 Task: Find connections with filter location Metu with filter topic #property with filter profile language German with filter current company Purplle.com with filter school CT University with filter industry Household Services with filter service category Technical with filter keywords title Budget Analyst
Action: Mouse moved to (178, 249)
Screenshot: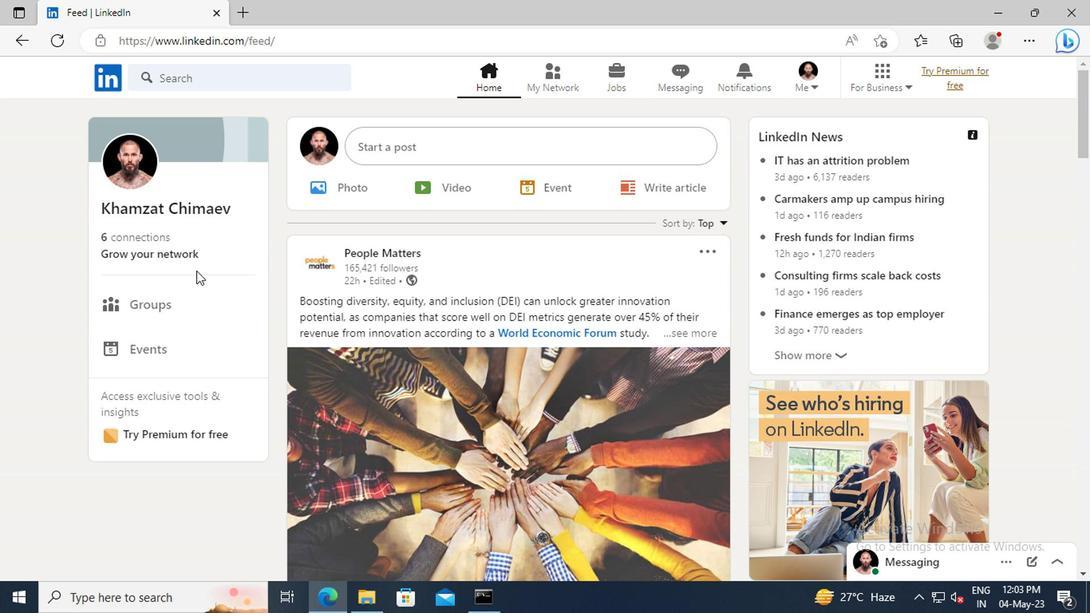 
Action: Mouse pressed left at (178, 249)
Screenshot: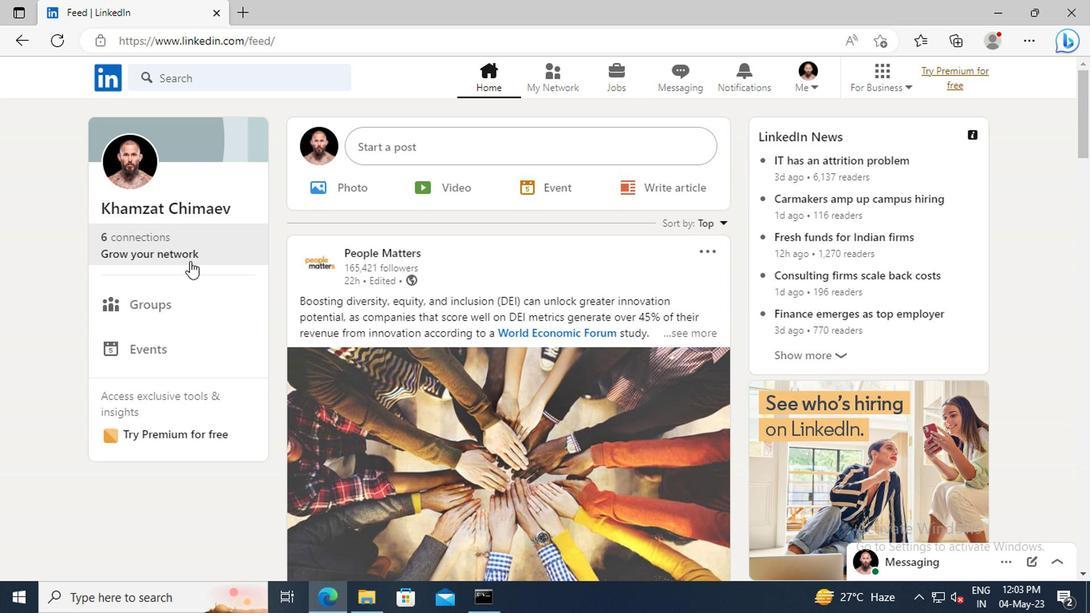
Action: Mouse moved to (176, 168)
Screenshot: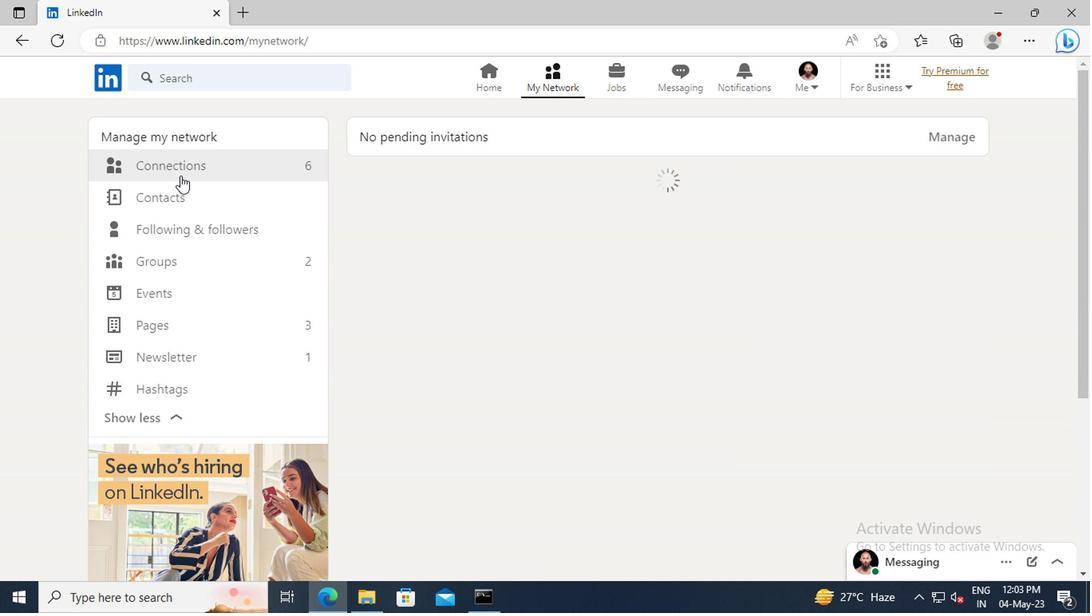 
Action: Mouse pressed left at (176, 168)
Screenshot: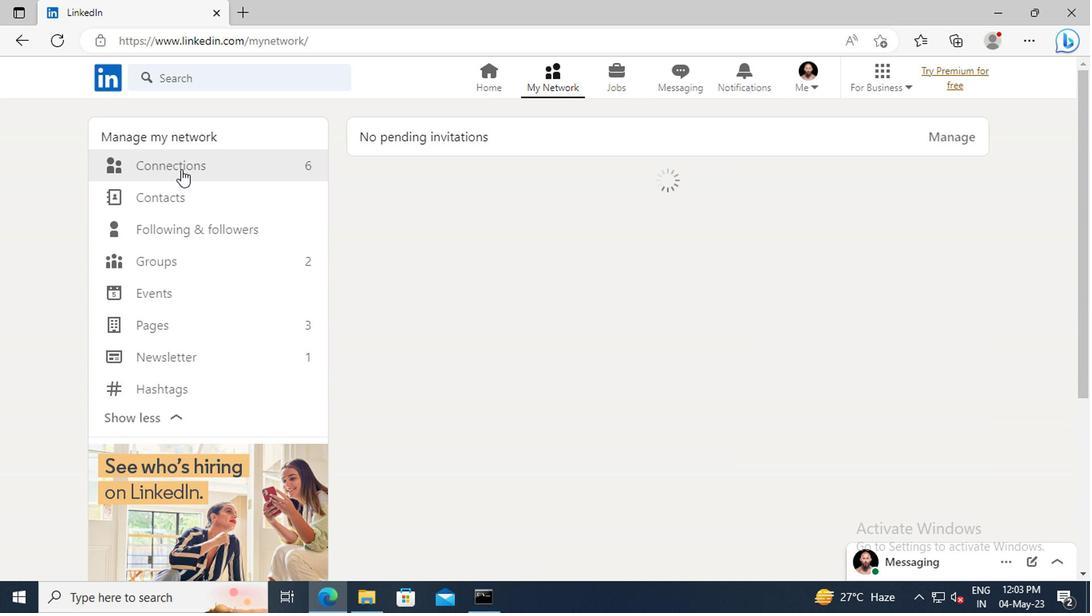 
Action: Mouse moved to (652, 168)
Screenshot: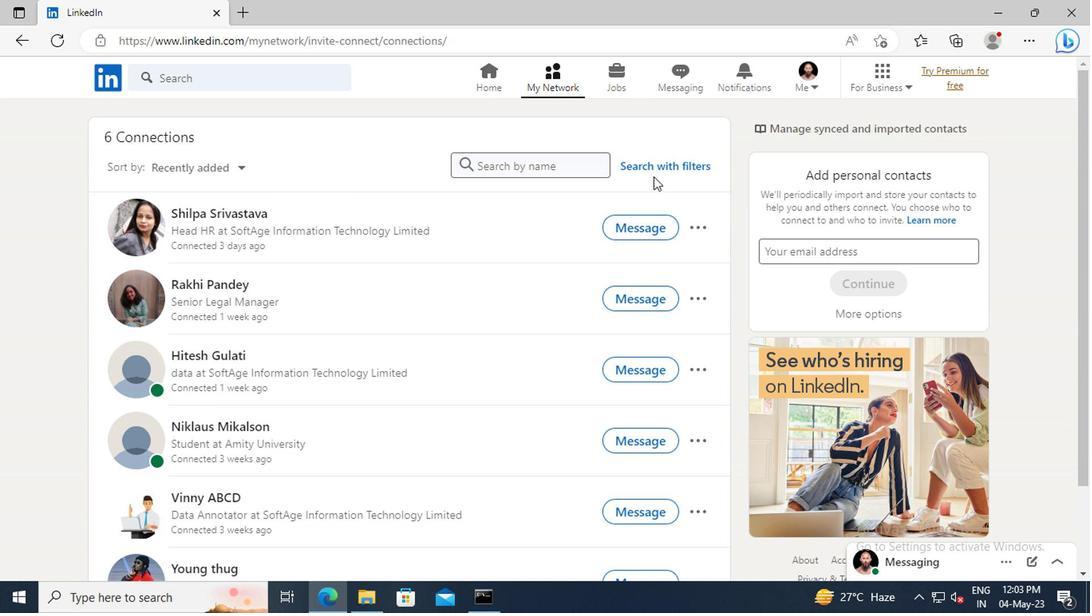 
Action: Mouse pressed left at (652, 168)
Screenshot: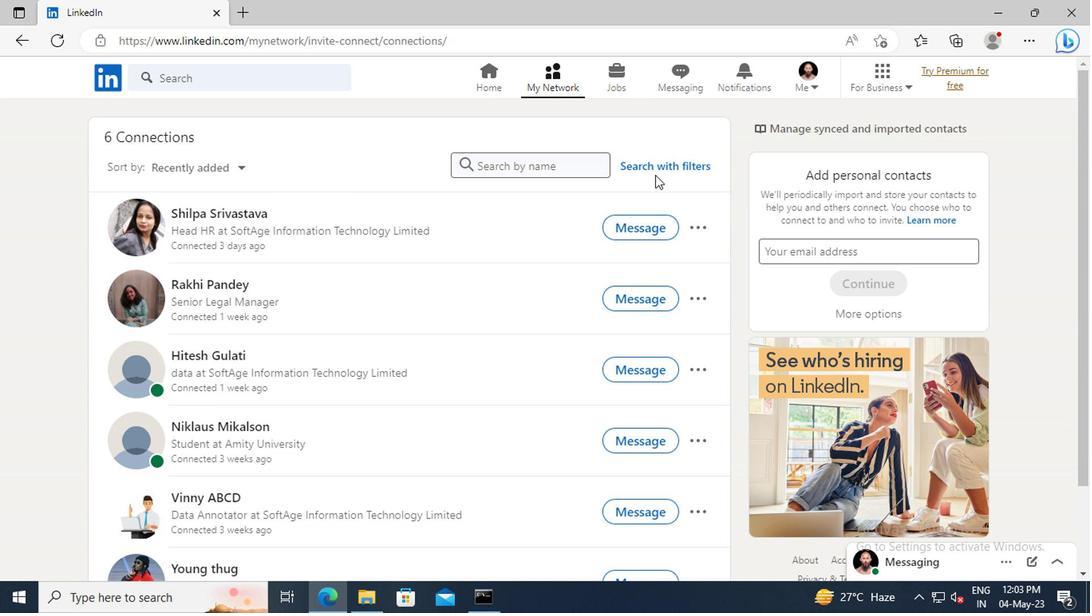 
Action: Mouse moved to (597, 121)
Screenshot: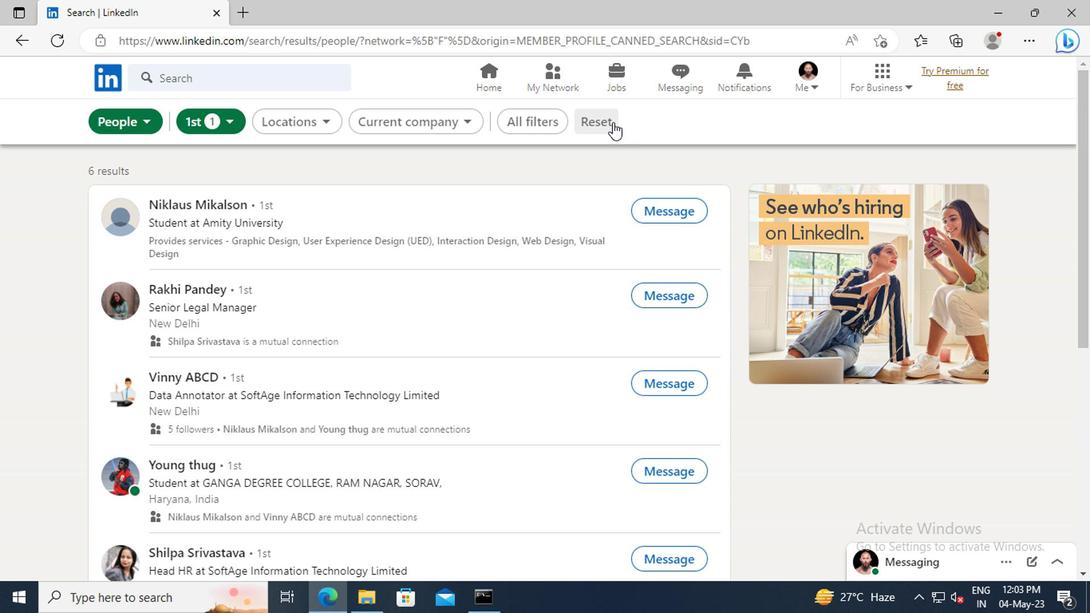 
Action: Mouse pressed left at (597, 121)
Screenshot: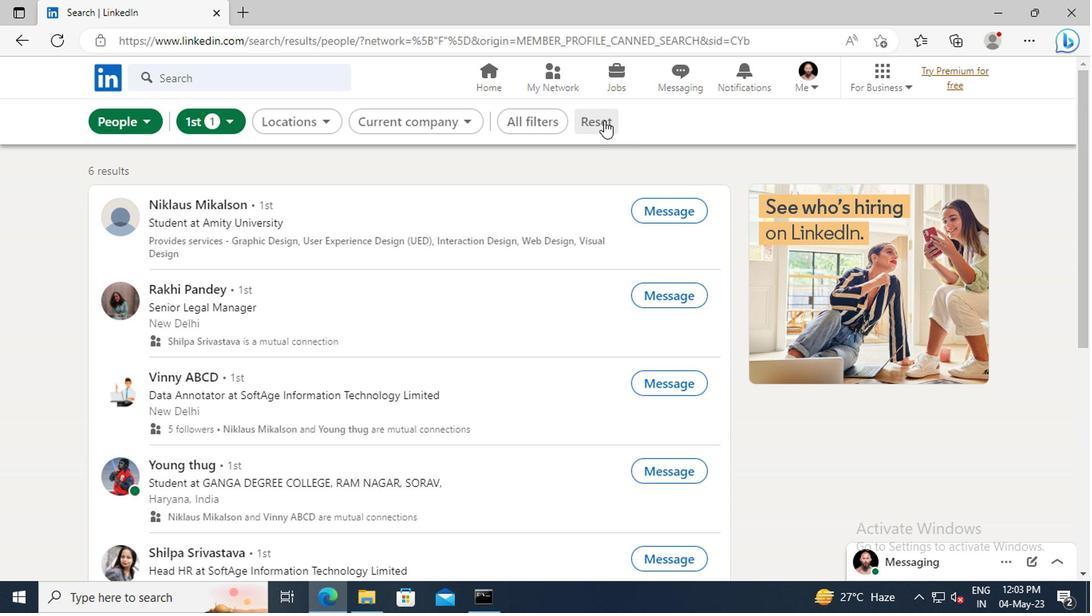 
Action: Mouse moved to (571, 121)
Screenshot: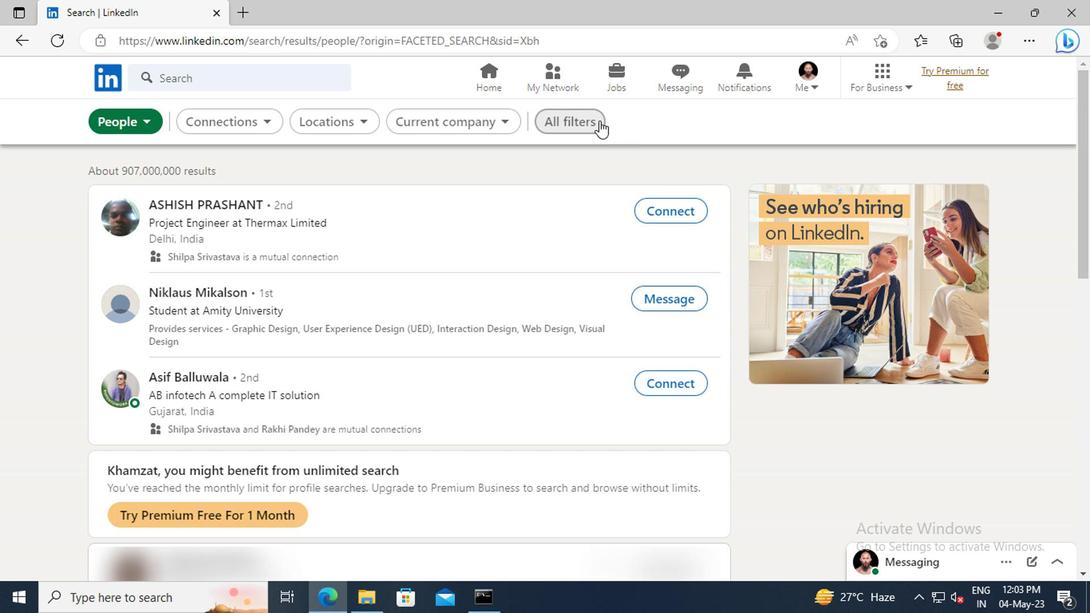 
Action: Mouse pressed left at (571, 121)
Screenshot: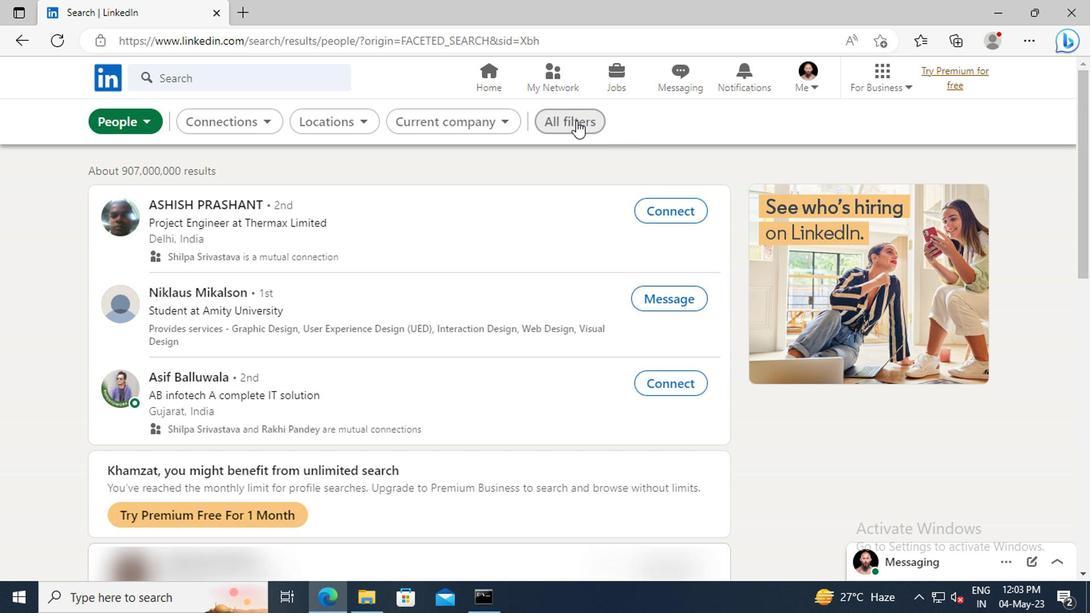 
Action: Mouse moved to (848, 312)
Screenshot: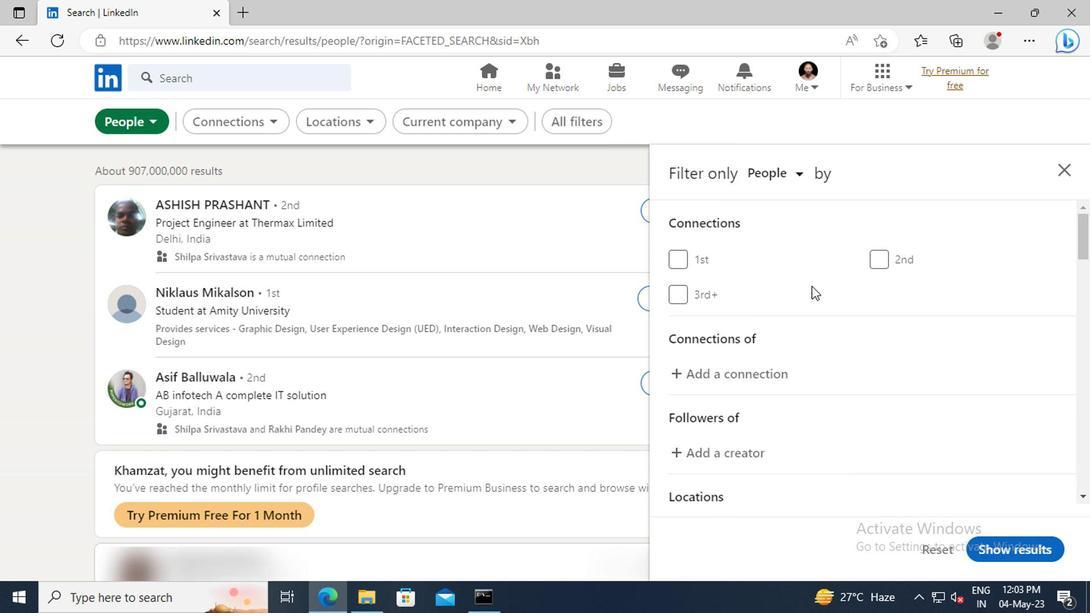 
Action: Mouse scrolled (848, 311) with delta (0, 0)
Screenshot: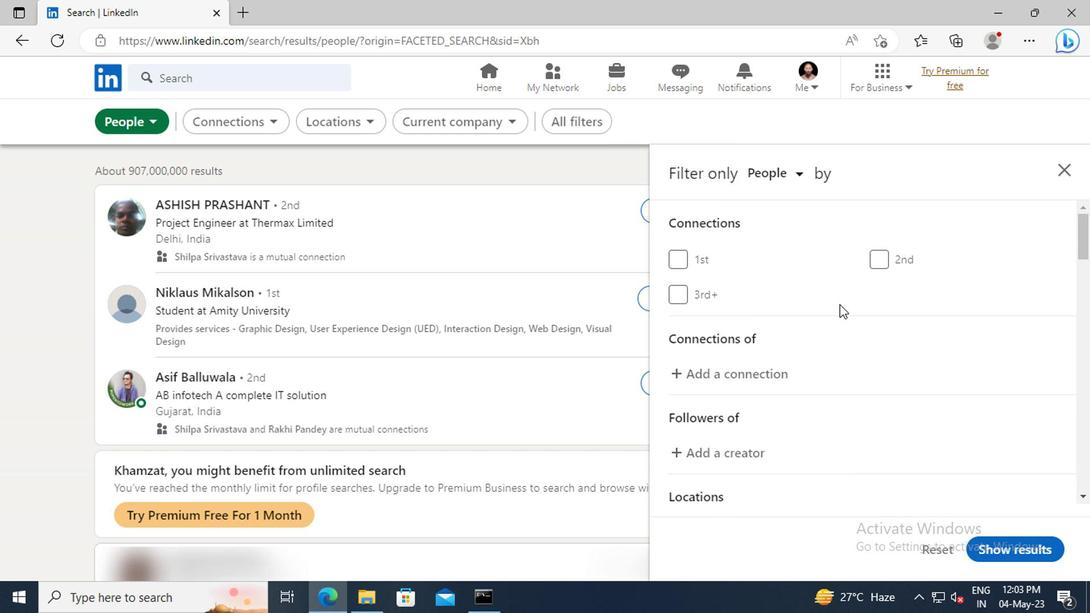 
Action: Mouse scrolled (848, 311) with delta (0, 0)
Screenshot: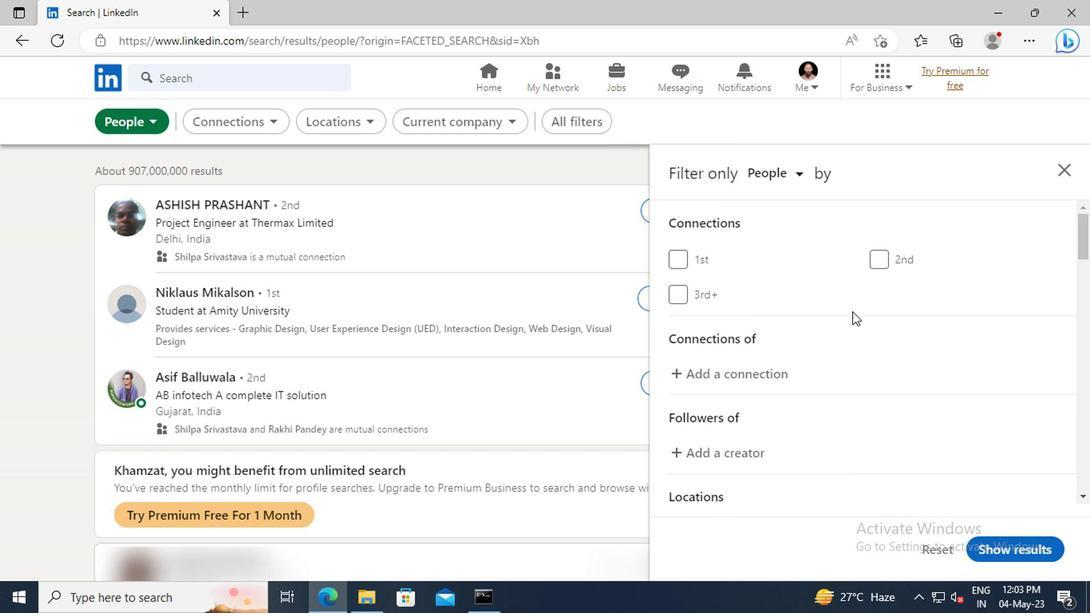 
Action: Mouse scrolled (848, 311) with delta (0, 0)
Screenshot: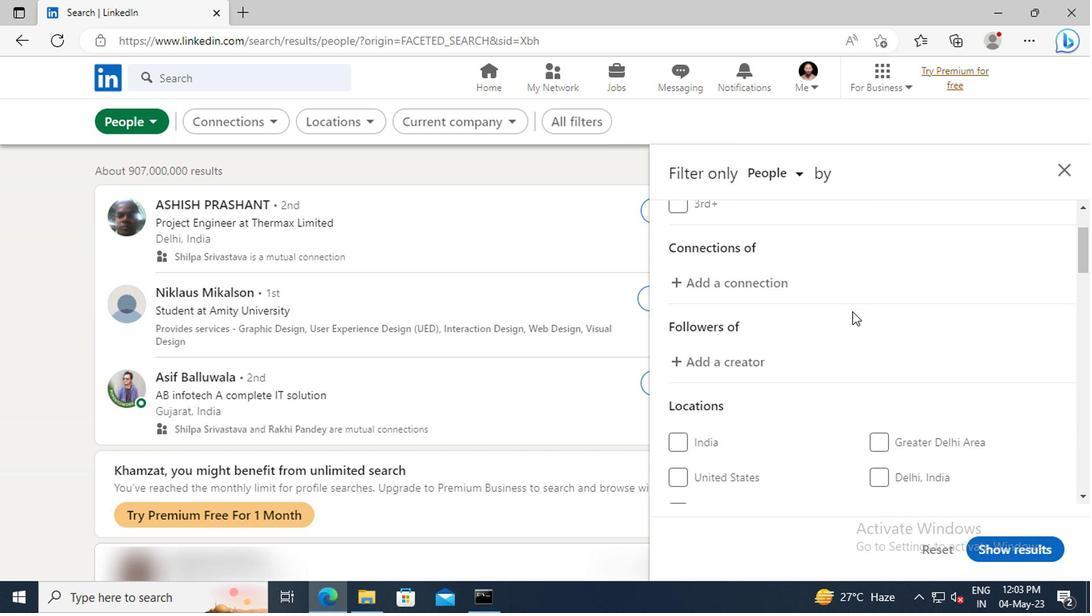 
Action: Mouse scrolled (848, 311) with delta (0, 0)
Screenshot: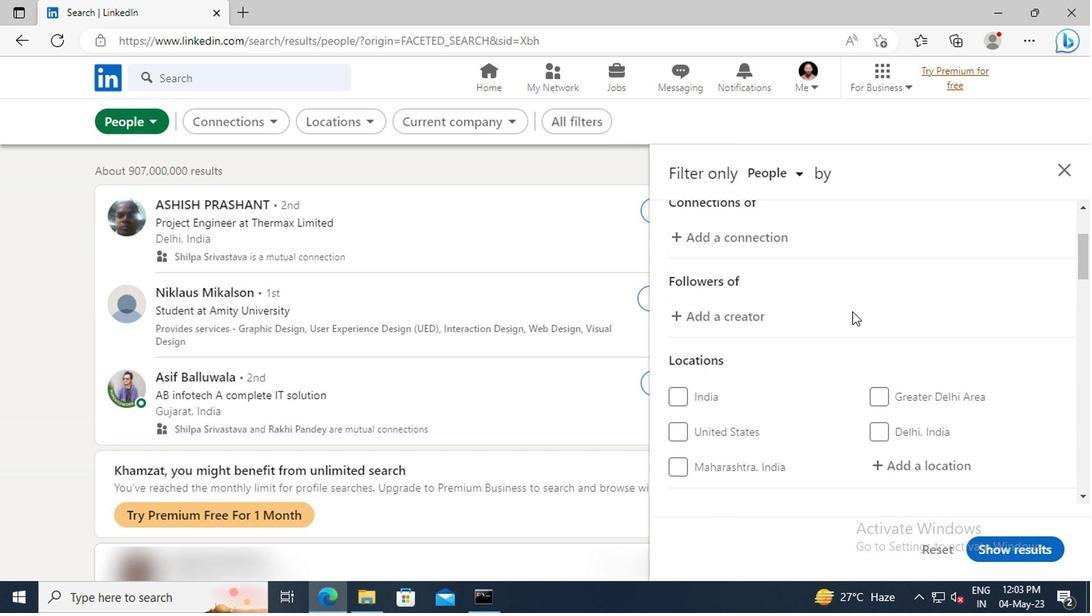 
Action: Mouse scrolled (848, 311) with delta (0, 0)
Screenshot: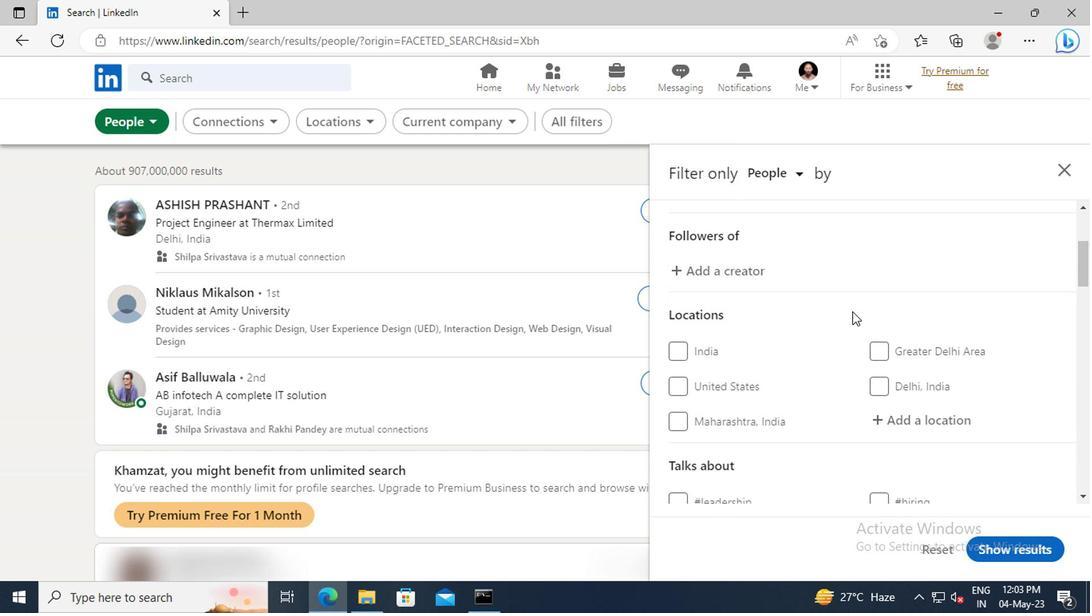 
Action: Mouse moved to (878, 377)
Screenshot: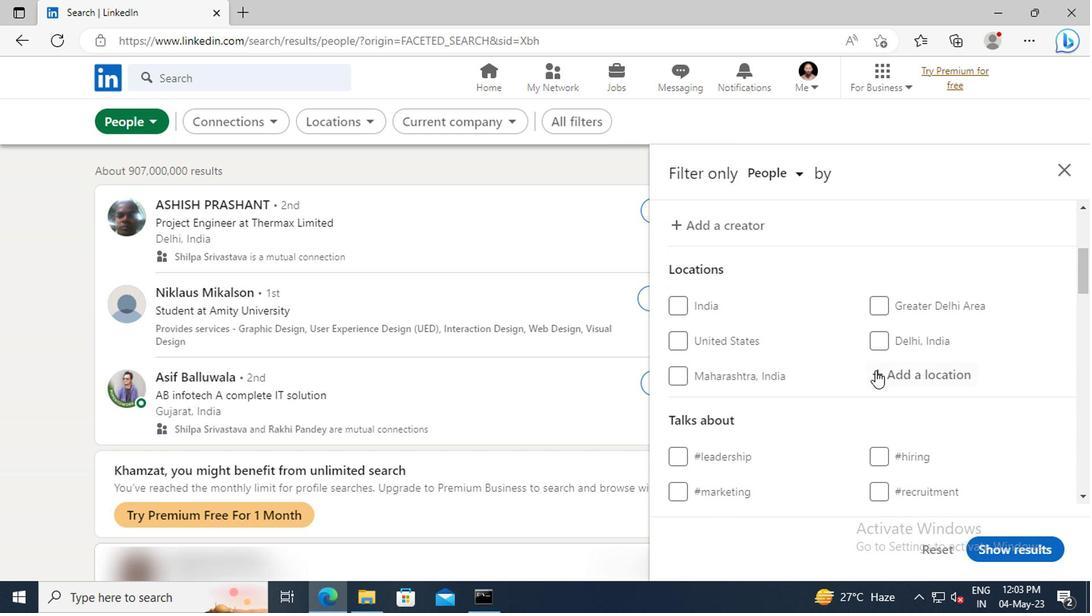 
Action: Mouse pressed left at (878, 377)
Screenshot: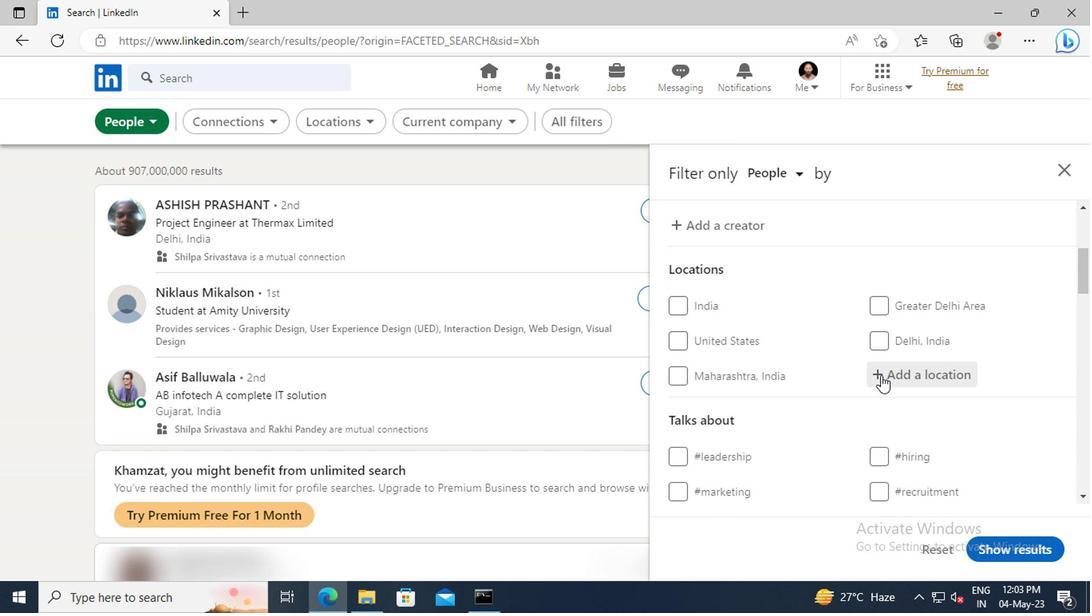 
Action: Key pressed <Key.shift>METU<Key.enter>
Screenshot: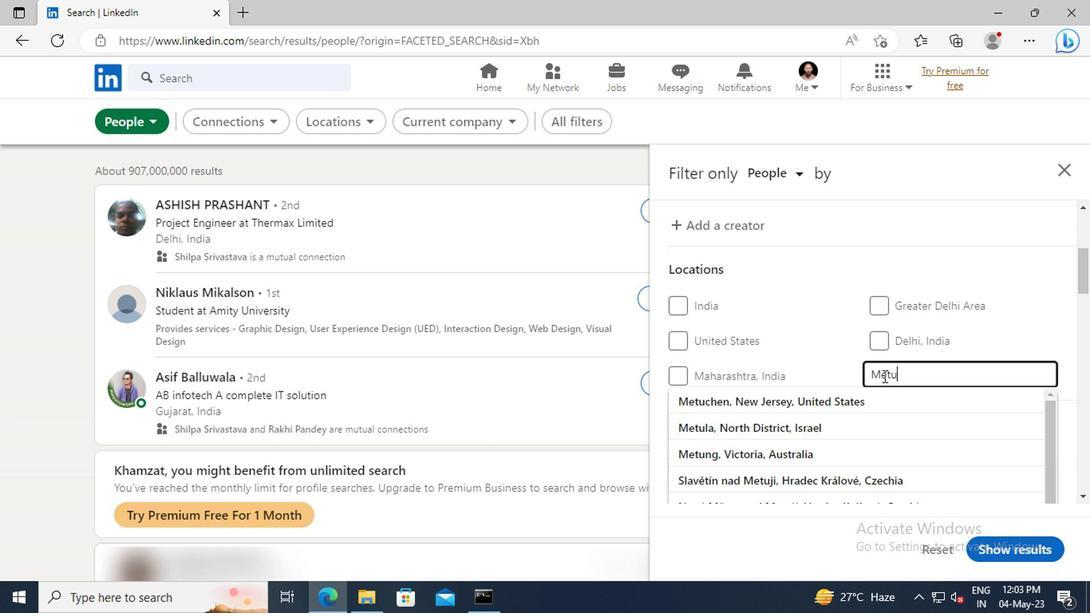 
Action: Mouse scrolled (878, 376) with delta (0, 0)
Screenshot: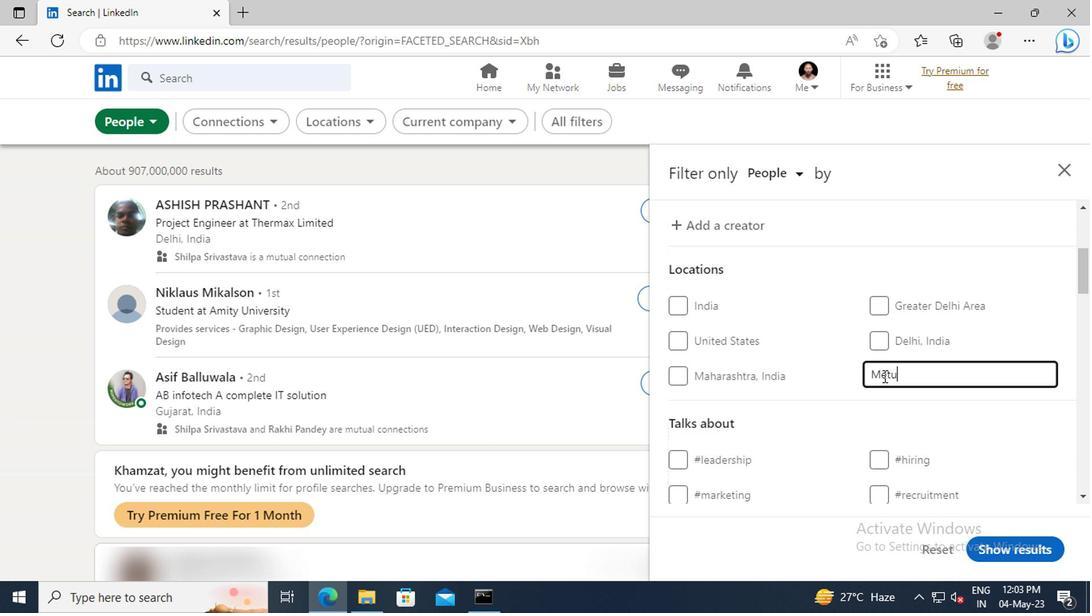 
Action: Mouse scrolled (878, 376) with delta (0, 0)
Screenshot: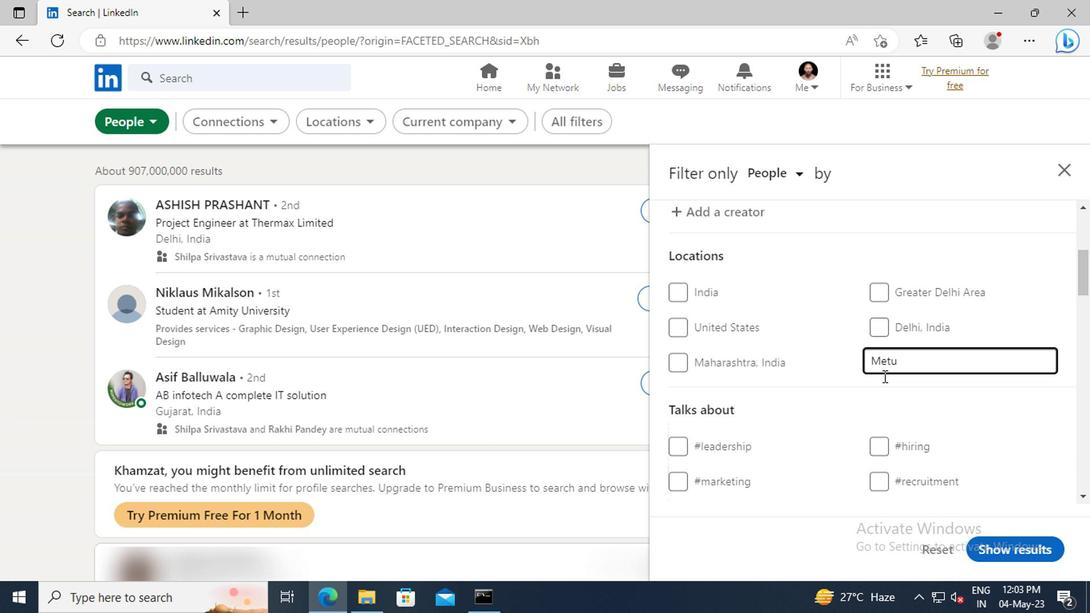 
Action: Mouse scrolled (878, 376) with delta (0, 0)
Screenshot: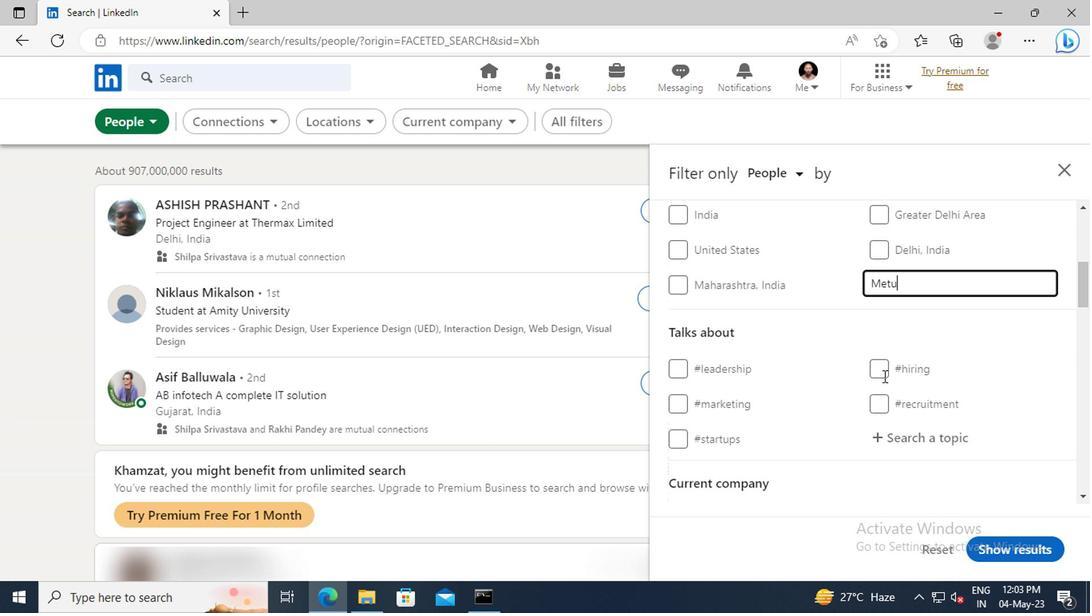 
Action: Mouse moved to (892, 391)
Screenshot: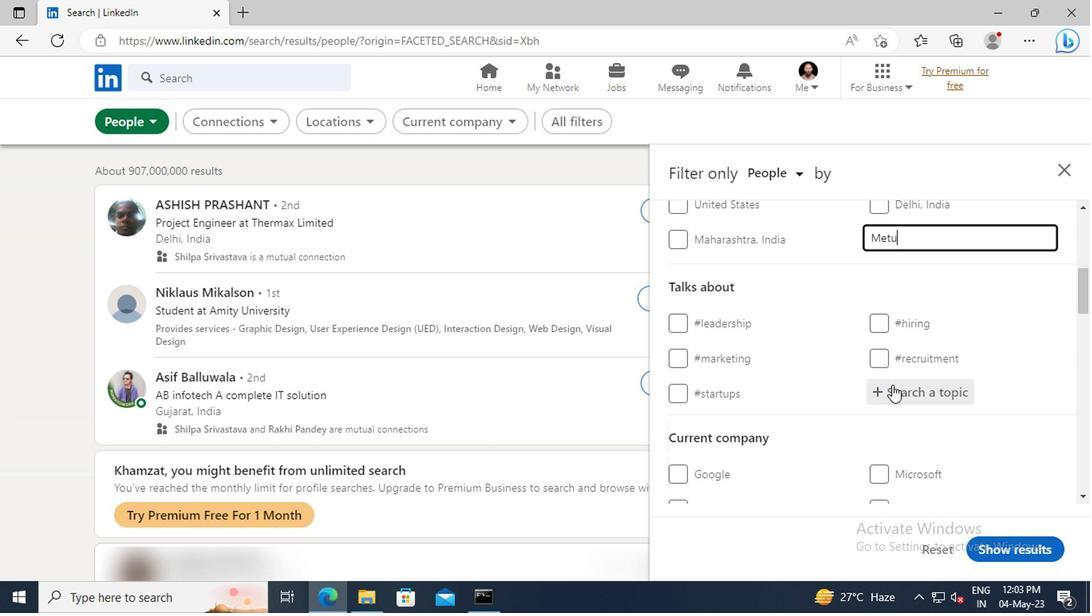 
Action: Mouse pressed left at (892, 391)
Screenshot: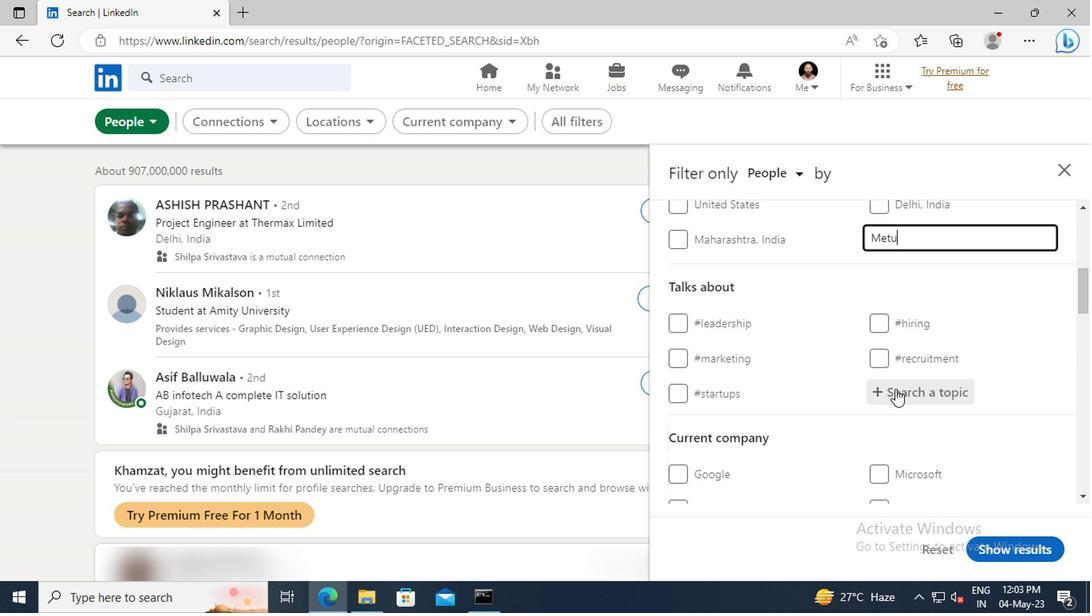 
Action: Key pressed PROPER
Screenshot: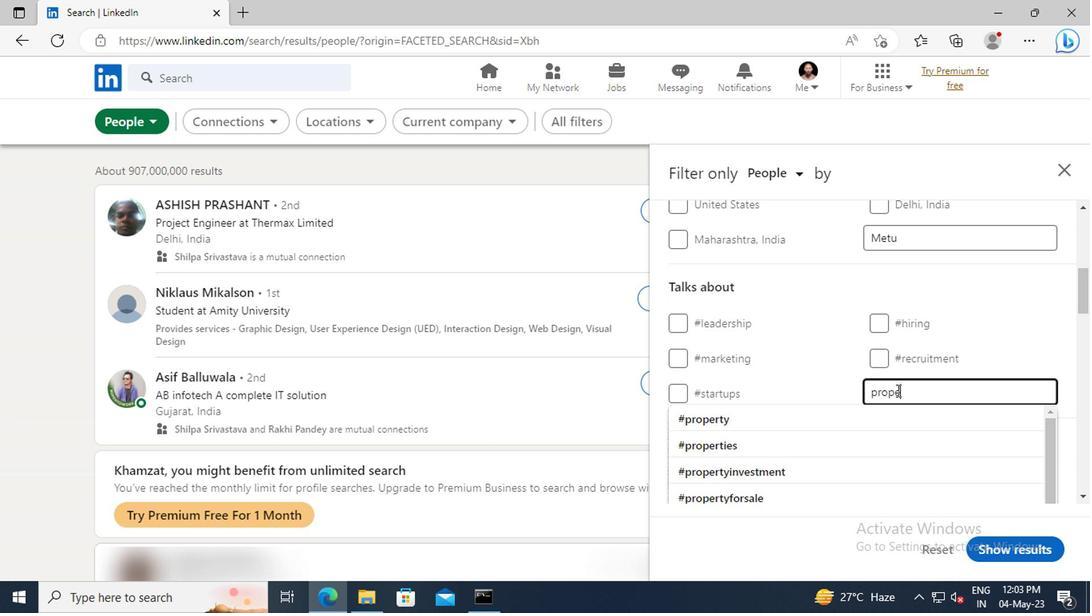 
Action: Mouse moved to (899, 414)
Screenshot: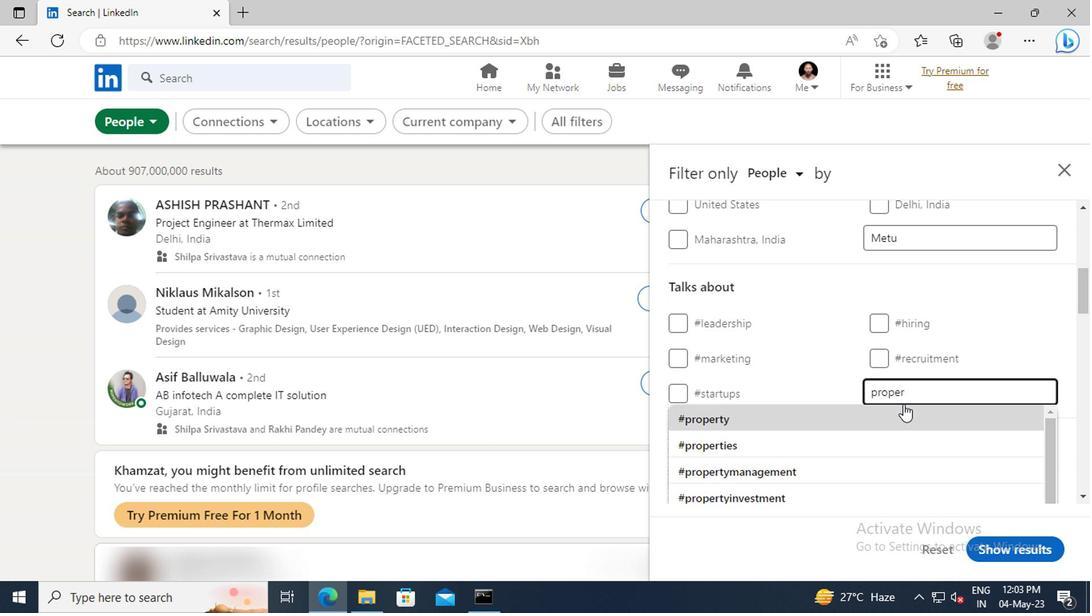 
Action: Mouse pressed left at (899, 414)
Screenshot: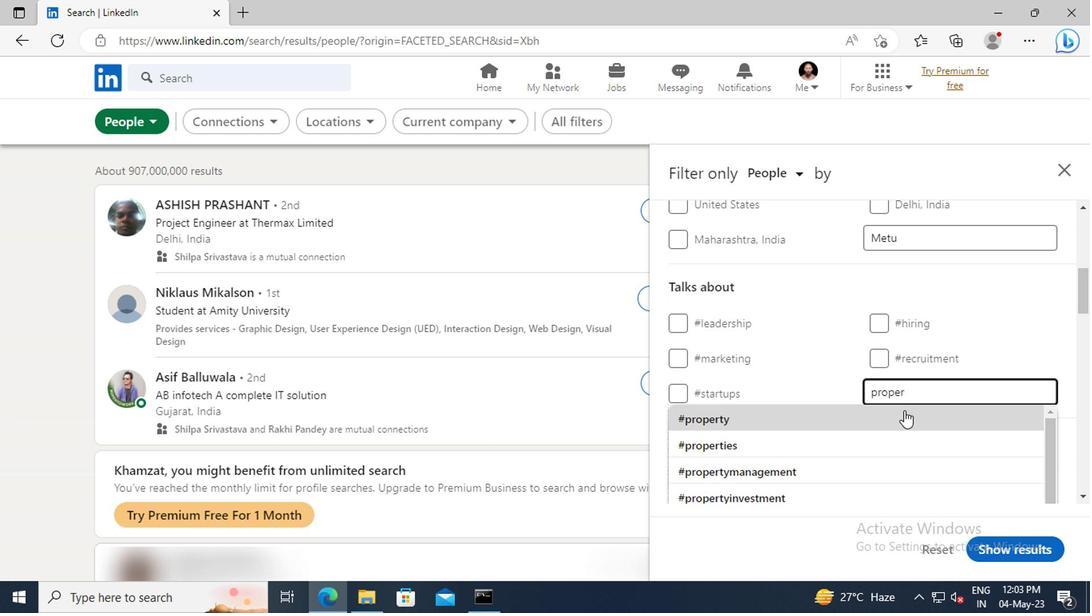
Action: Mouse scrolled (899, 413) with delta (0, 0)
Screenshot: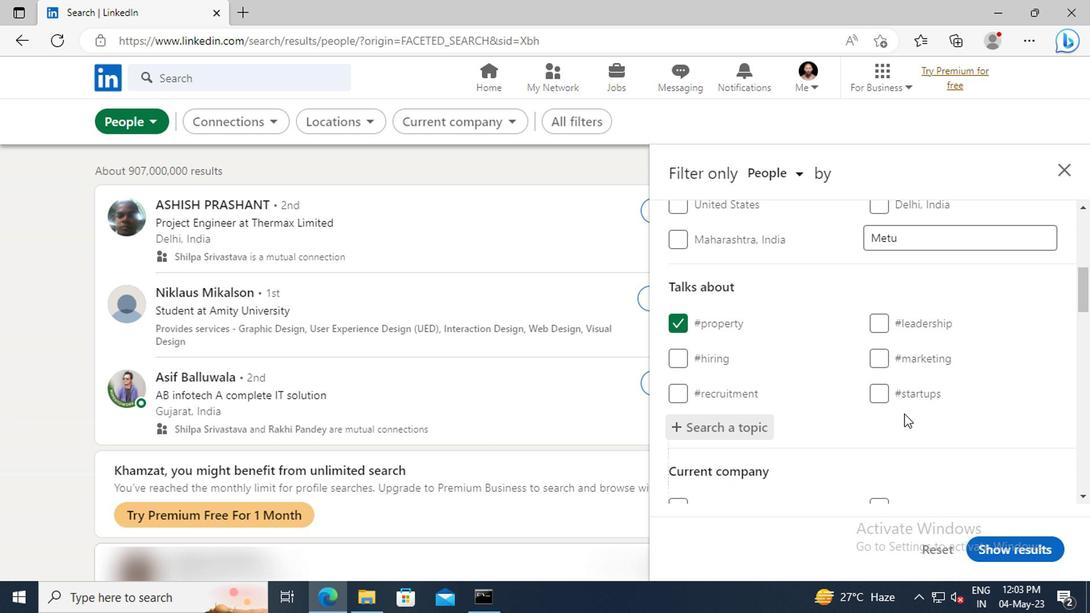 
Action: Mouse scrolled (899, 413) with delta (0, 0)
Screenshot: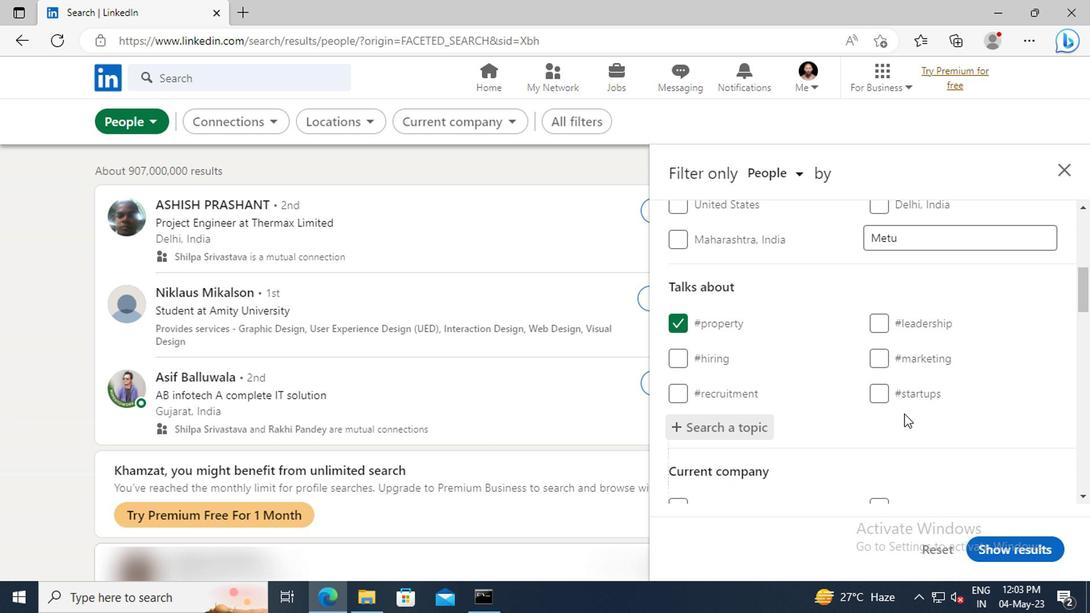 
Action: Mouse scrolled (899, 413) with delta (0, 0)
Screenshot: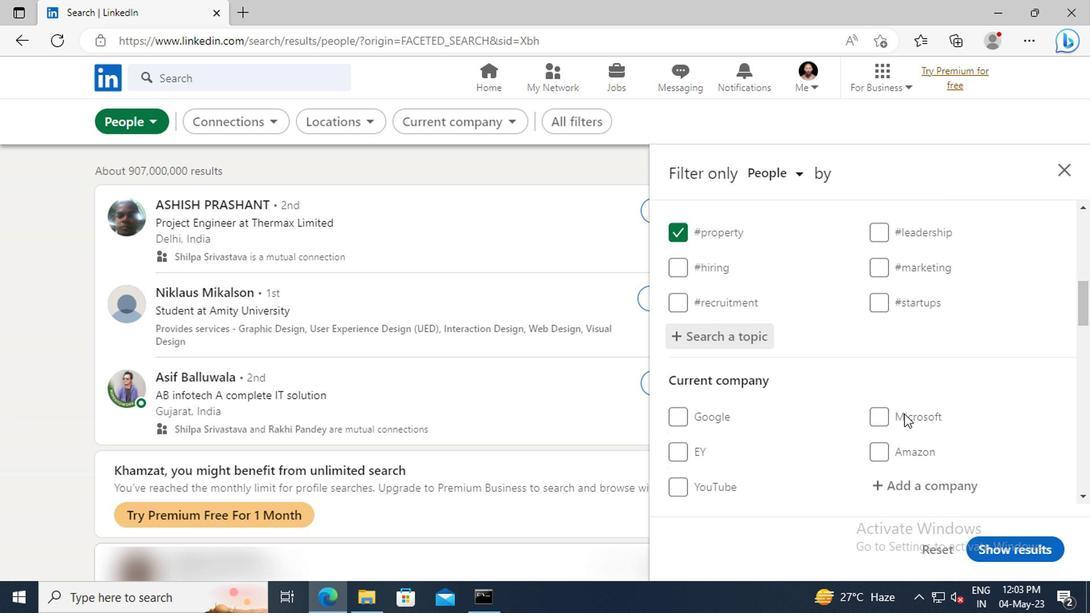 
Action: Mouse scrolled (899, 413) with delta (0, 0)
Screenshot: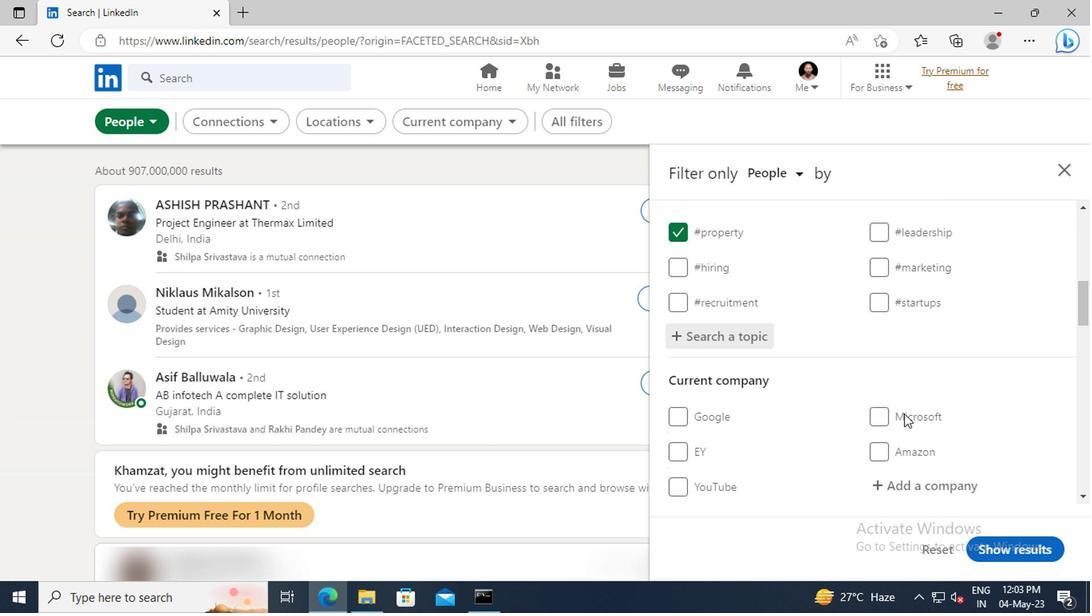 
Action: Mouse scrolled (899, 413) with delta (0, 0)
Screenshot: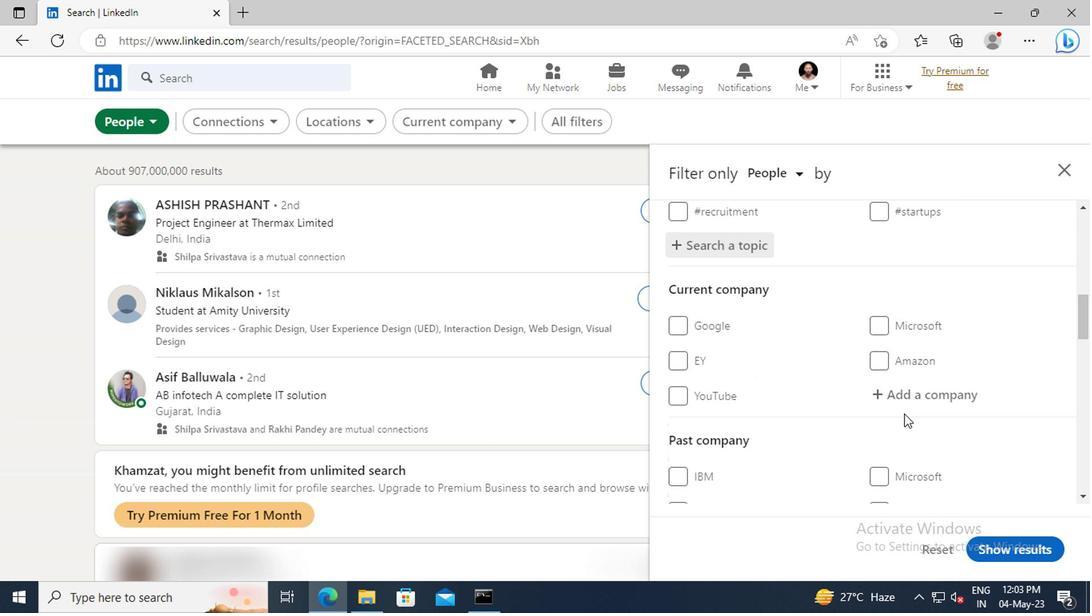 
Action: Mouse scrolled (899, 413) with delta (0, 0)
Screenshot: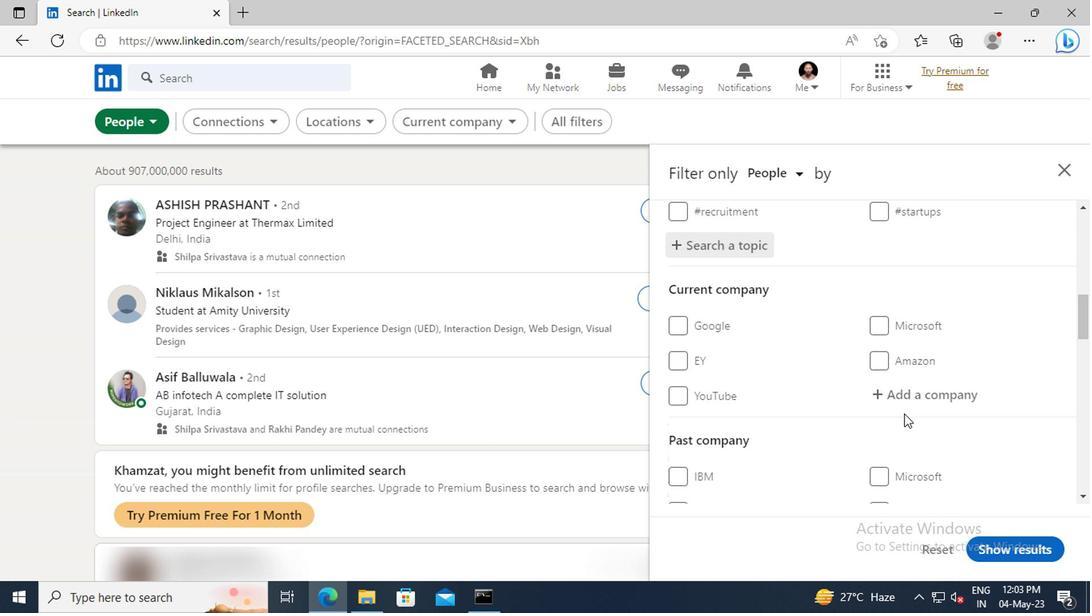 
Action: Mouse scrolled (899, 413) with delta (0, 0)
Screenshot: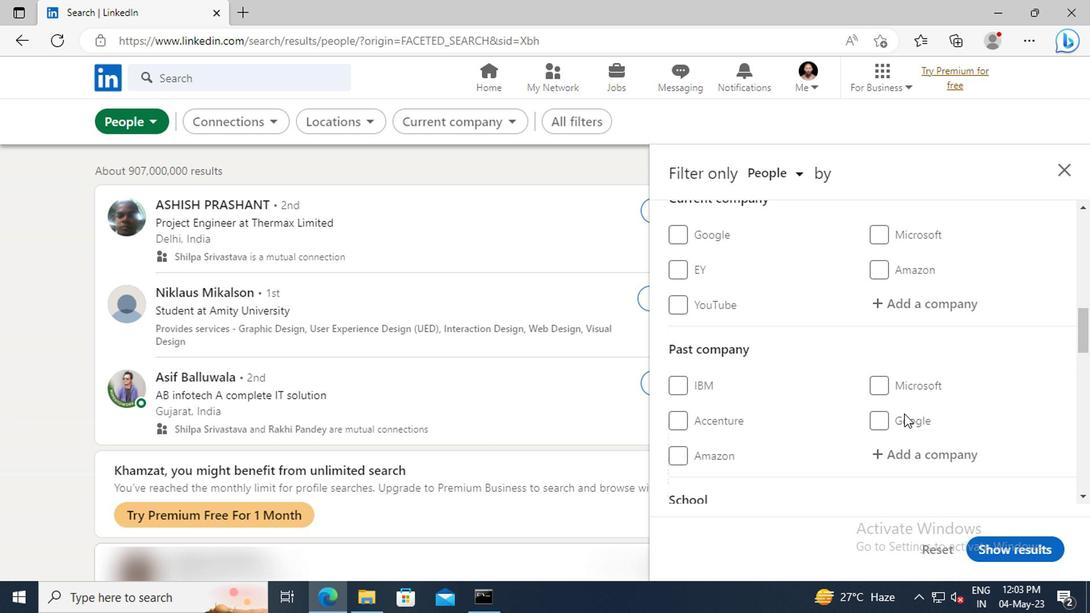 
Action: Mouse scrolled (899, 413) with delta (0, 0)
Screenshot: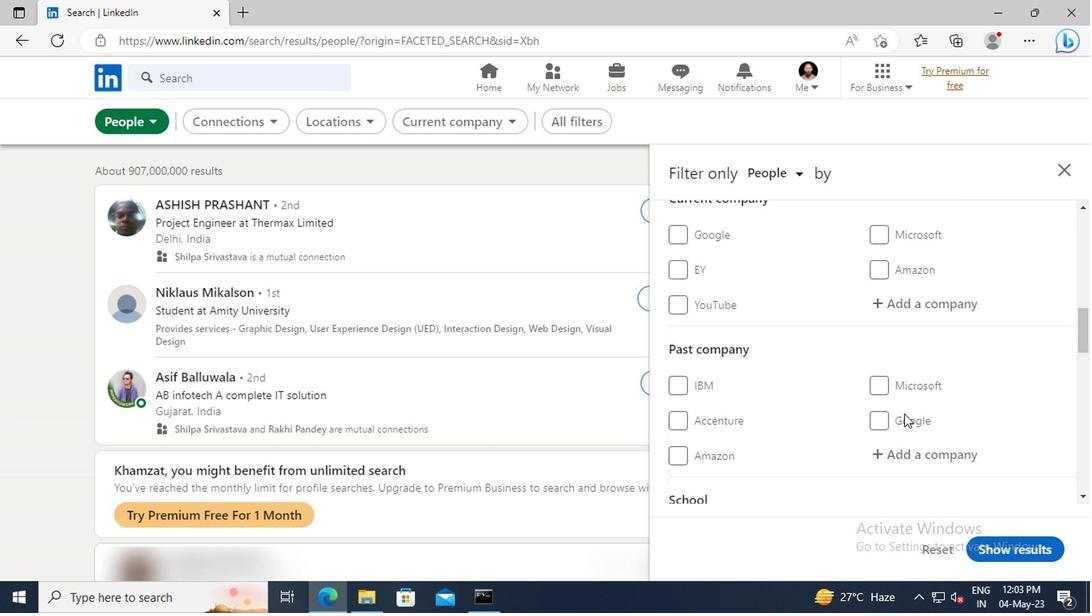 
Action: Mouse scrolled (899, 413) with delta (0, 0)
Screenshot: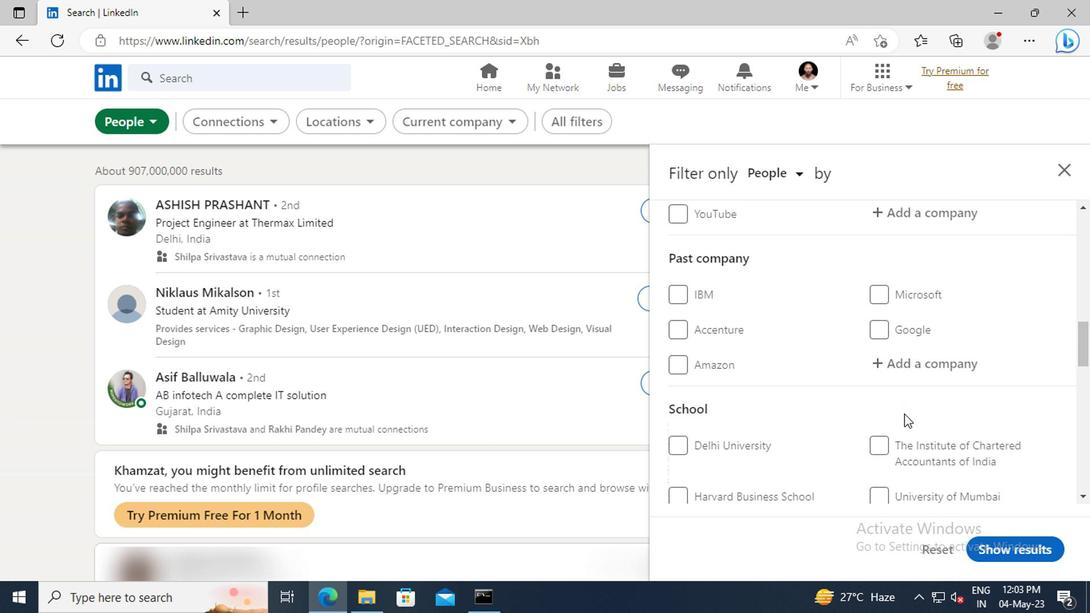 
Action: Mouse scrolled (899, 413) with delta (0, 0)
Screenshot: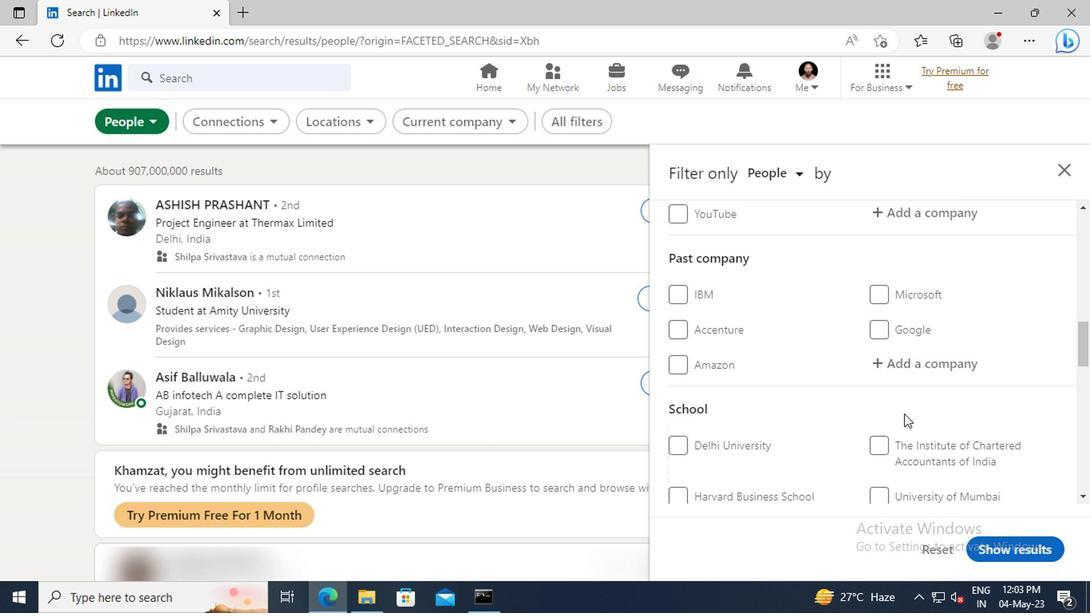 
Action: Mouse scrolled (899, 413) with delta (0, 0)
Screenshot: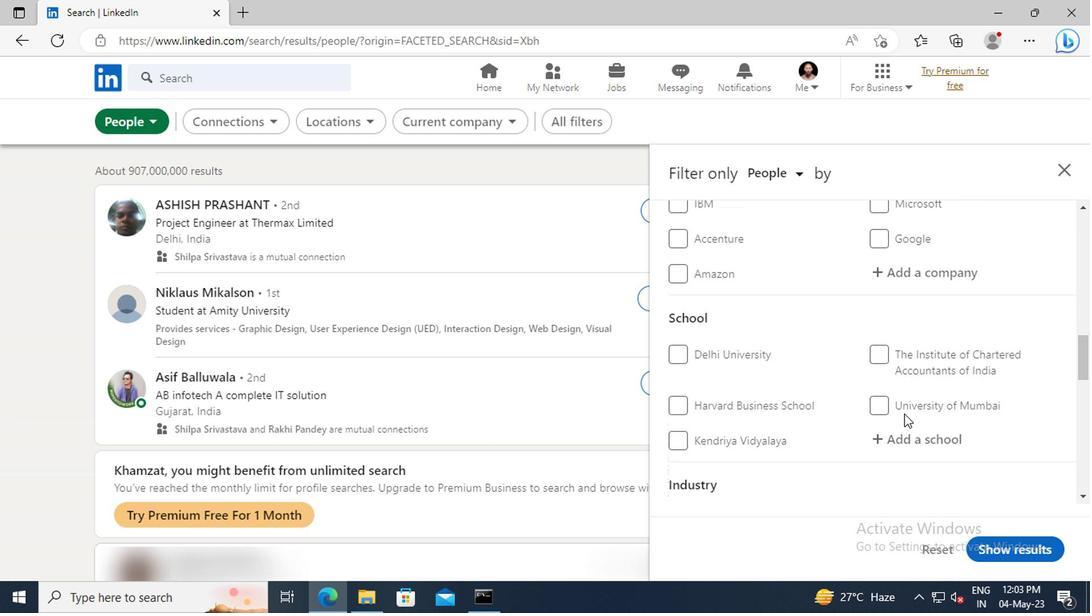 
Action: Mouse scrolled (899, 413) with delta (0, 0)
Screenshot: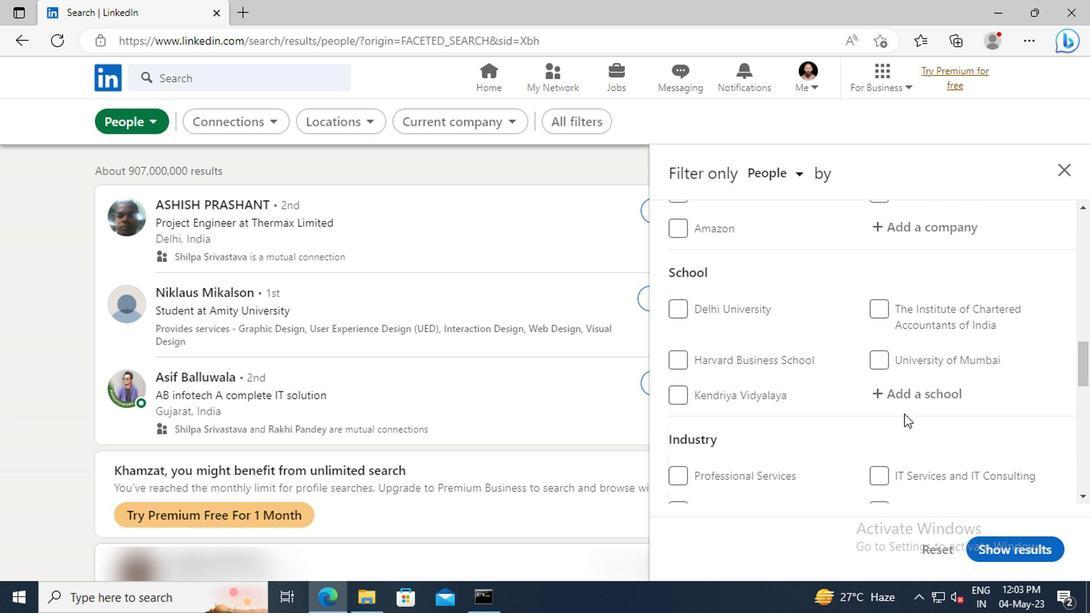 
Action: Mouse scrolled (899, 413) with delta (0, 0)
Screenshot: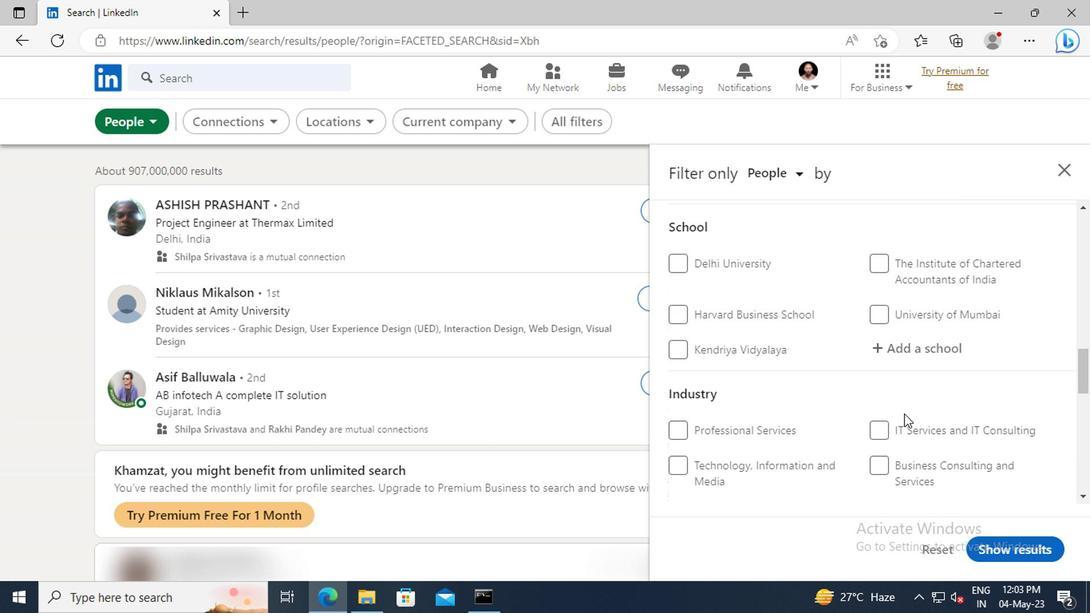 
Action: Mouse scrolled (899, 413) with delta (0, 0)
Screenshot: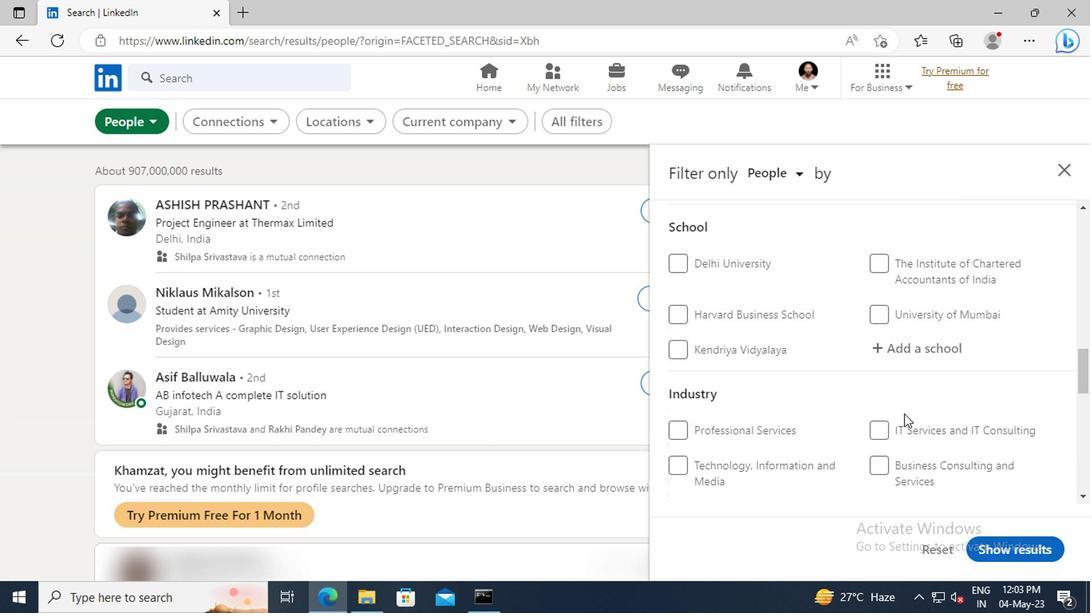 
Action: Mouse scrolled (899, 413) with delta (0, 0)
Screenshot: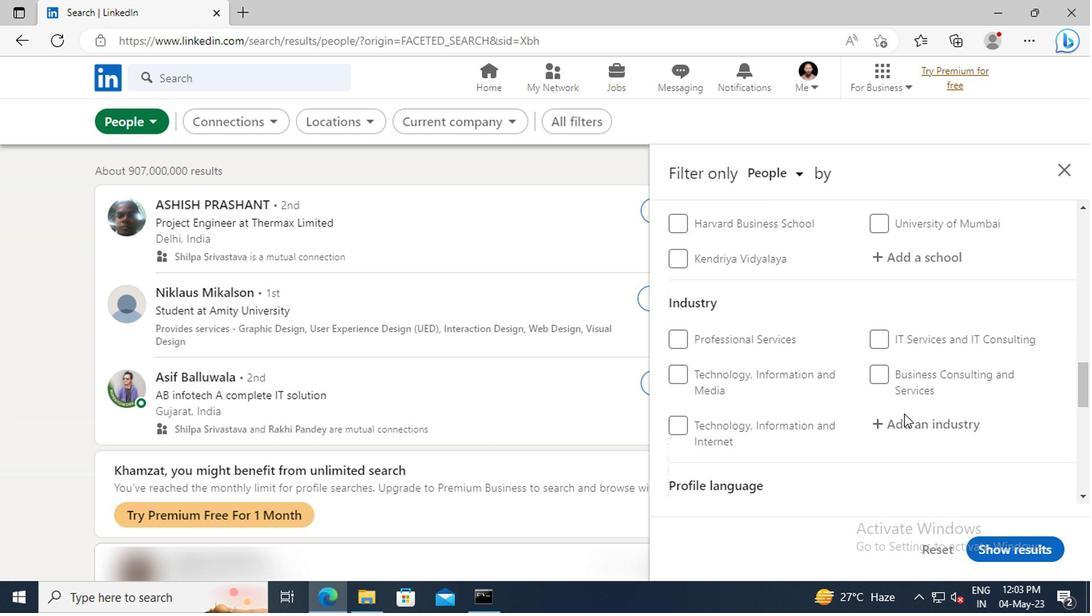 
Action: Mouse scrolled (899, 413) with delta (0, 0)
Screenshot: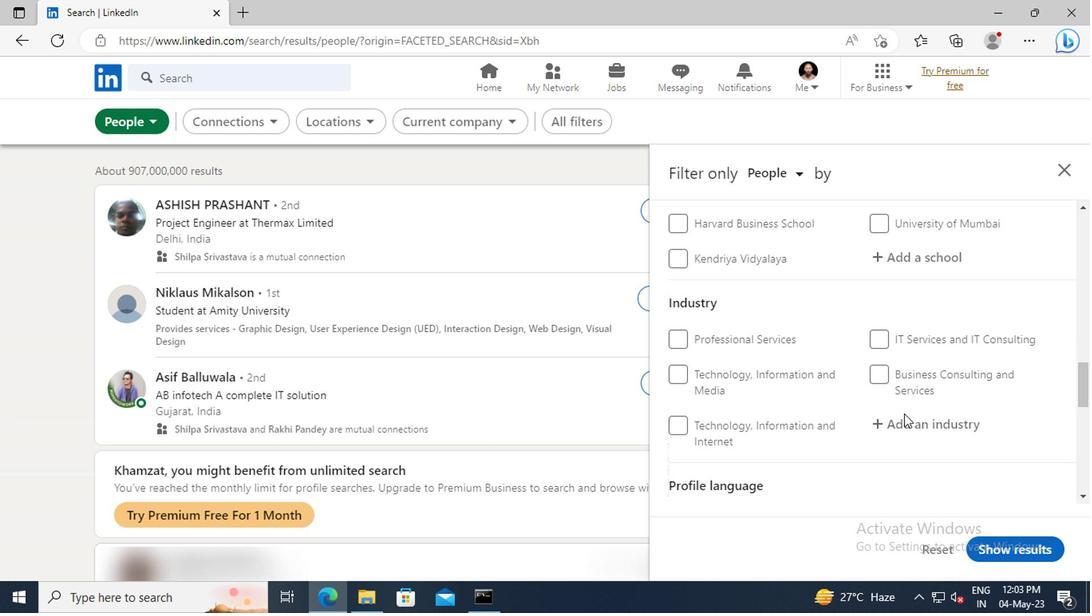 
Action: Mouse scrolled (899, 413) with delta (0, 0)
Screenshot: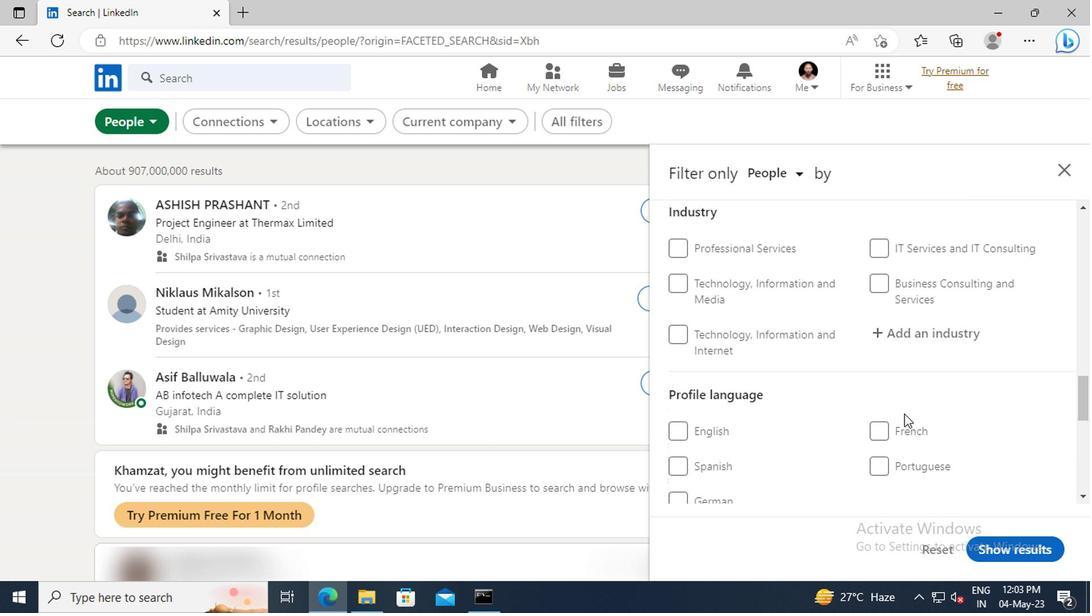 
Action: Mouse moved to (675, 457)
Screenshot: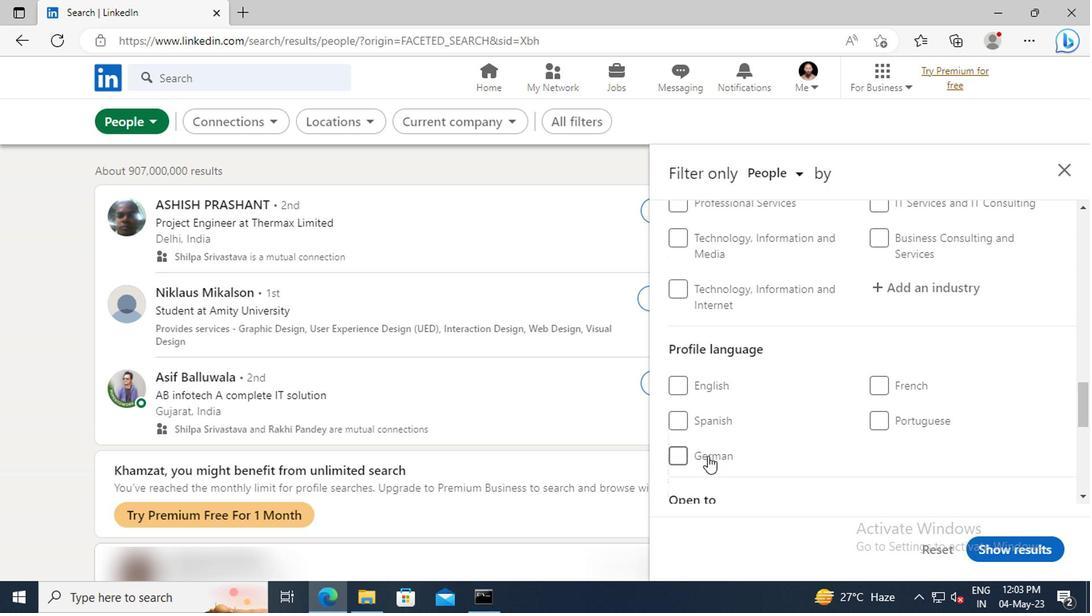
Action: Mouse pressed left at (675, 457)
Screenshot: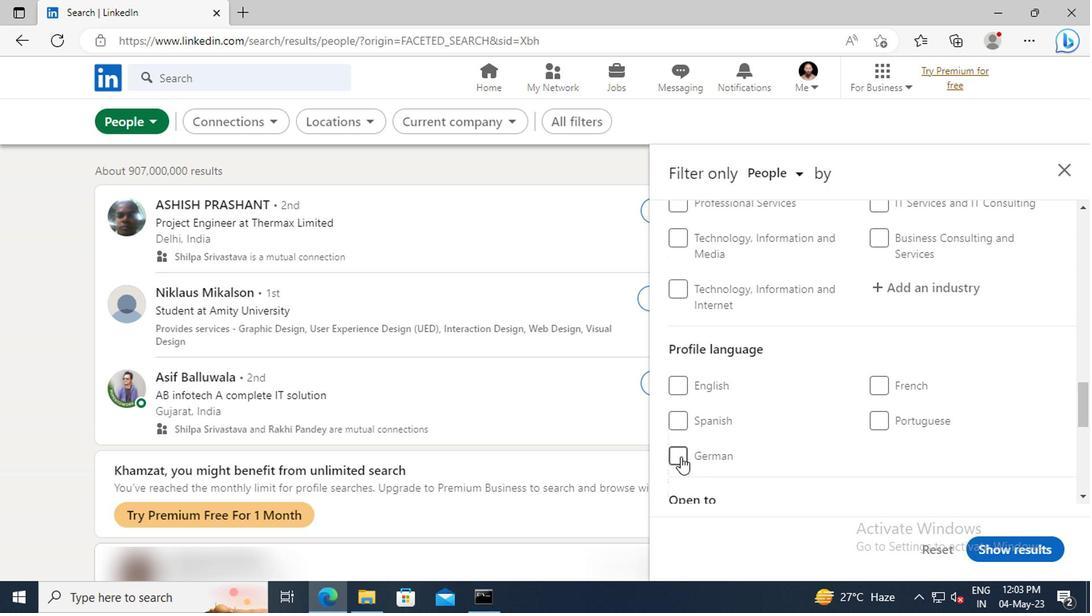 
Action: Mouse moved to (886, 421)
Screenshot: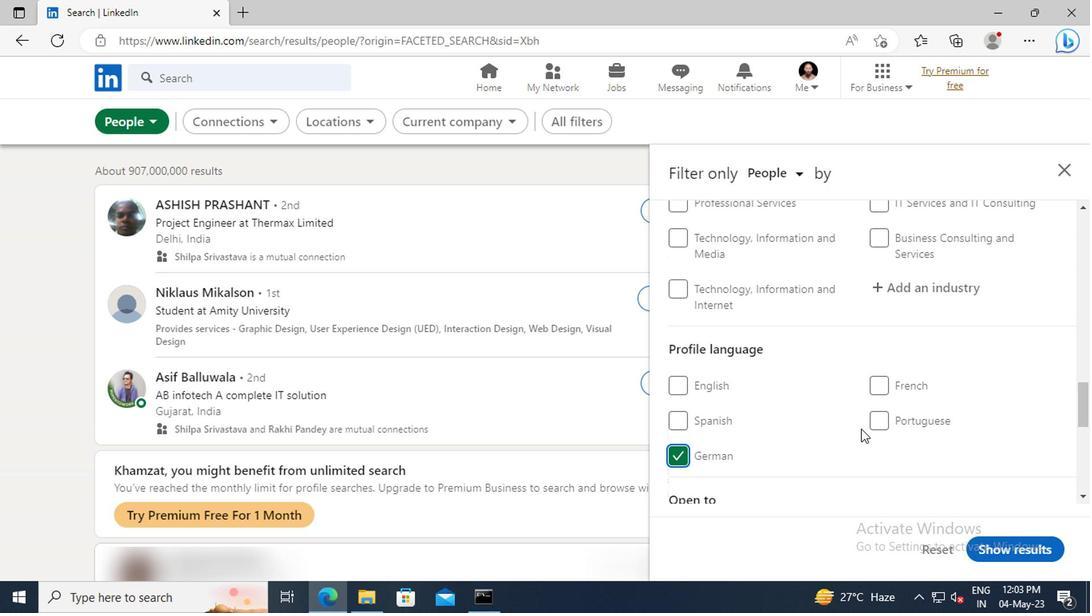 
Action: Mouse scrolled (886, 422) with delta (0, 0)
Screenshot: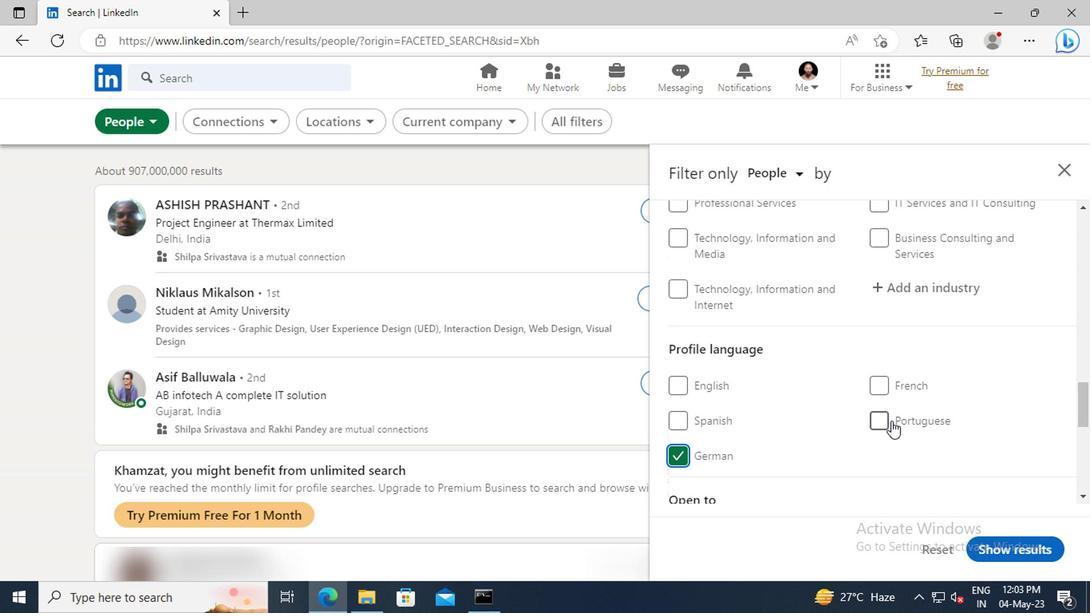 
Action: Mouse scrolled (886, 422) with delta (0, 0)
Screenshot: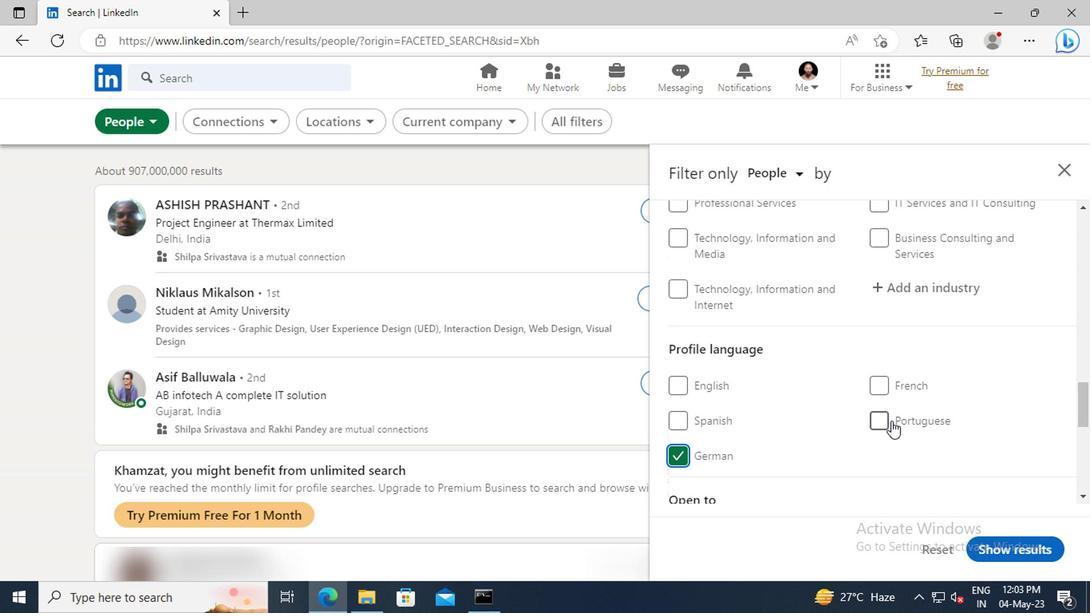 
Action: Mouse scrolled (886, 422) with delta (0, 0)
Screenshot: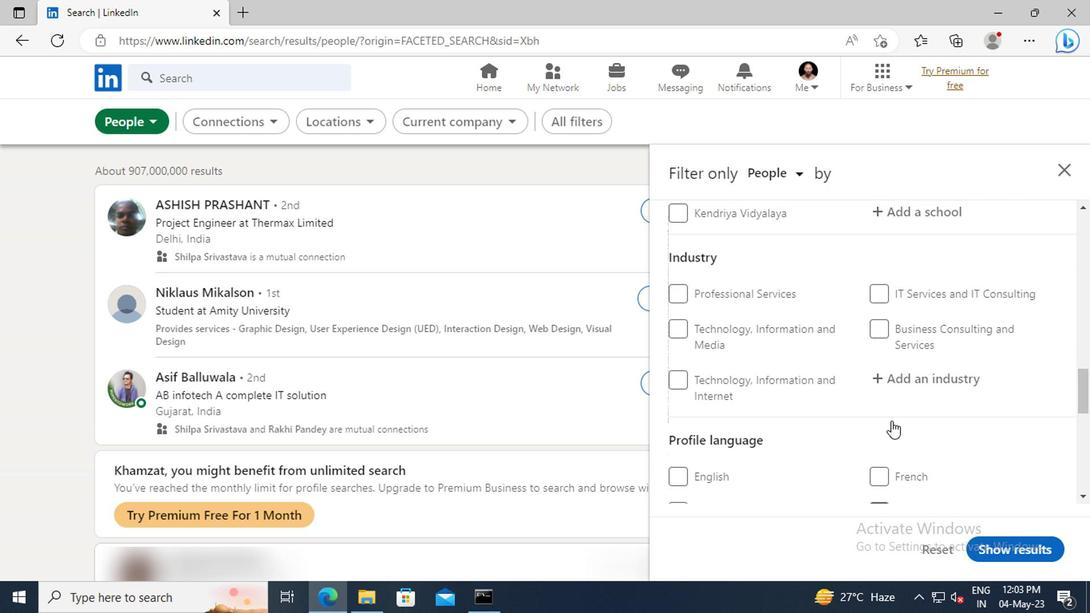 
Action: Mouse scrolled (886, 422) with delta (0, 0)
Screenshot: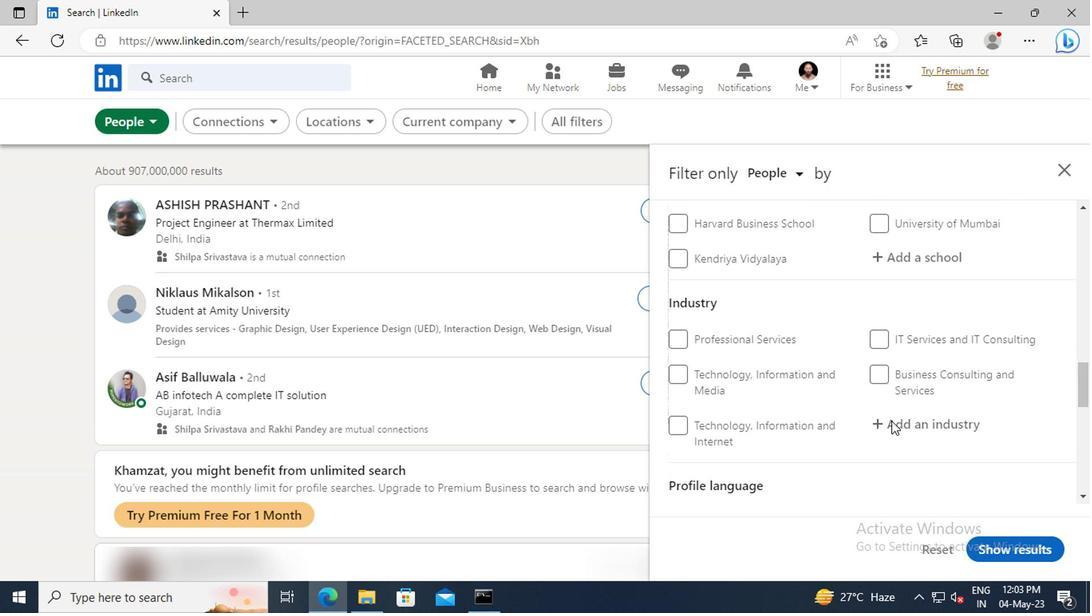 
Action: Mouse scrolled (886, 422) with delta (0, 0)
Screenshot: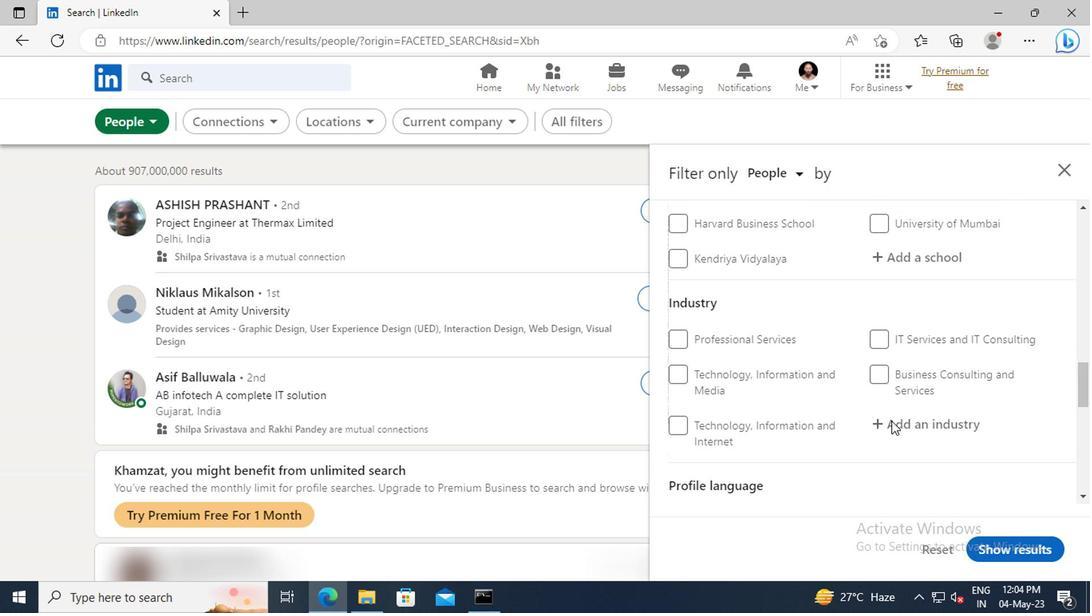 
Action: Mouse scrolled (886, 422) with delta (0, 0)
Screenshot: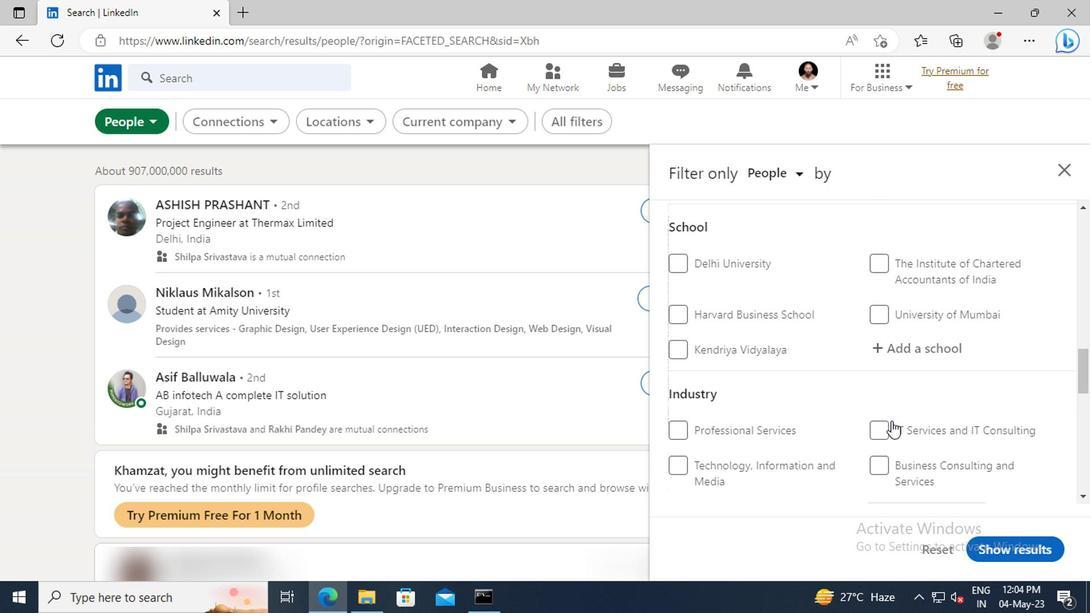 
Action: Mouse scrolled (886, 422) with delta (0, 0)
Screenshot: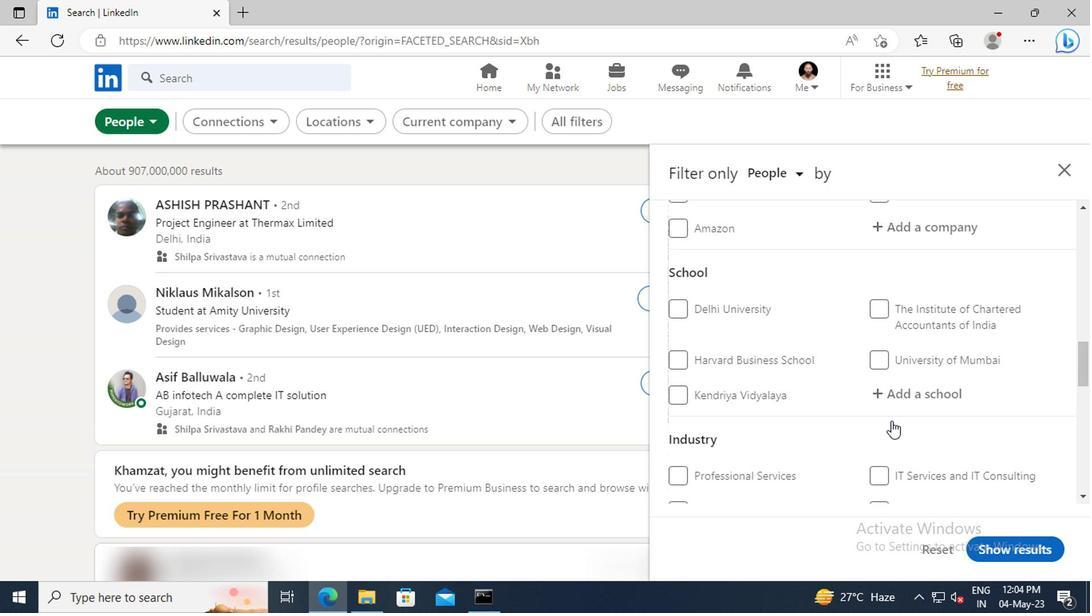 
Action: Mouse scrolled (886, 422) with delta (0, 0)
Screenshot: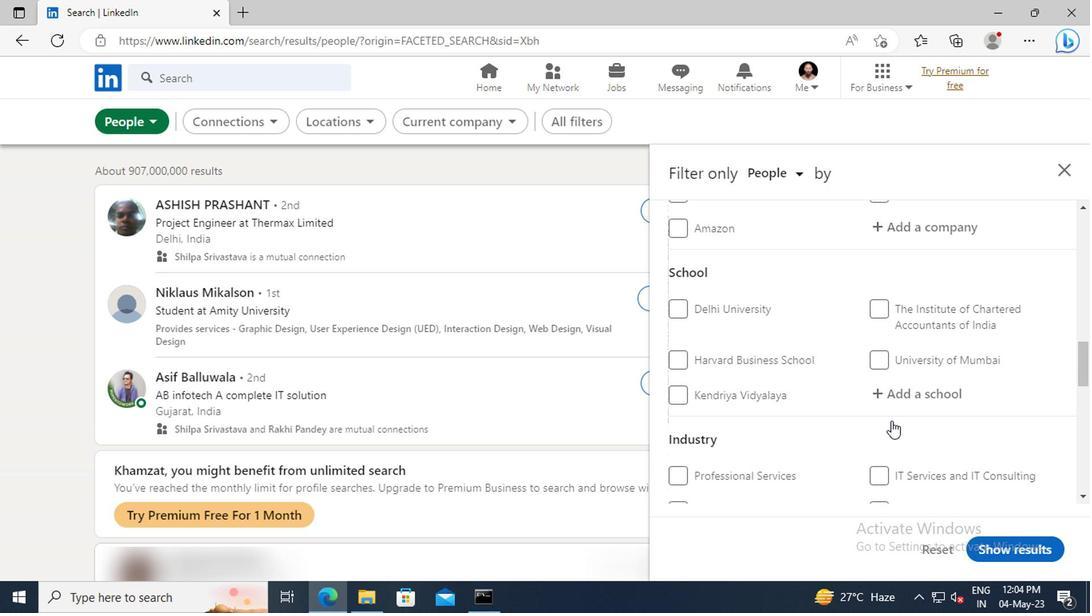 
Action: Mouse scrolled (886, 422) with delta (0, 0)
Screenshot: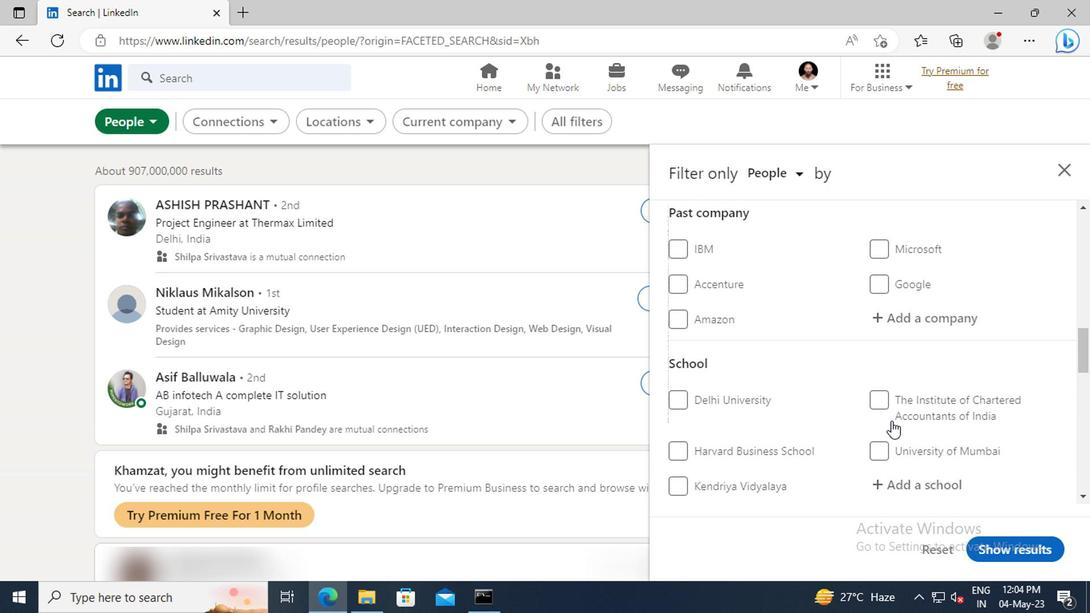 
Action: Mouse scrolled (886, 422) with delta (0, 0)
Screenshot: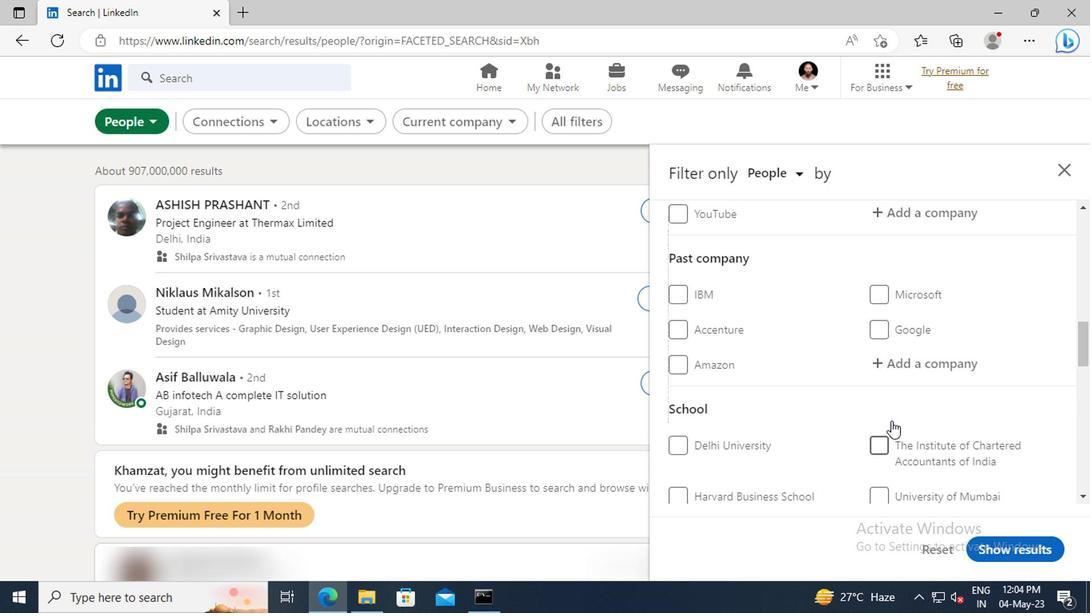 
Action: Mouse scrolled (886, 422) with delta (0, 0)
Screenshot: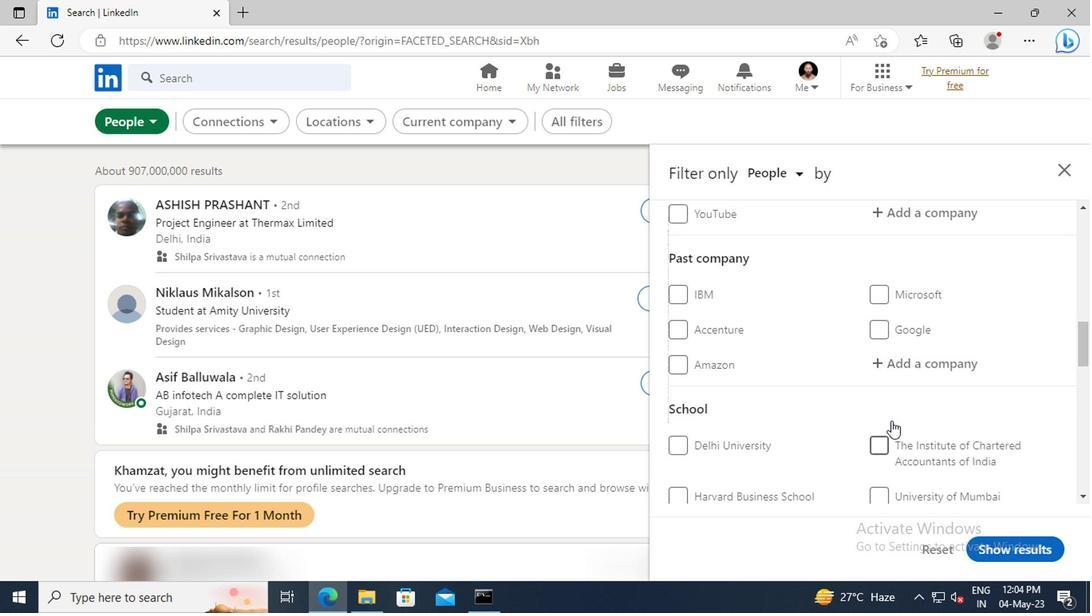
Action: Mouse scrolled (886, 422) with delta (0, 0)
Screenshot: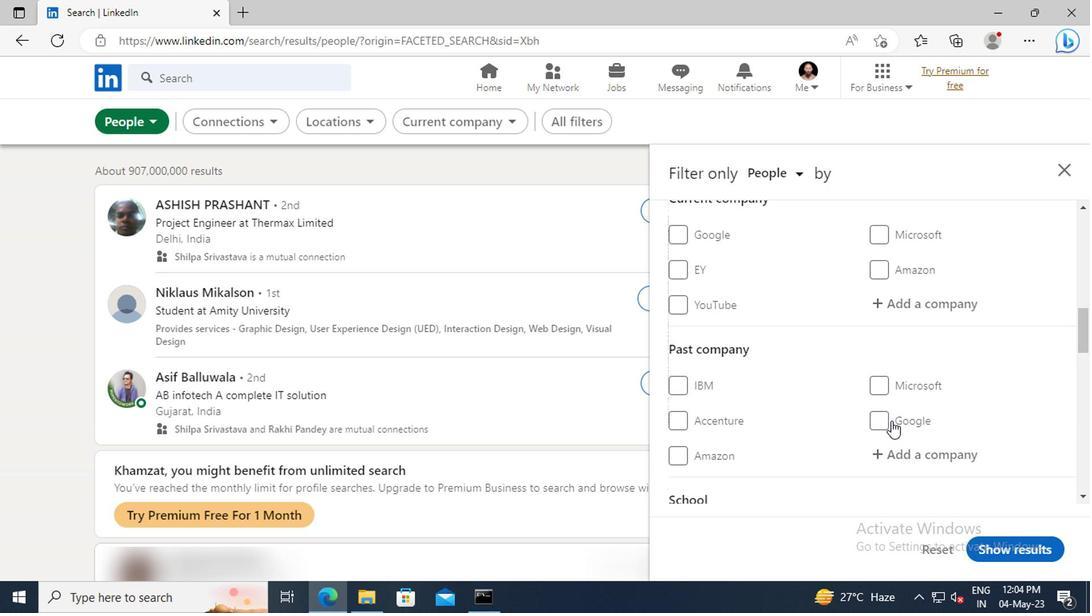 
Action: Mouse scrolled (886, 422) with delta (0, 0)
Screenshot: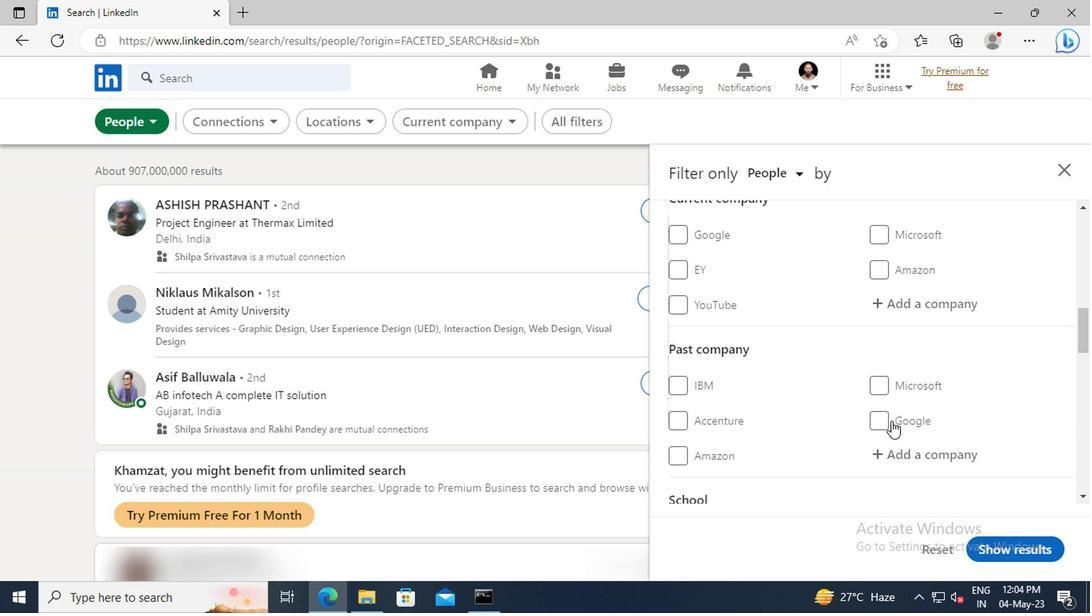 
Action: Mouse moved to (888, 400)
Screenshot: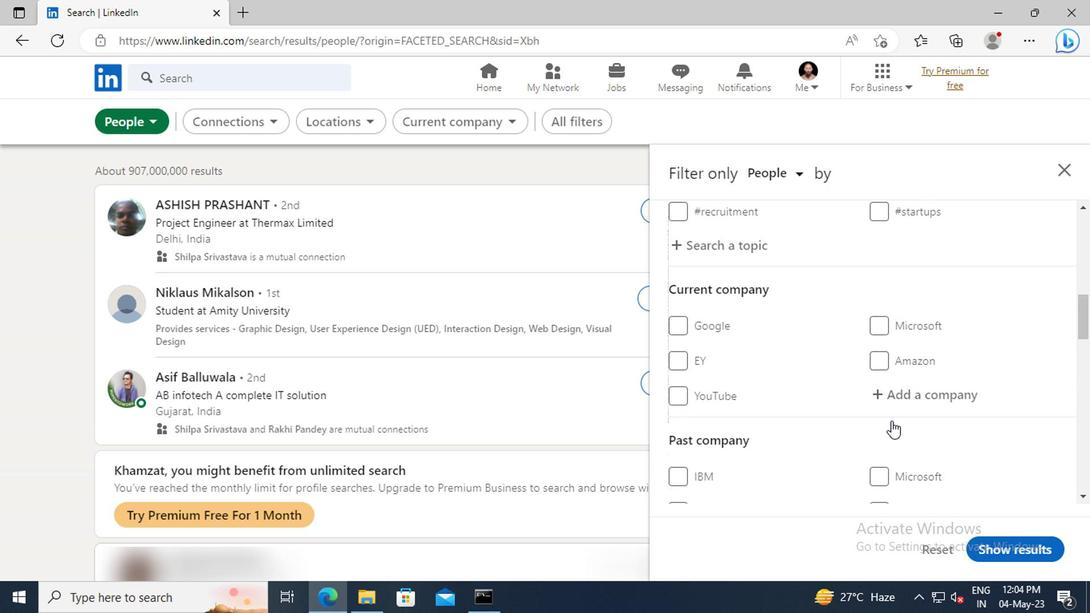 
Action: Mouse pressed left at (888, 400)
Screenshot: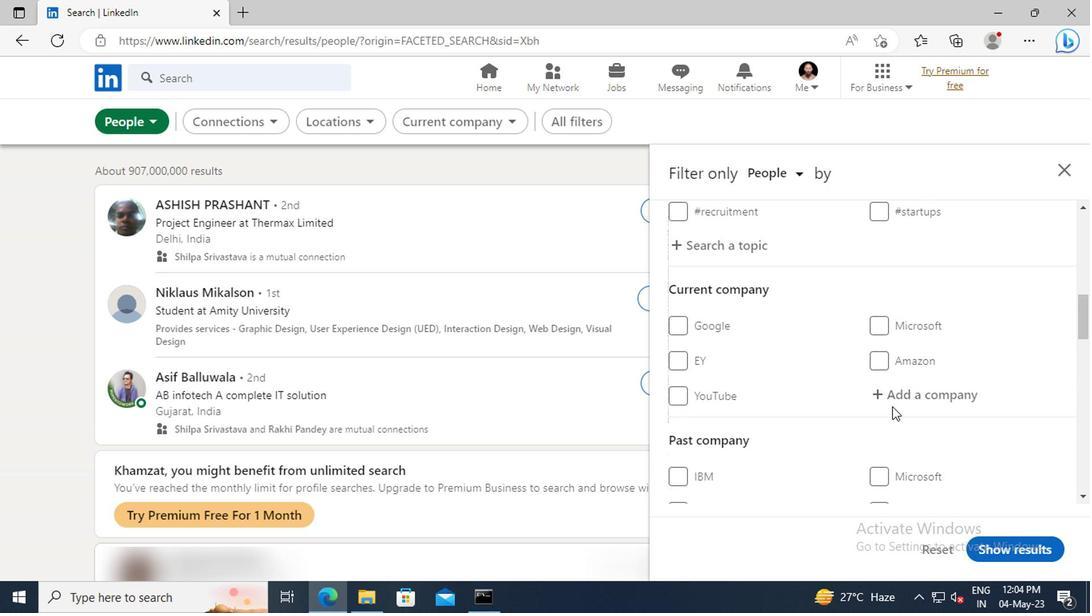 
Action: Key pressed <Key.shift>PURPLLE
Screenshot: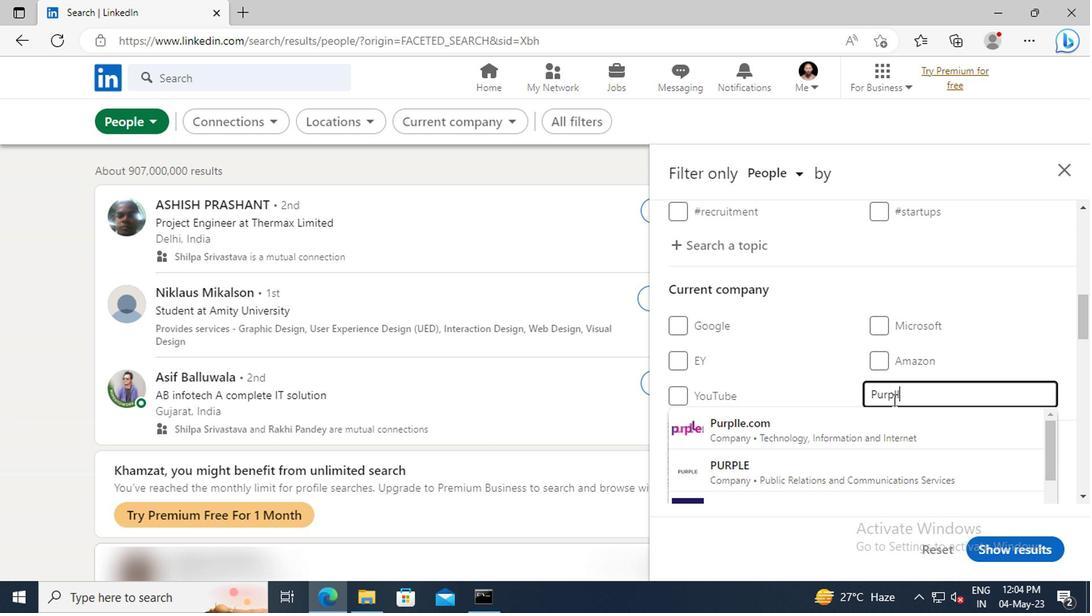 
Action: Mouse moved to (893, 420)
Screenshot: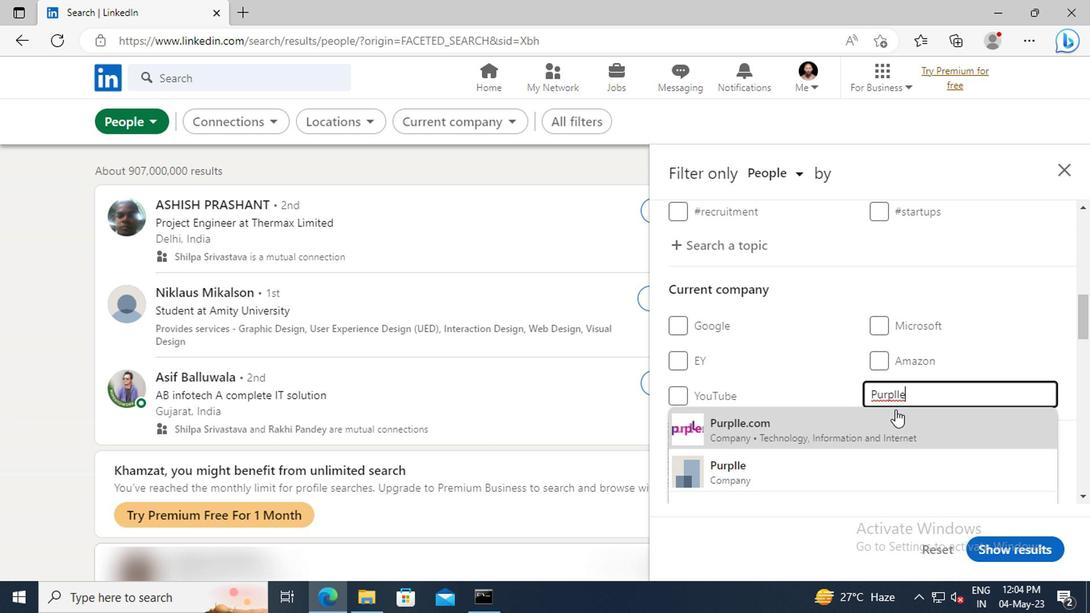 
Action: Mouse pressed left at (893, 420)
Screenshot: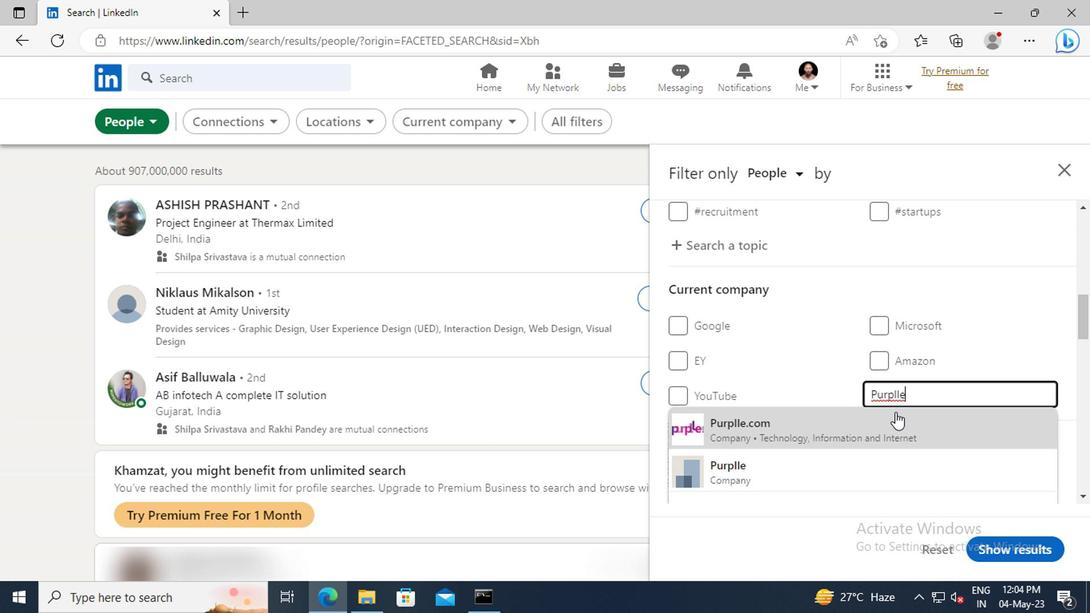
Action: Mouse scrolled (893, 419) with delta (0, 0)
Screenshot: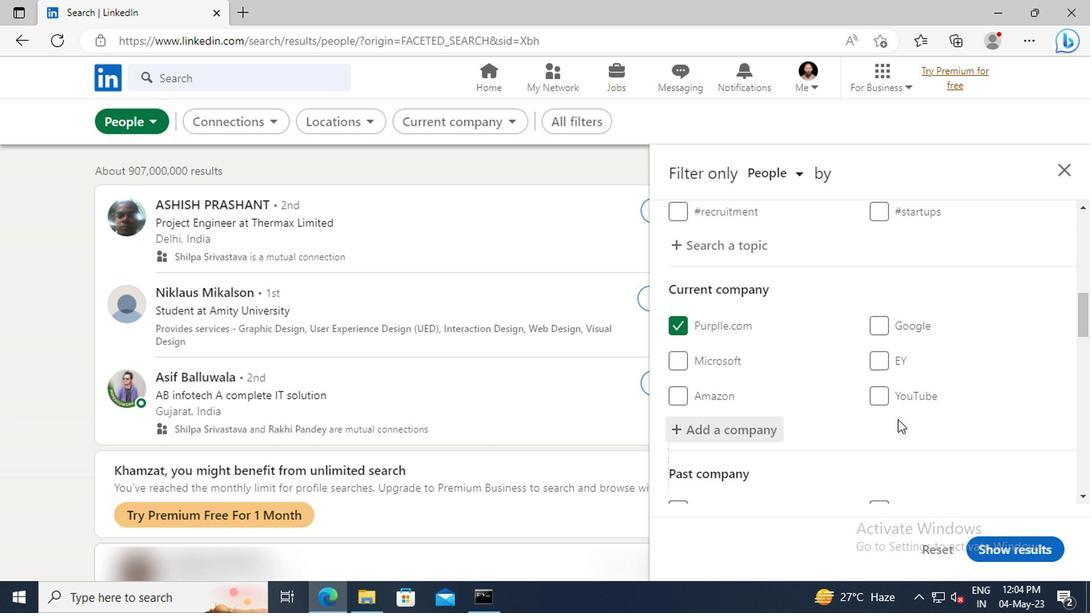 
Action: Mouse scrolled (893, 419) with delta (0, 0)
Screenshot: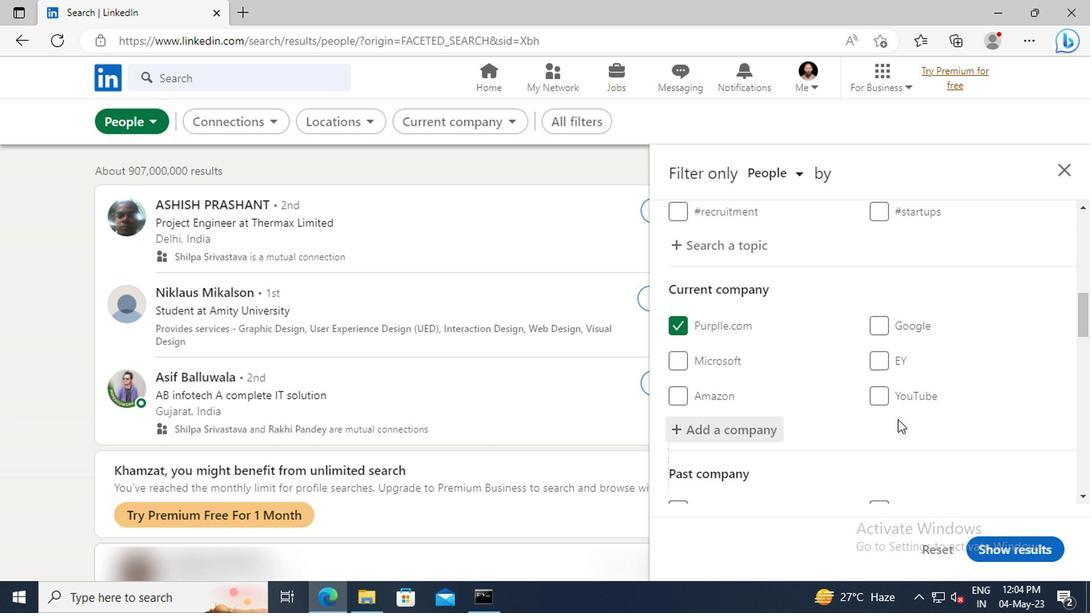 
Action: Mouse scrolled (893, 419) with delta (0, 0)
Screenshot: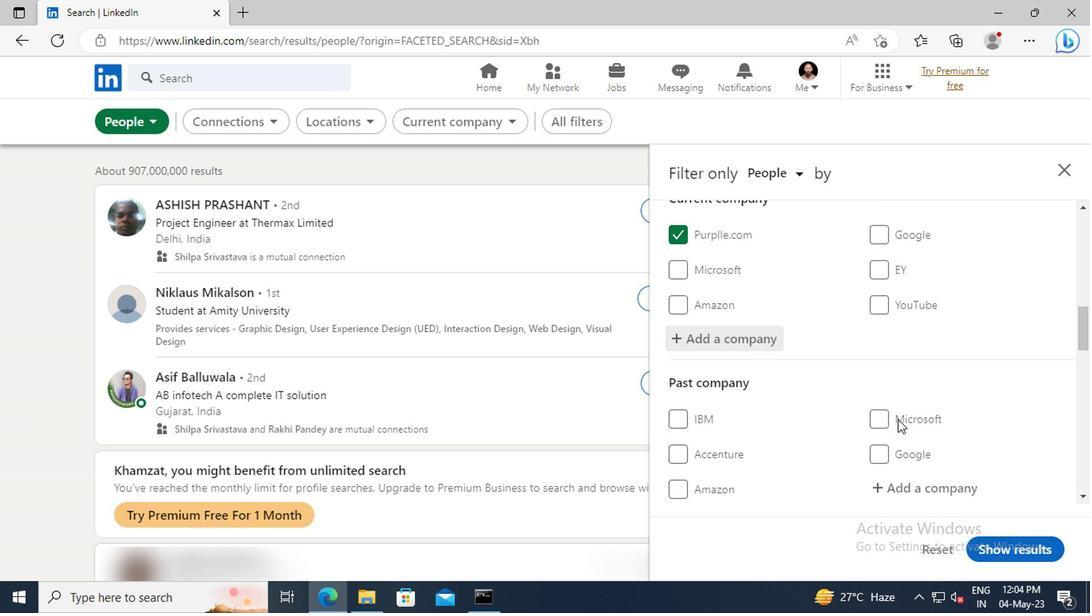 
Action: Mouse scrolled (893, 419) with delta (0, 0)
Screenshot: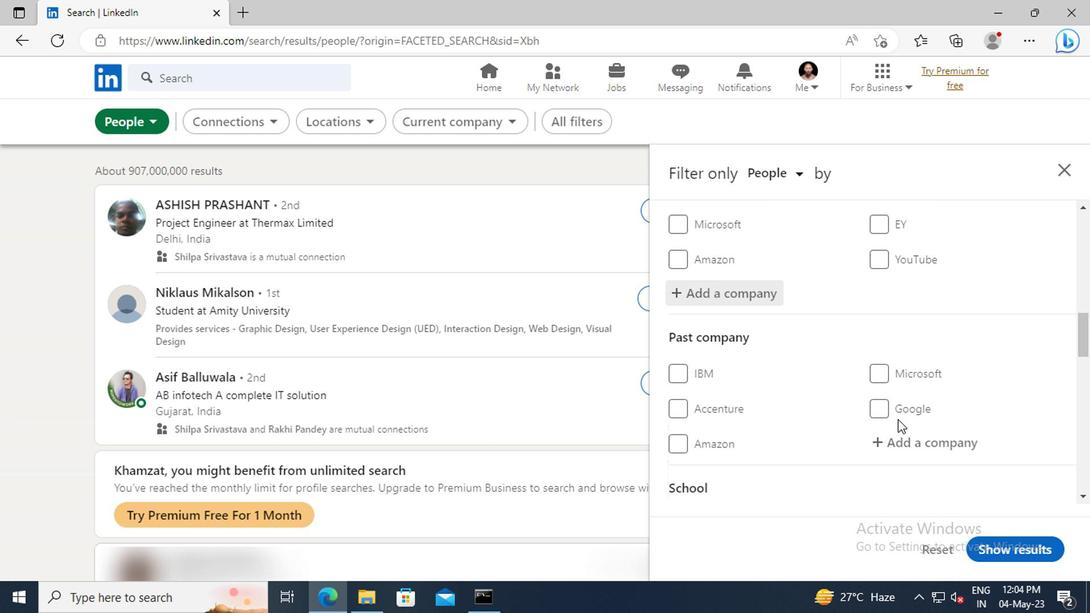 
Action: Mouse scrolled (893, 419) with delta (0, 0)
Screenshot: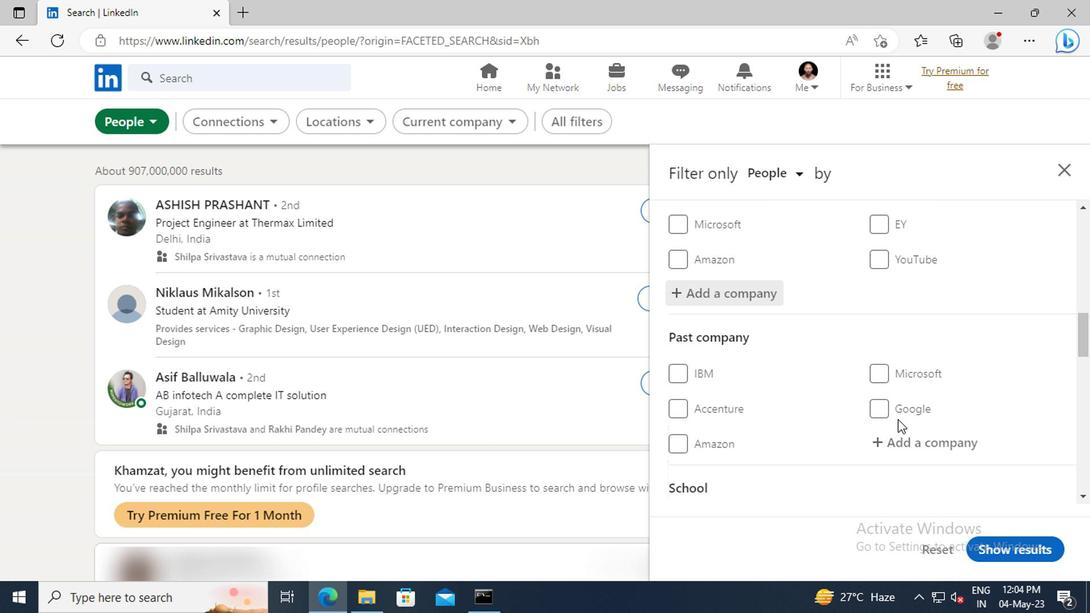 
Action: Mouse moved to (893, 413)
Screenshot: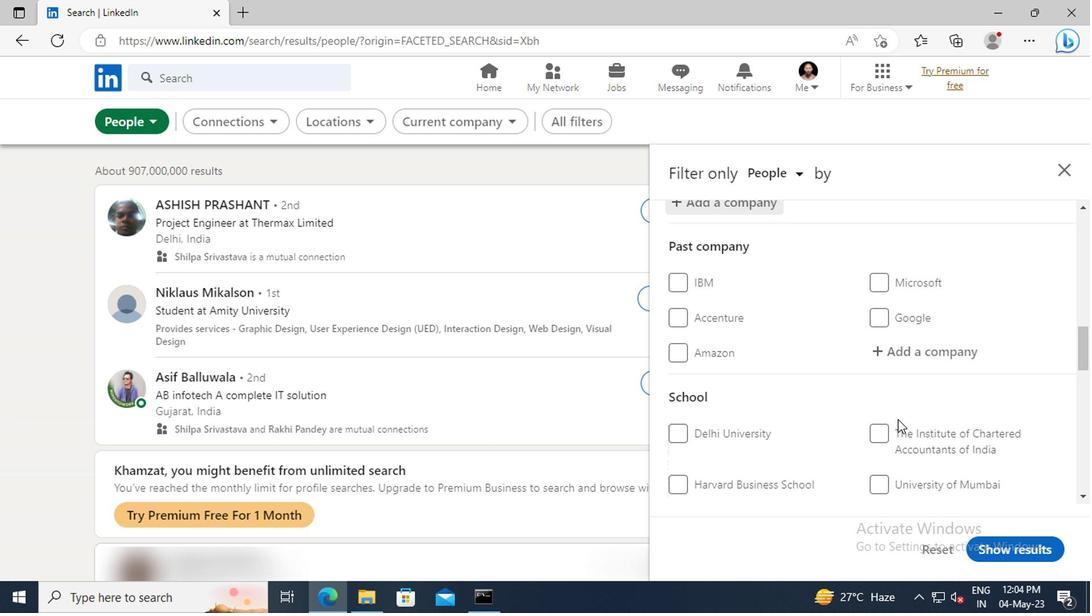 
Action: Mouse scrolled (893, 412) with delta (0, -1)
Screenshot: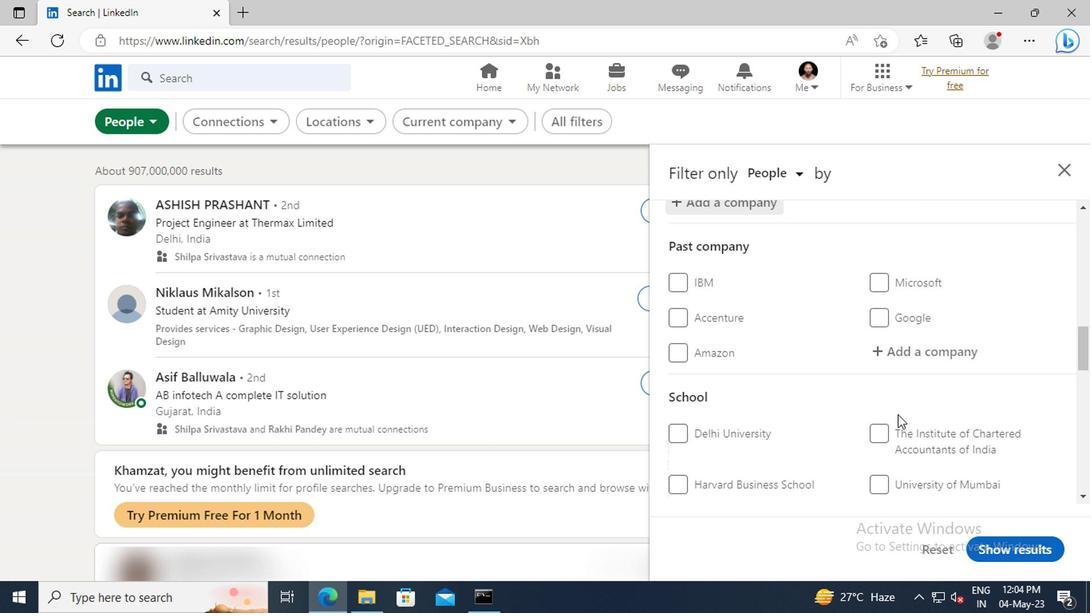 
Action: Mouse scrolled (893, 412) with delta (0, -1)
Screenshot: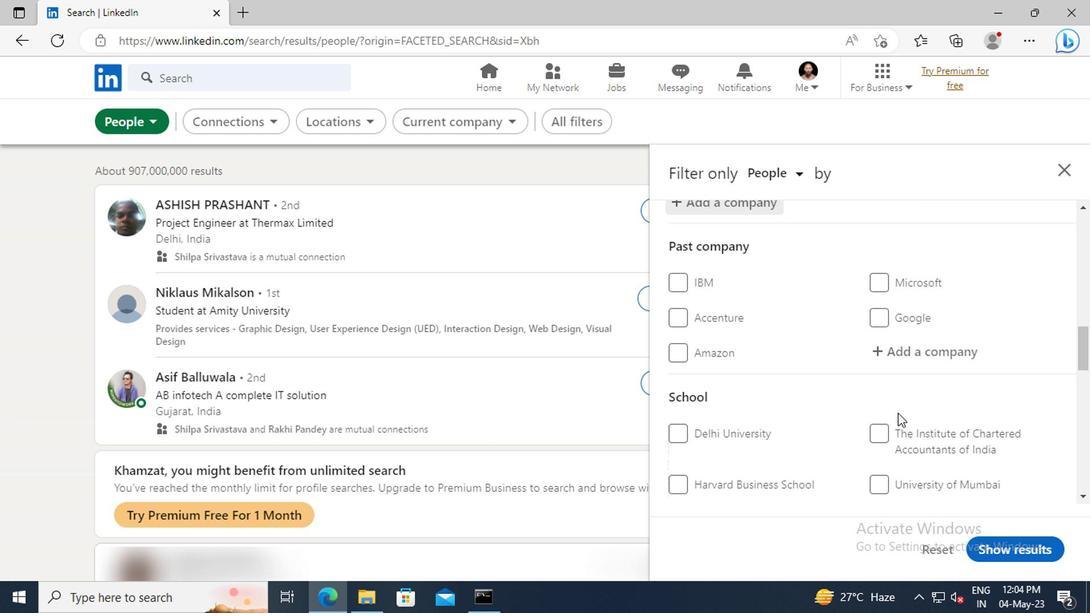 
Action: Mouse moved to (893, 412)
Screenshot: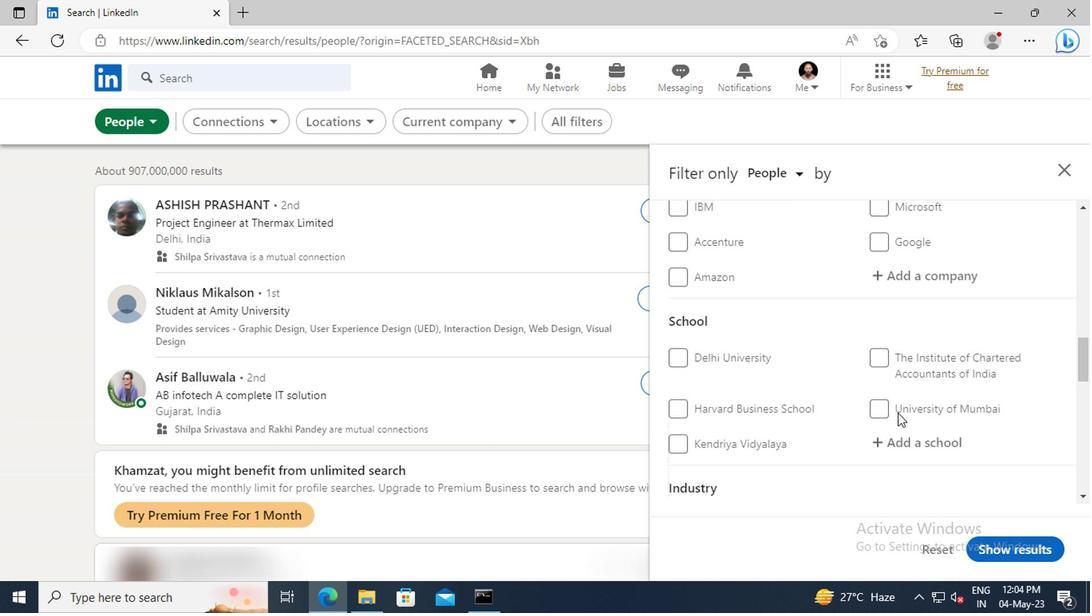 
Action: Mouse scrolled (893, 411) with delta (0, 0)
Screenshot: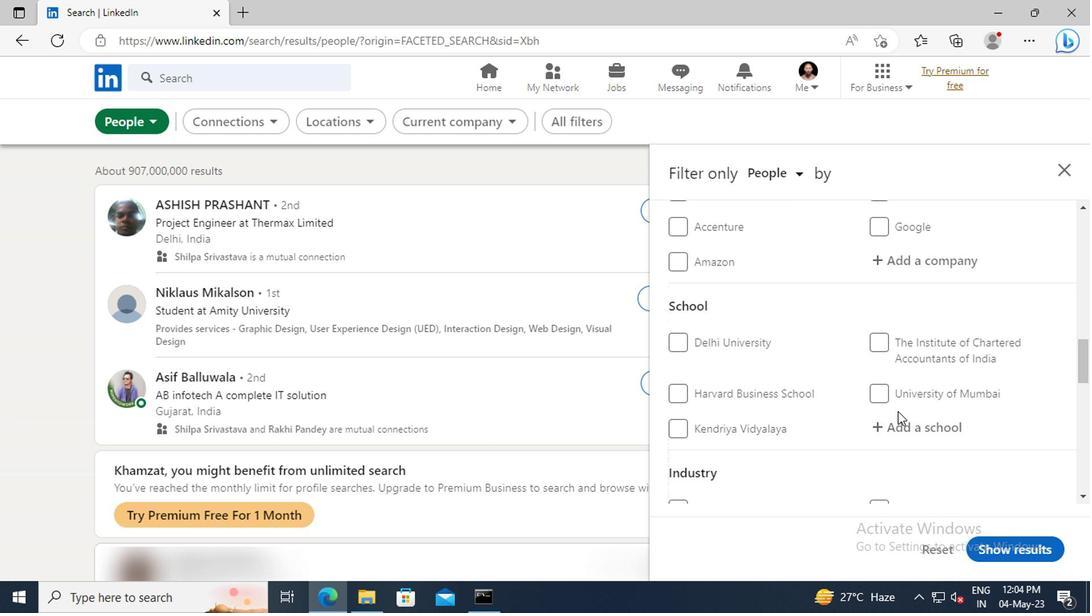 
Action: Mouse moved to (898, 386)
Screenshot: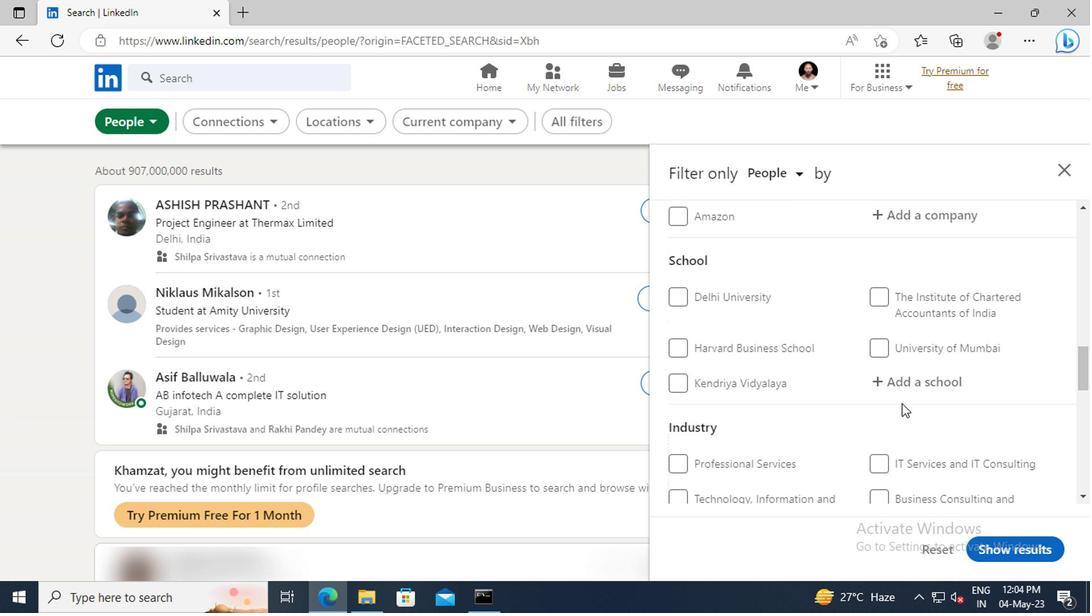
Action: Mouse pressed left at (898, 386)
Screenshot: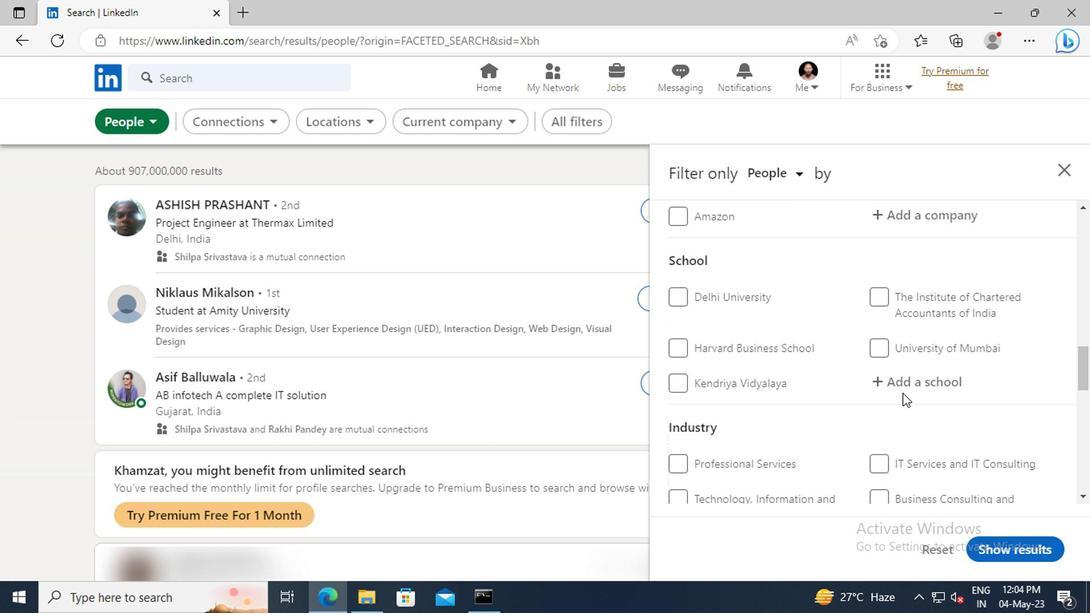 
Action: Key pressed <Key.shift>
Screenshot: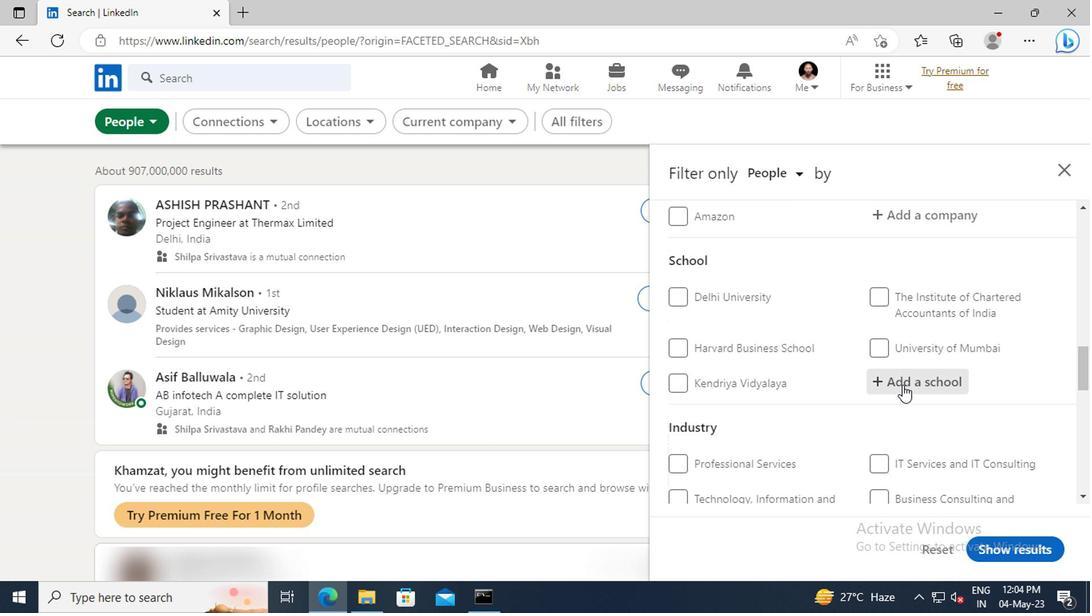 
Action: Mouse moved to (899, 386)
Screenshot: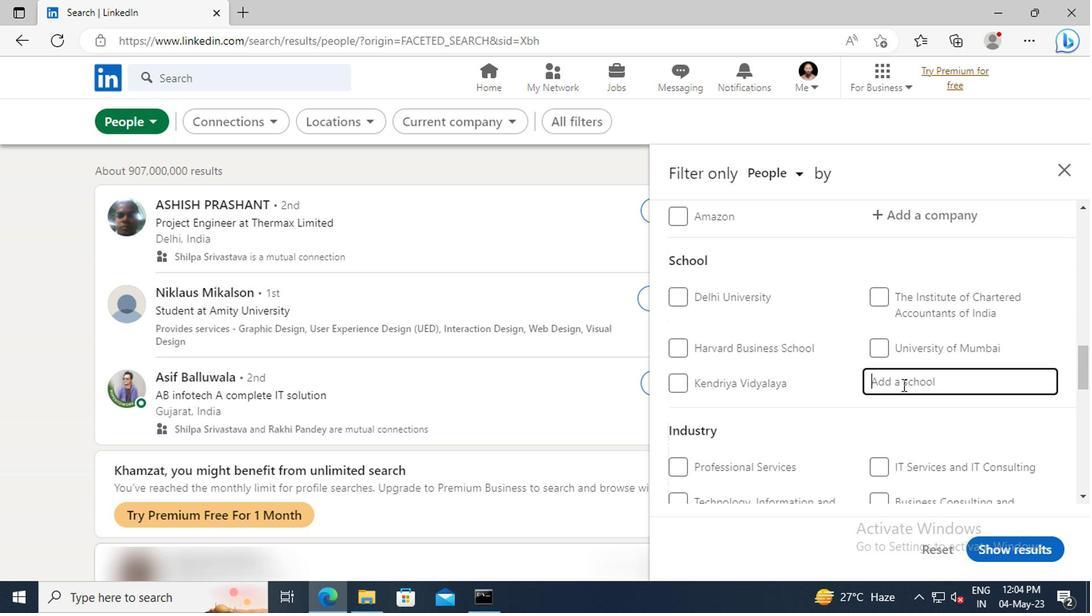 
Action: Key pressed <Key.shift><Key.shift><Key.shift>CT<Key.space><Key.shift>UNI
Screenshot: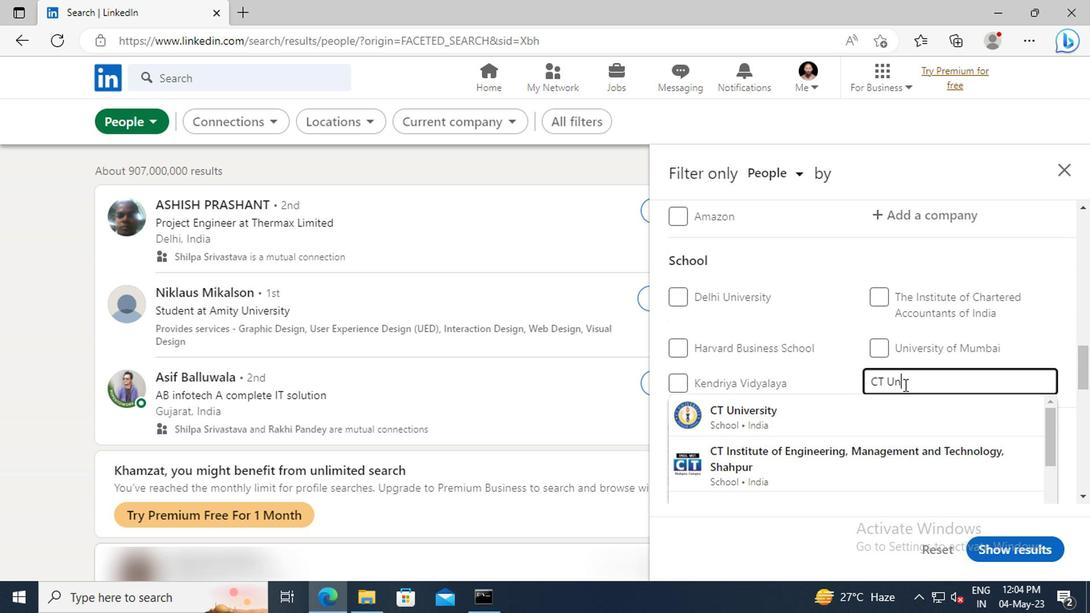 
Action: Mouse moved to (900, 403)
Screenshot: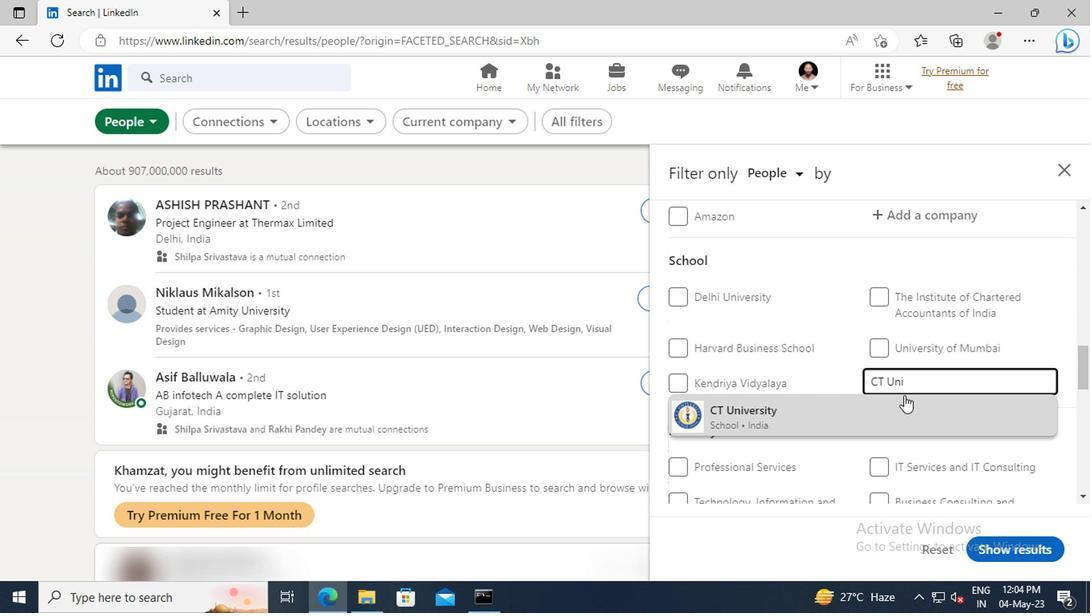 
Action: Mouse pressed left at (900, 403)
Screenshot: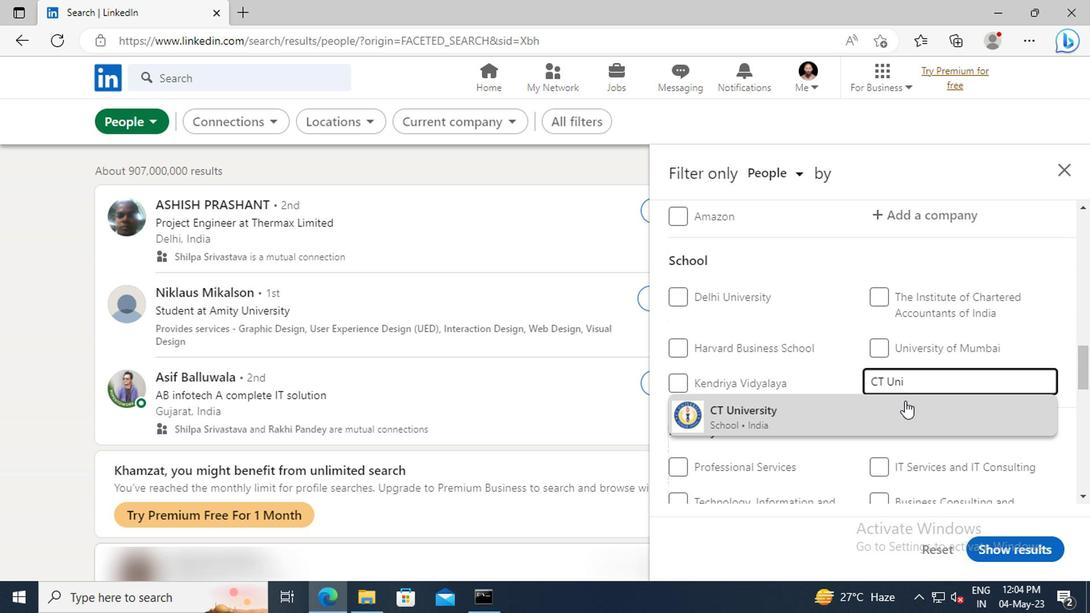 
Action: Mouse scrolled (900, 402) with delta (0, 0)
Screenshot: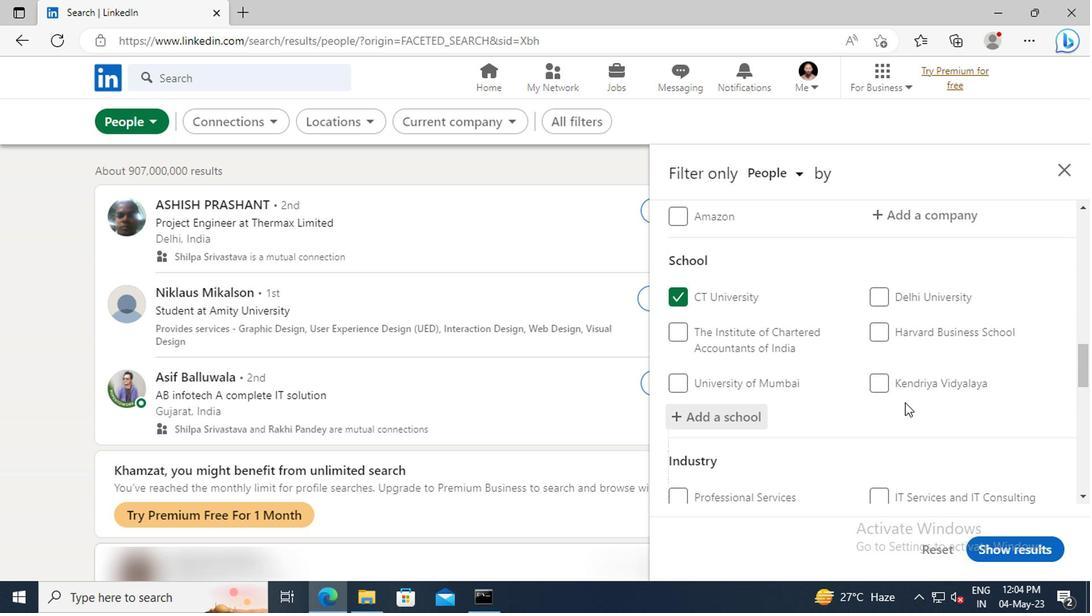 
Action: Mouse scrolled (900, 402) with delta (0, 0)
Screenshot: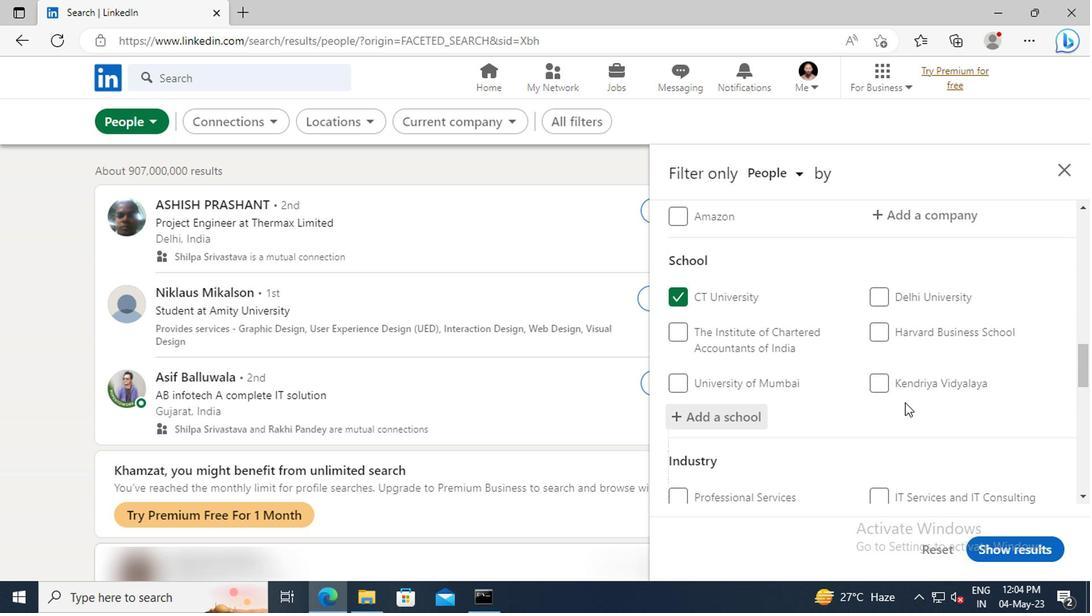 
Action: Mouse moved to (899, 396)
Screenshot: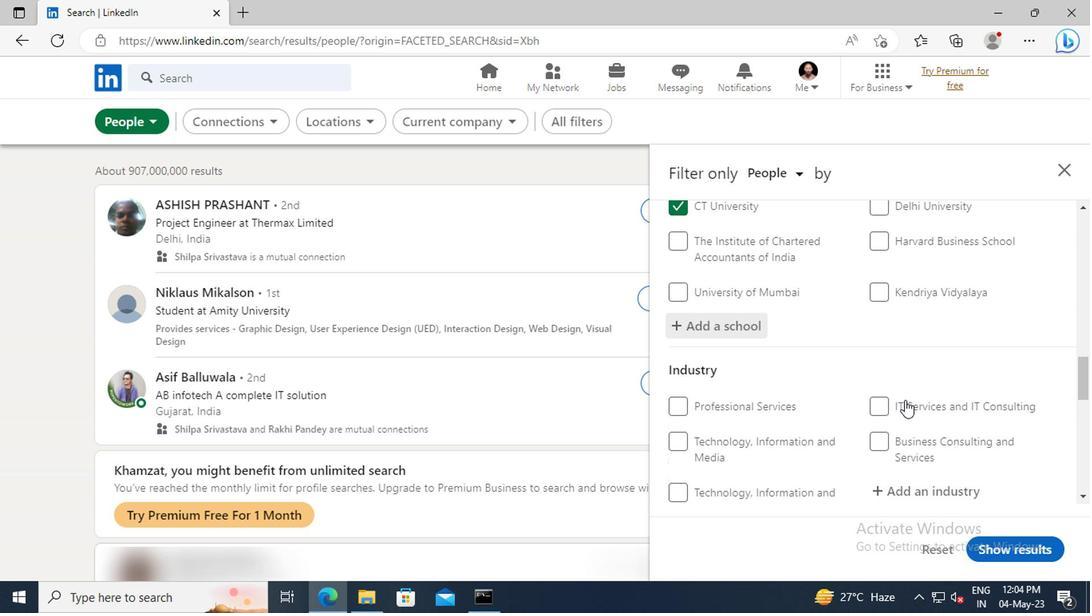 
Action: Mouse scrolled (899, 395) with delta (0, -1)
Screenshot: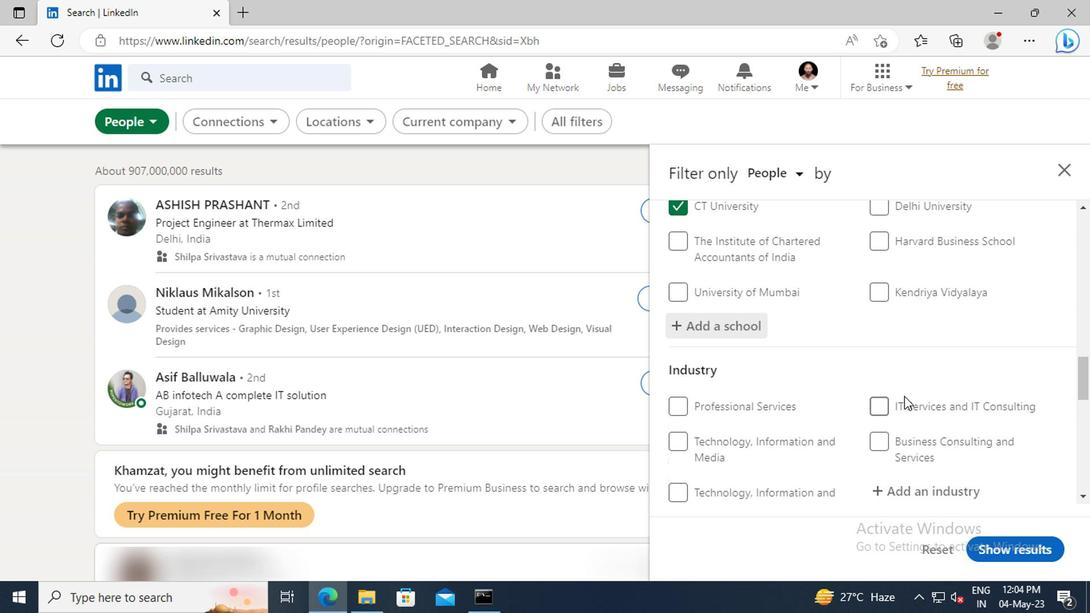 
Action: Mouse scrolled (899, 395) with delta (0, -1)
Screenshot: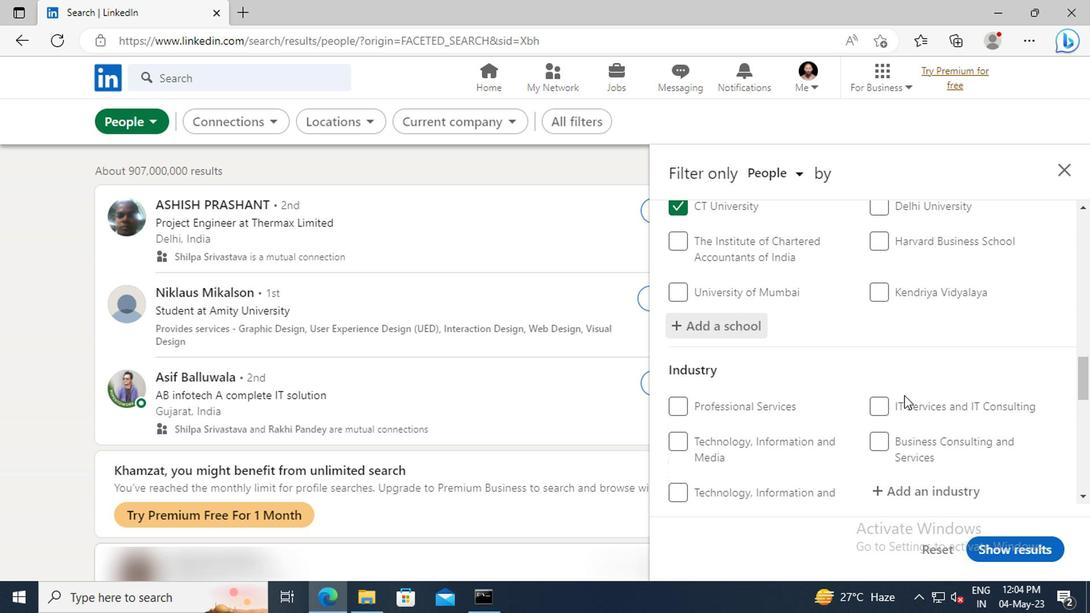 
Action: Mouse moved to (897, 388)
Screenshot: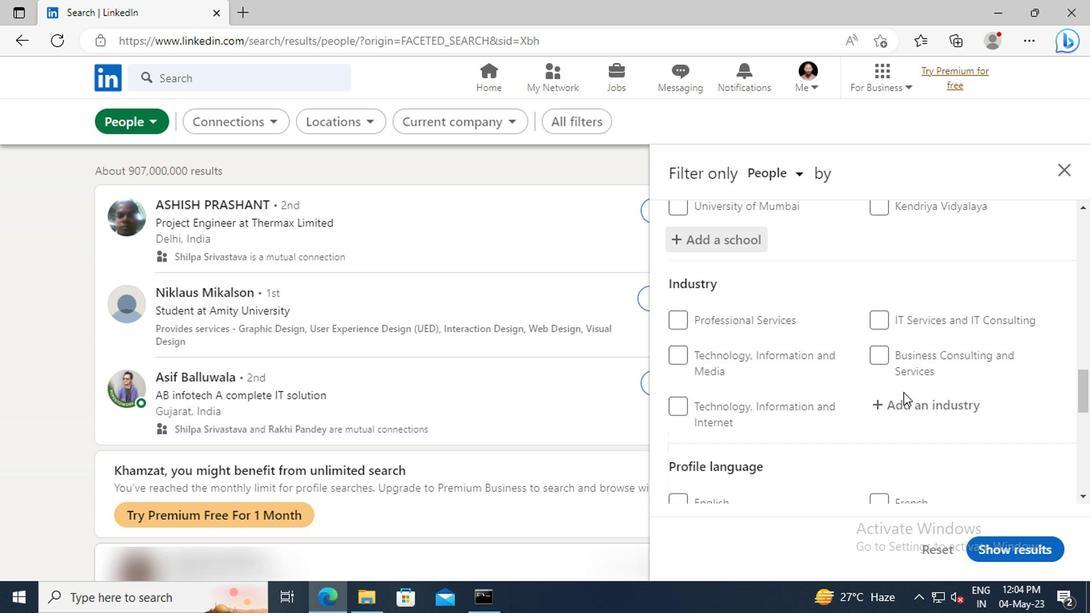 
Action: Mouse pressed left at (897, 388)
Screenshot: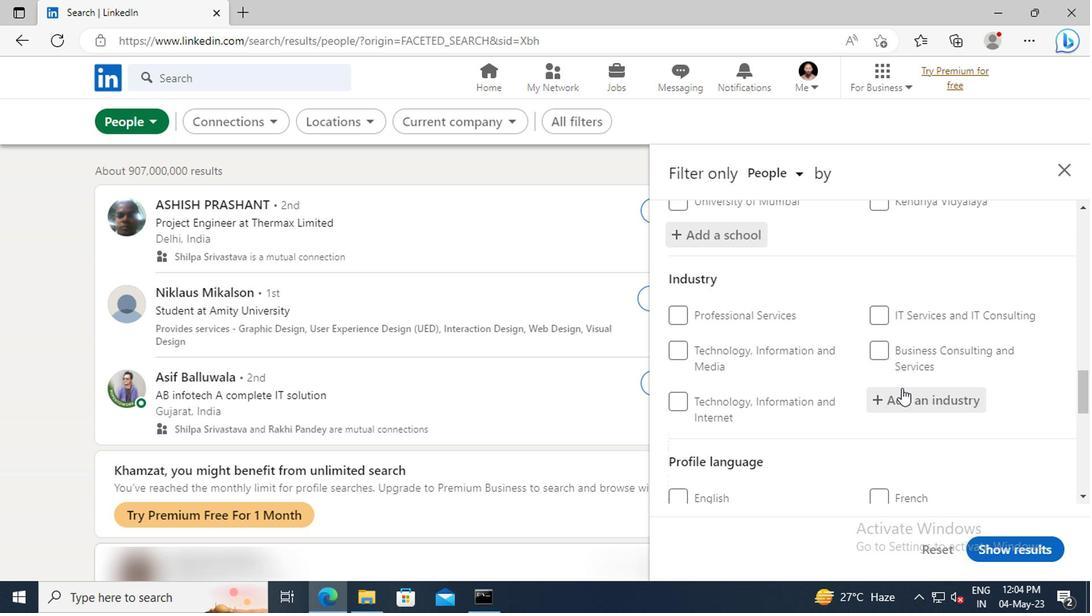 
Action: Key pressed <Key.shift>HOUSEHOLD<Key.space>
Screenshot: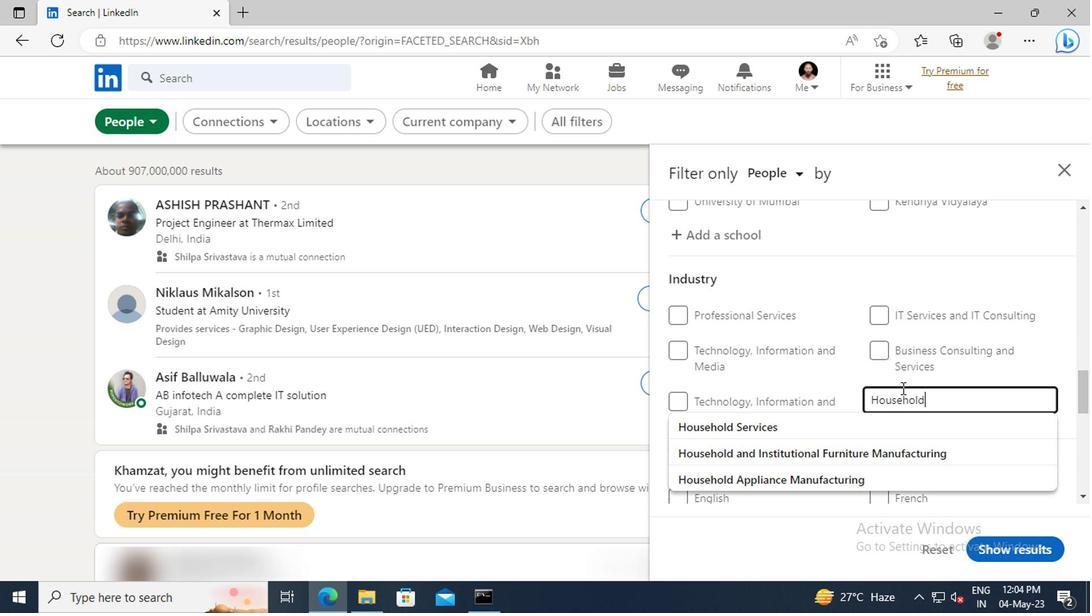 
Action: Mouse moved to (895, 421)
Screenshot: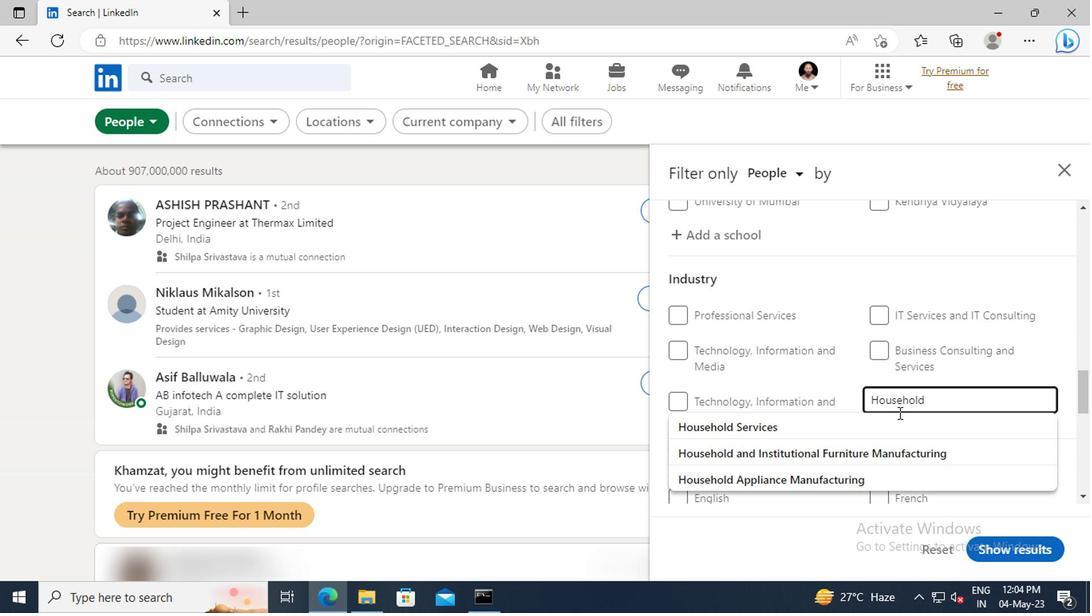 
Action: Mouse pressed left at (895, 421)
Screenshot: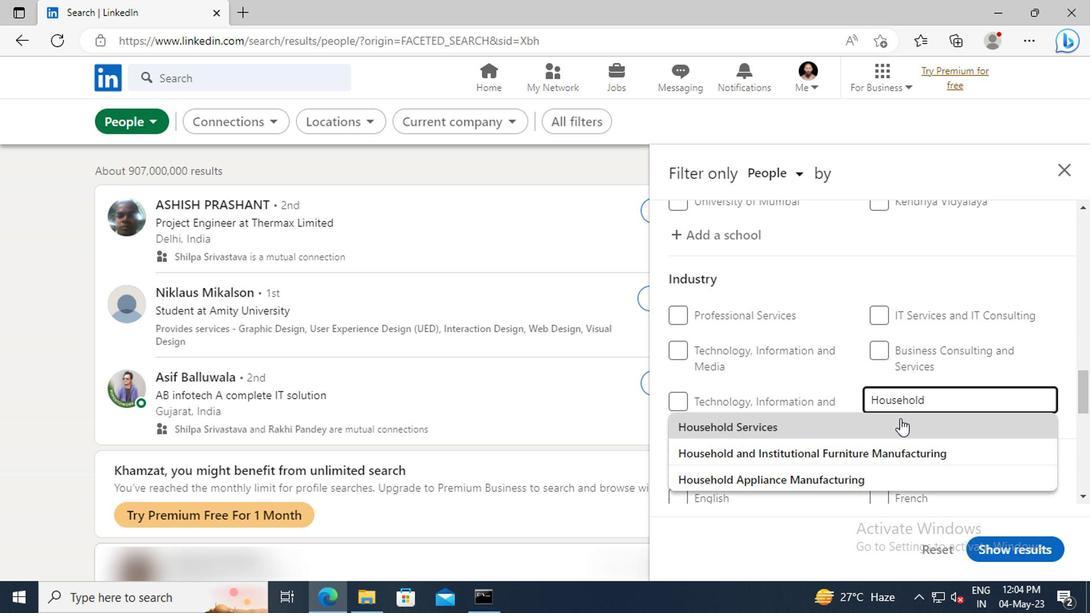 
Action: Mouse scrolled (895, 420) with delta (0, -1)
Screenshot: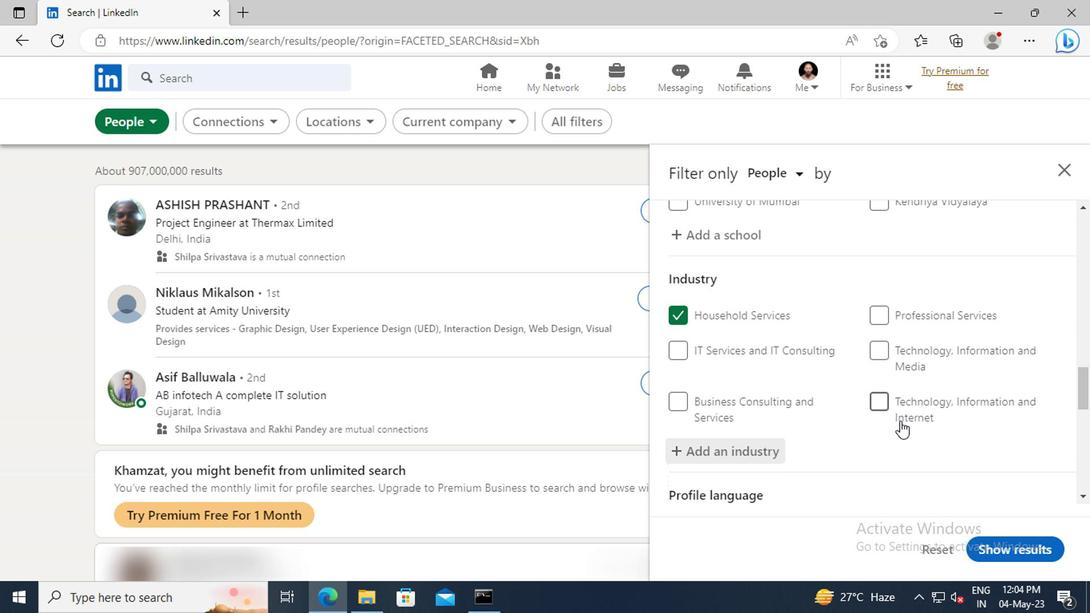 
Action: Mouse scrolled (895, 420) with delta (0, -1)
Screenshot: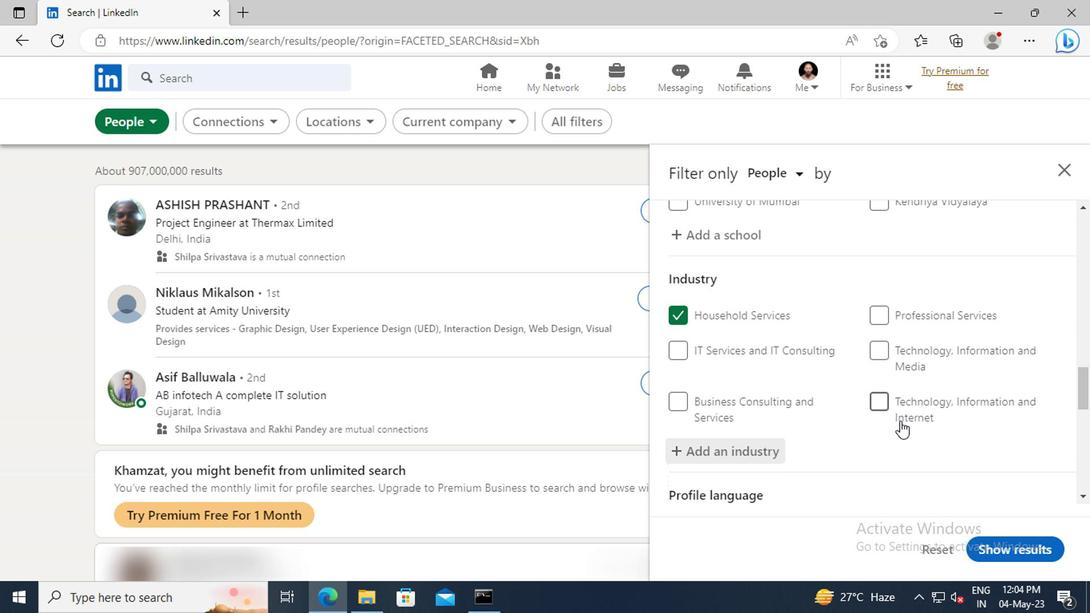 
Action: Mouse scrolled (895, 420) with delta (0, -1)
Screenshot: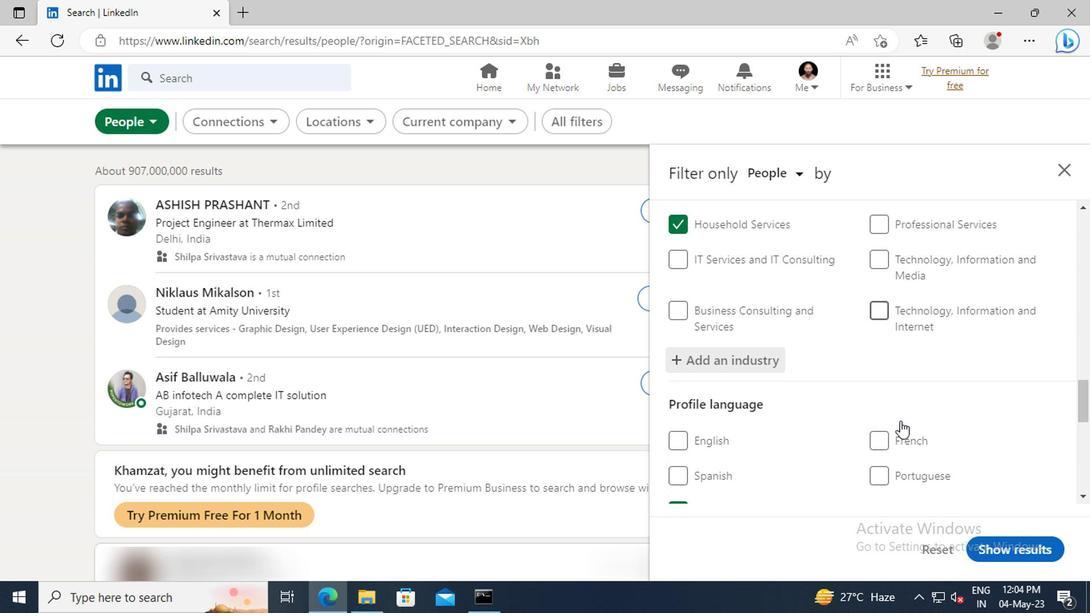 
Action: Mouse scrolled (895, 420) with delta (0, -1)
Screenshot: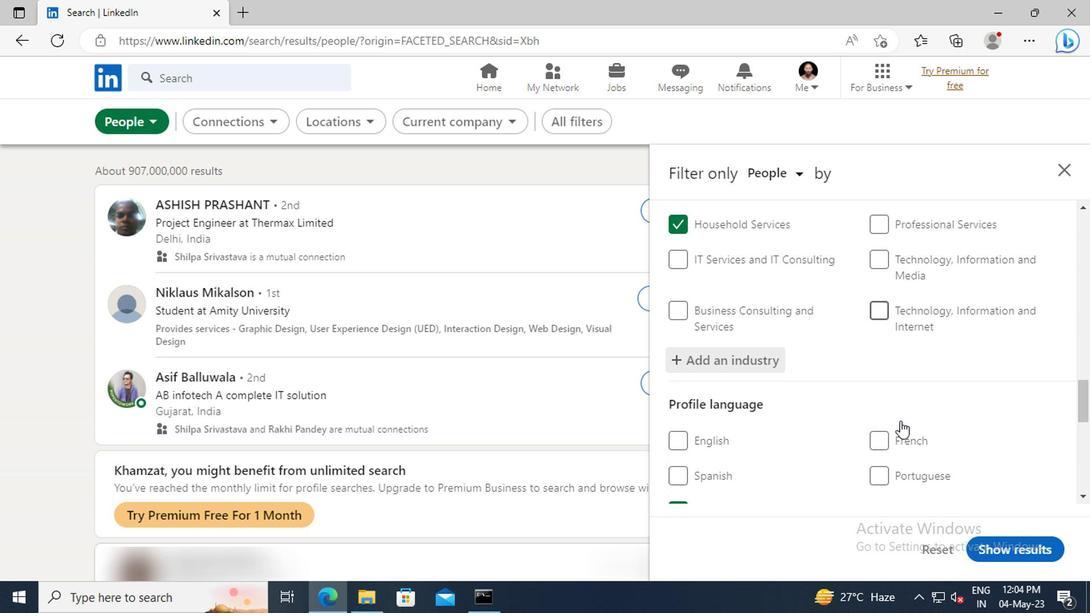 
Action: Mouse moved to (897, 405)
Screenshot: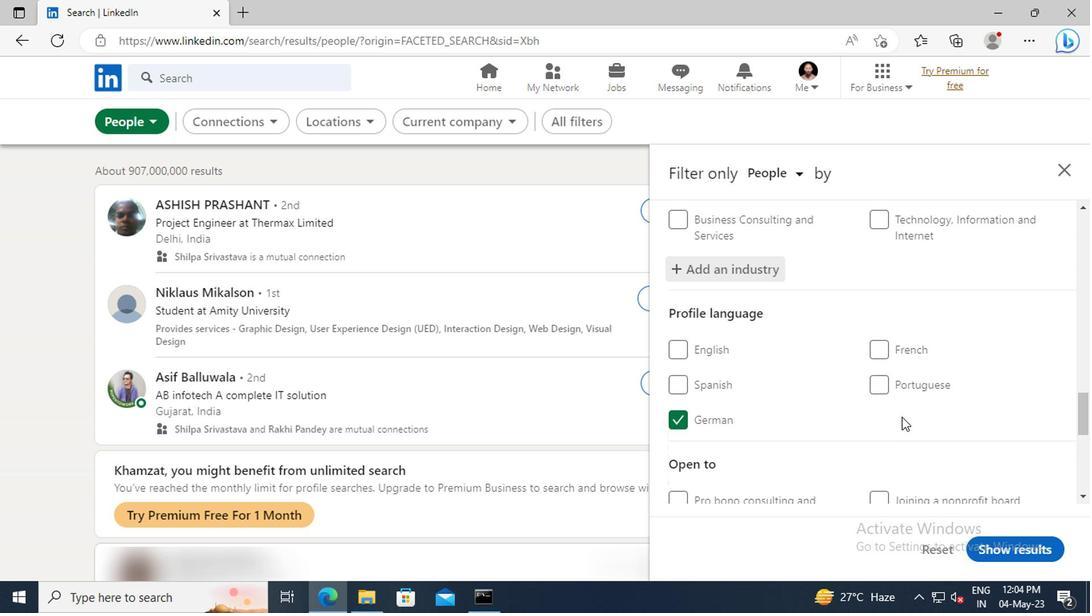 
Action: Mouse scrolled (897, 404) with delta (0, -1)
Screenshot: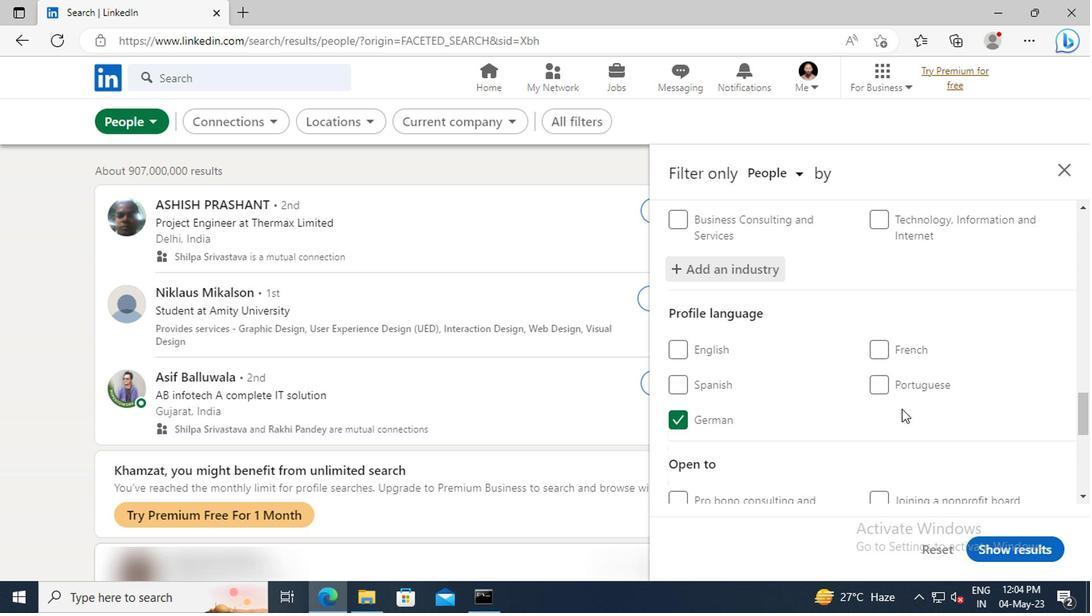 
Action: Mouse scrolled (897, 404) with delta (0, -1)
Screenshot: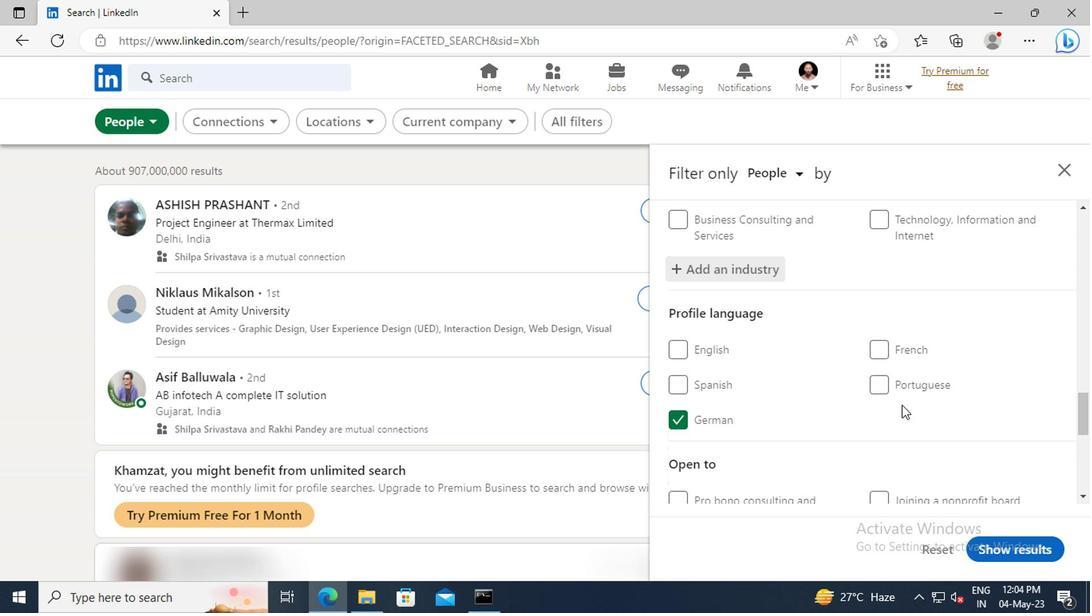 
Action: Mouse moved to (894, 386)
Screenshot: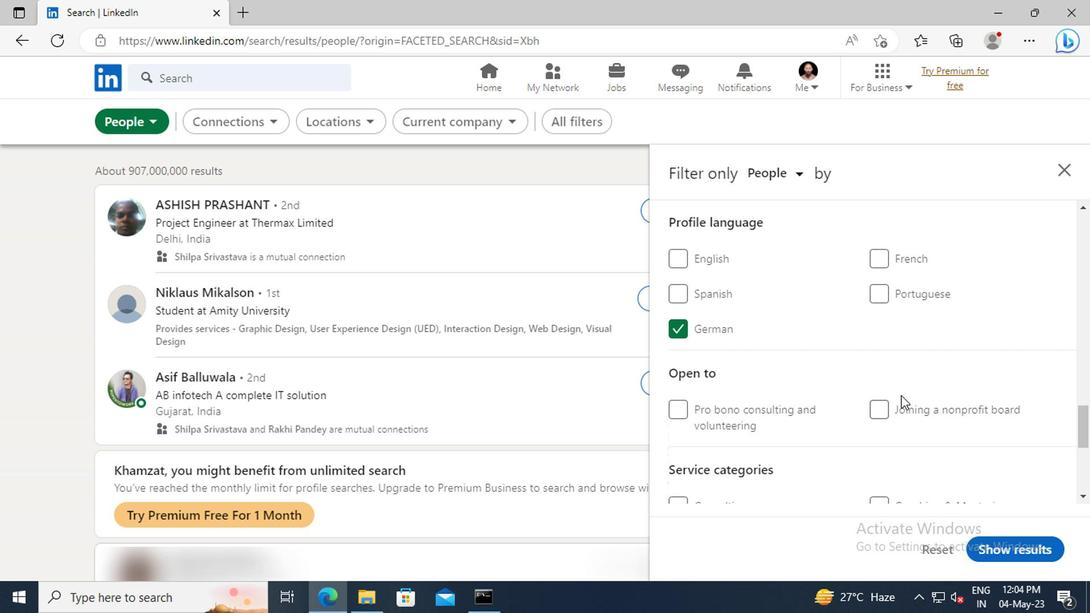
Action: Mouse scrolled (894, 386) with delta (0, 0)
Screenshot: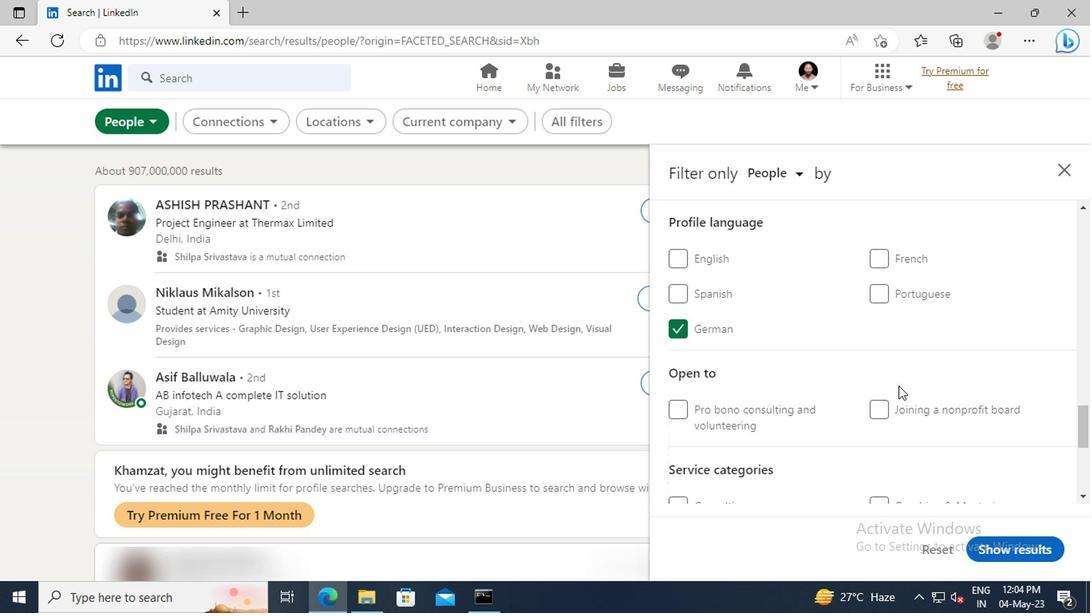 
Action: Mouse scrolled (894, 386) with delta (0, 0)
Screenshot: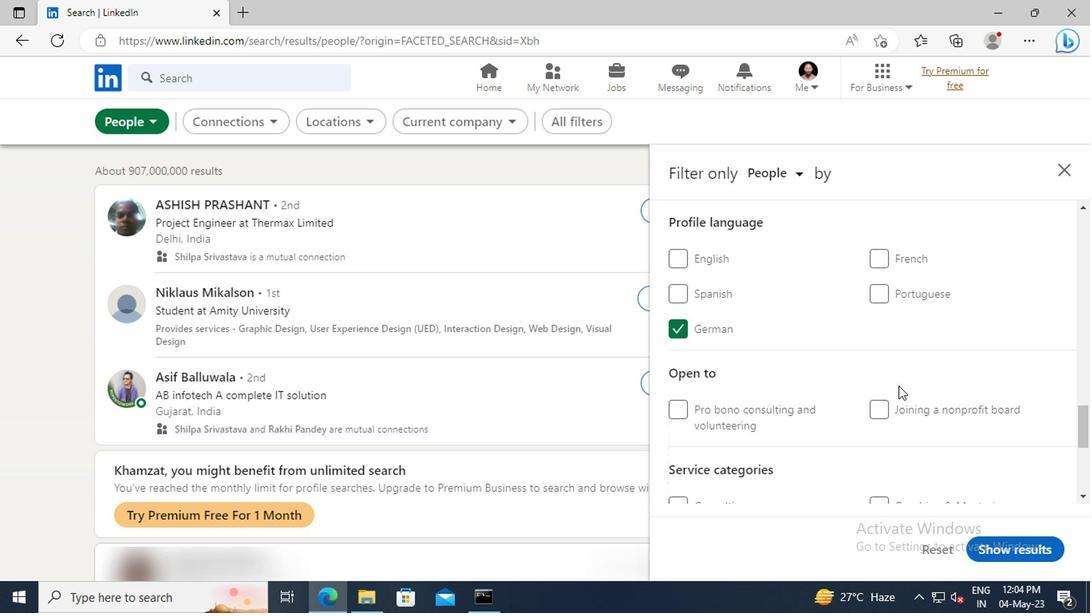 
Action: Mouse moved to (894, 377)
Screenshot: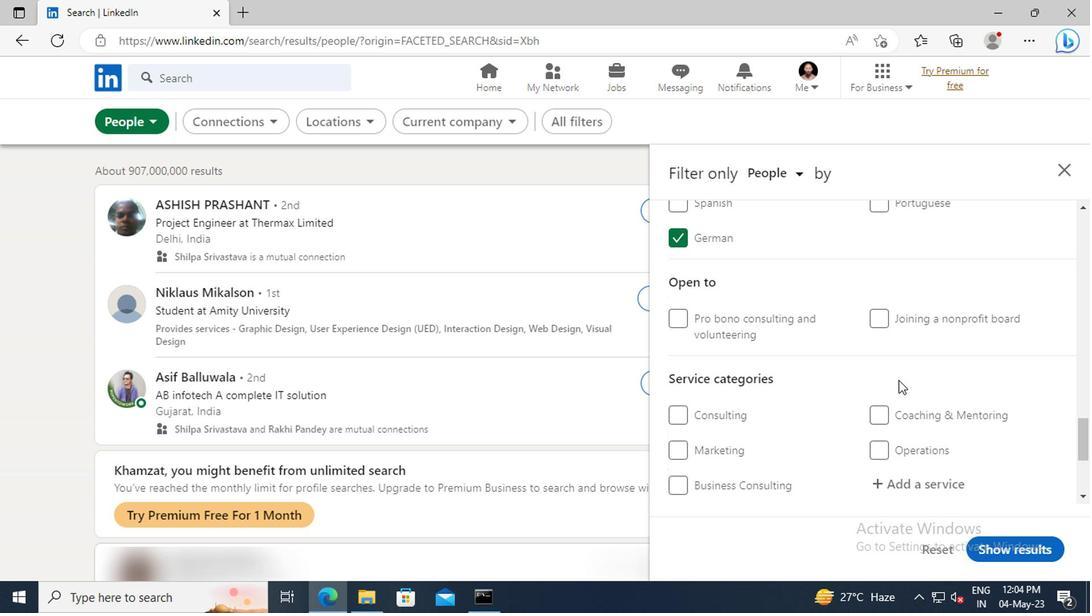 
Action: Mouse scrolled (894, 377) with delta (0, 0)
Screenshot: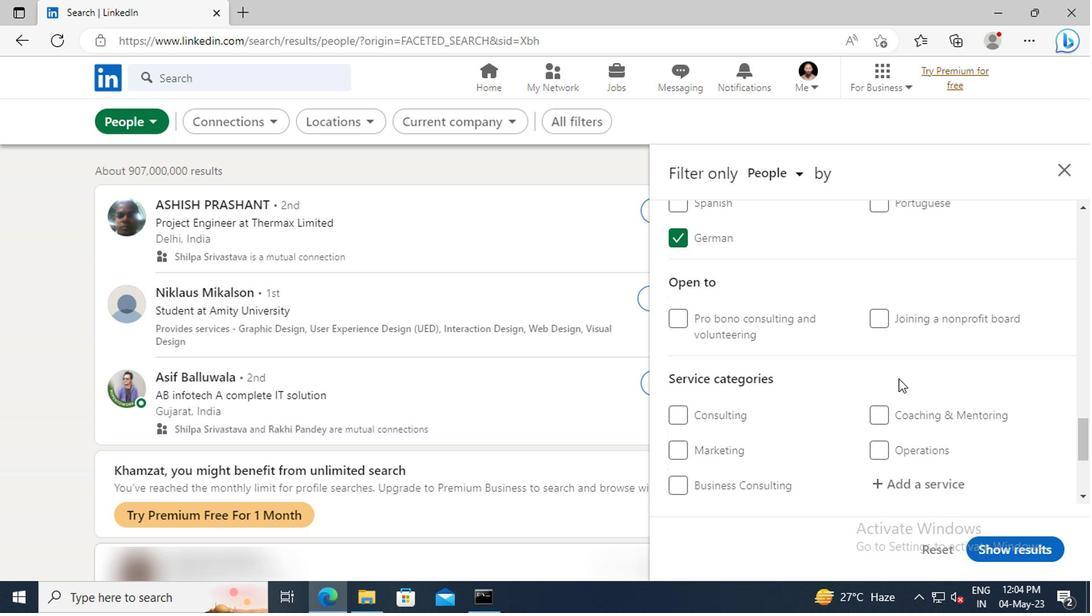 
Action: Mouse scrolled (894, 377) with delta (0, 0)
Screenshot: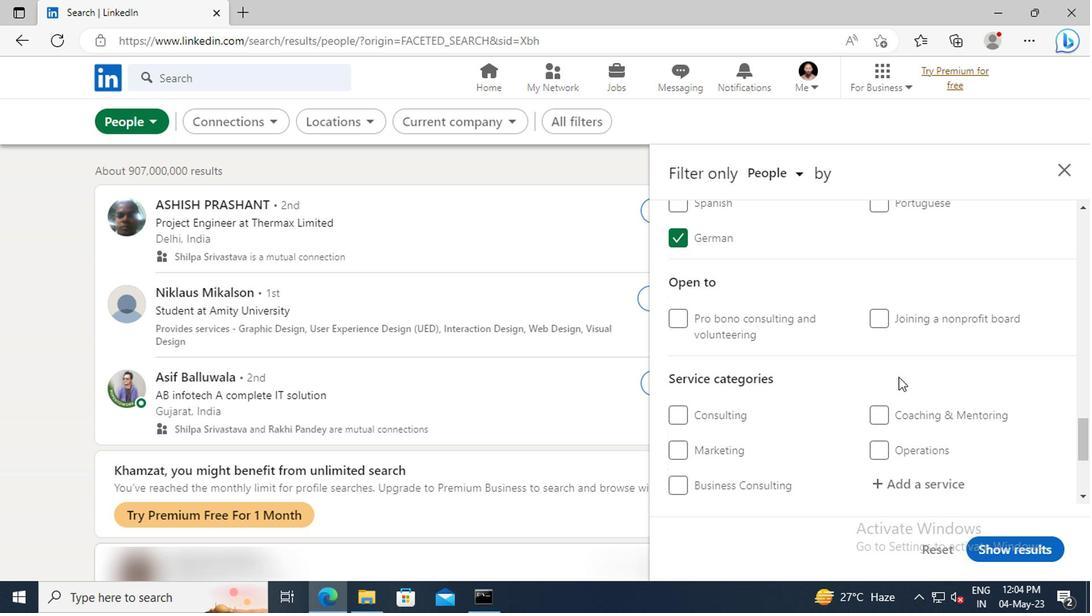
Action: Mouse moved to (896, 392)
Screenshot: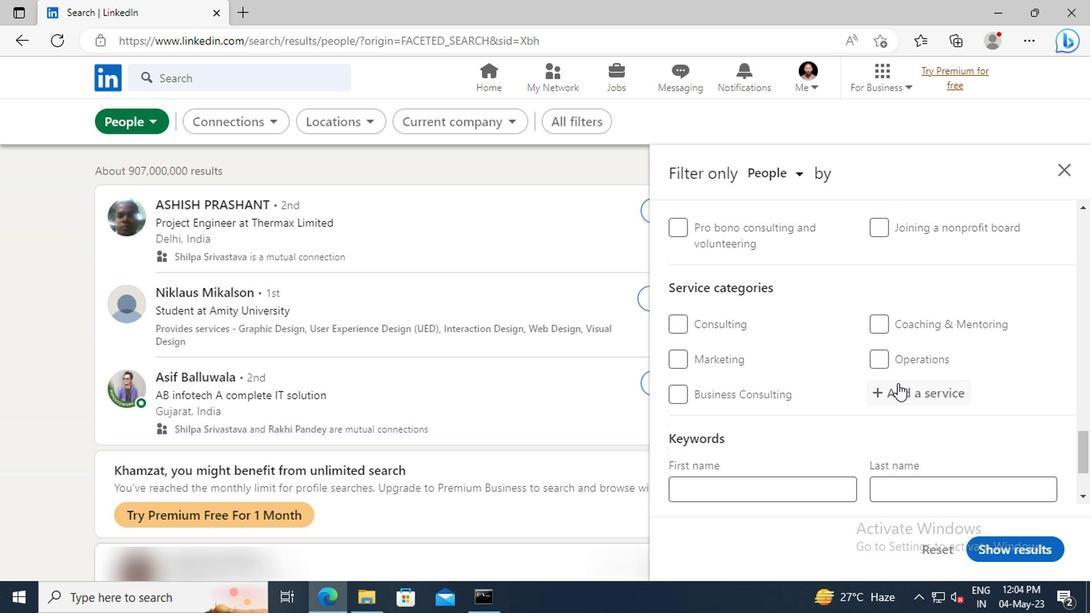 
Action: Mouse pressed left at (896, 392)
Screenshot: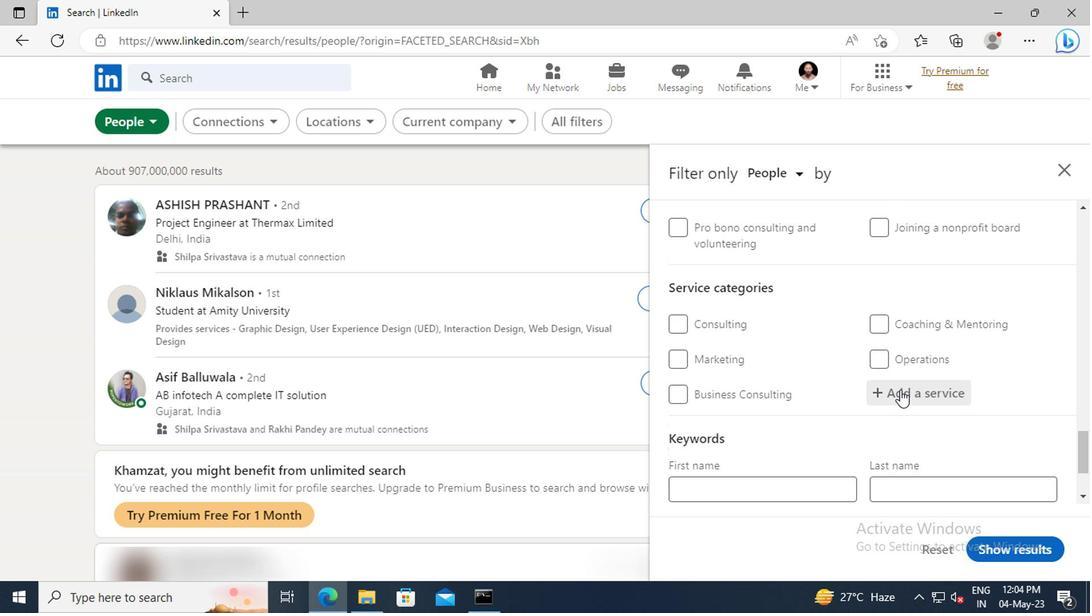 
Action: Key pressed <Key.shift><Key.shift>TECHNICAL<Key.enter>
Screenshot: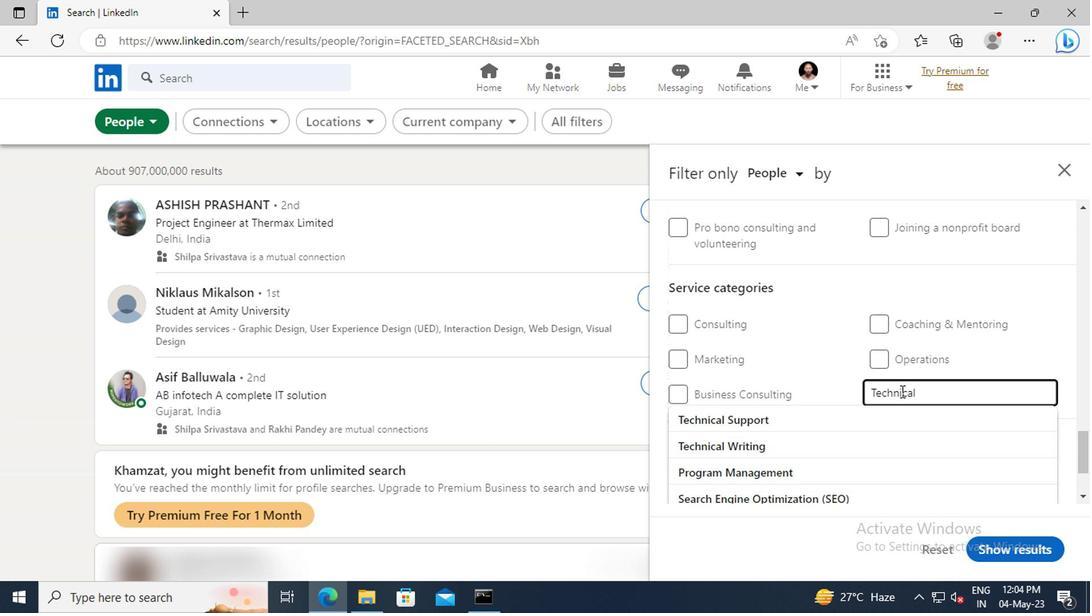 
Action: Mouse scrolled (896, 391) with delta (0, -1)
Screenshot: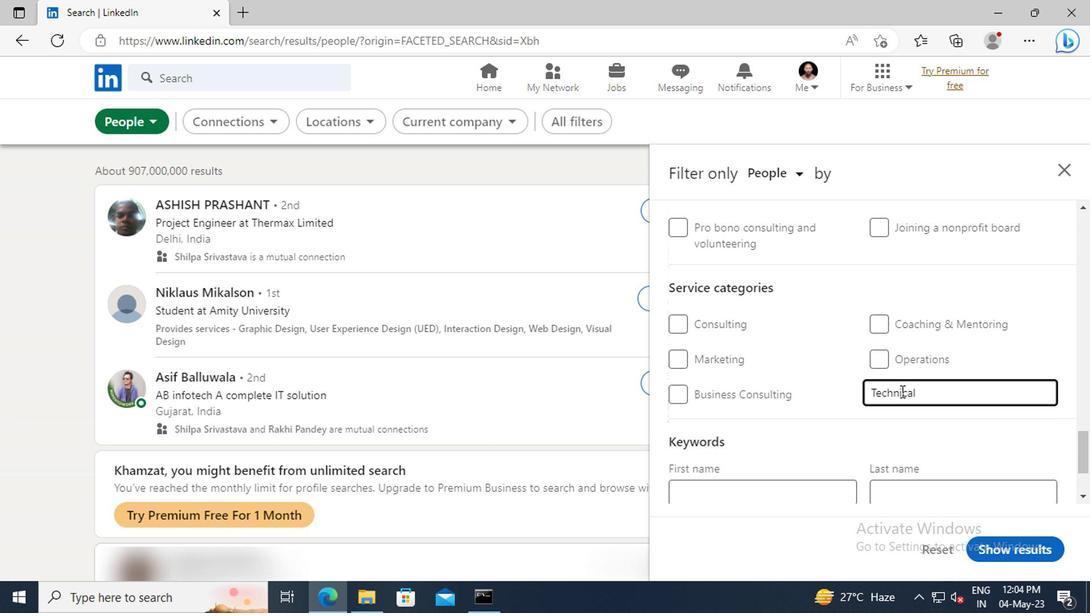 
Action: Mouse scrolled (896, 391) with delta (0, -1)
Screenshot: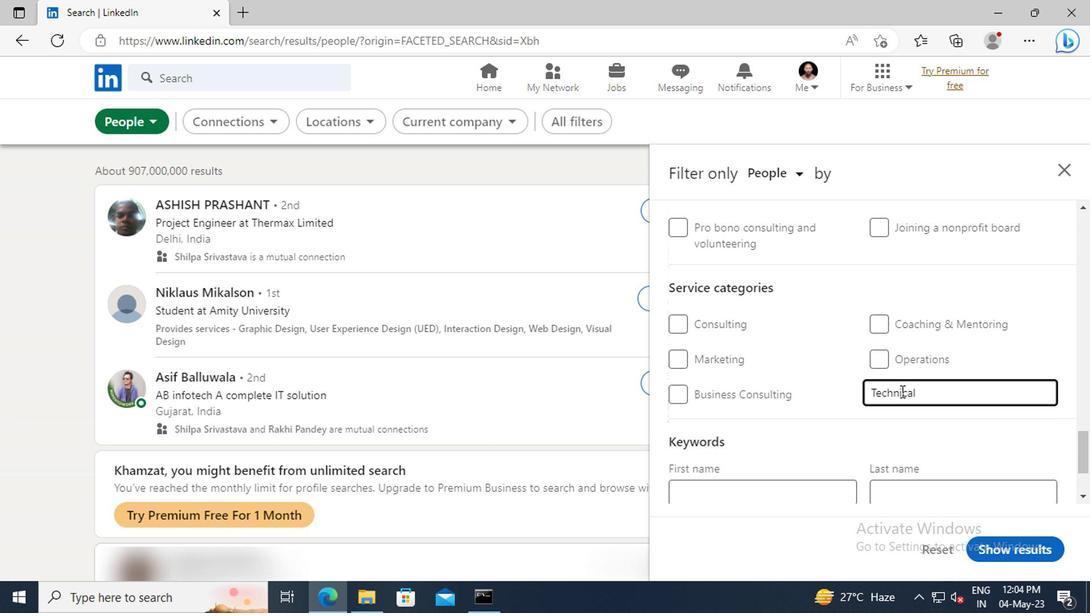 
Action: Mouse scrolled (896, 391) with delta (0, -1)
Screenshot: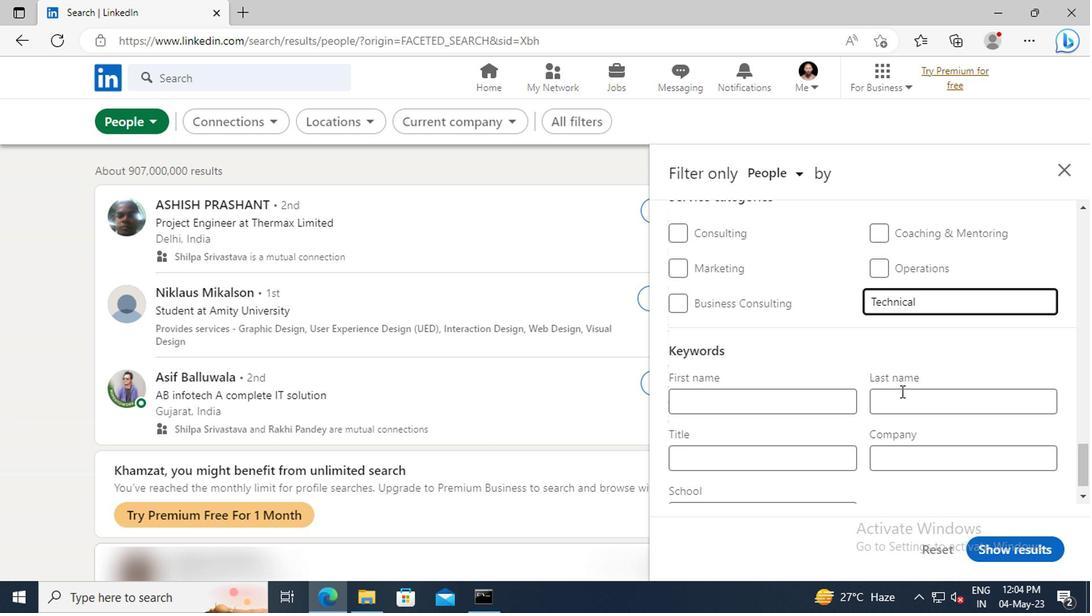
Action: Mouse scrolled (896, 391) with delta (0, -1)
Screenshot: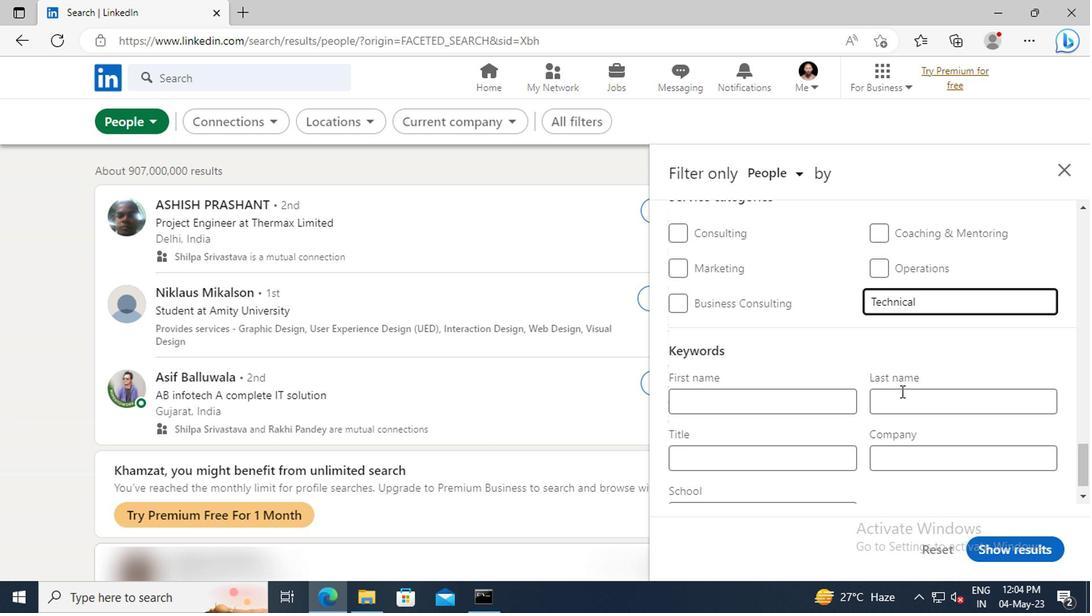 
Action: Mouse moved to (804, 433)
Screenshot: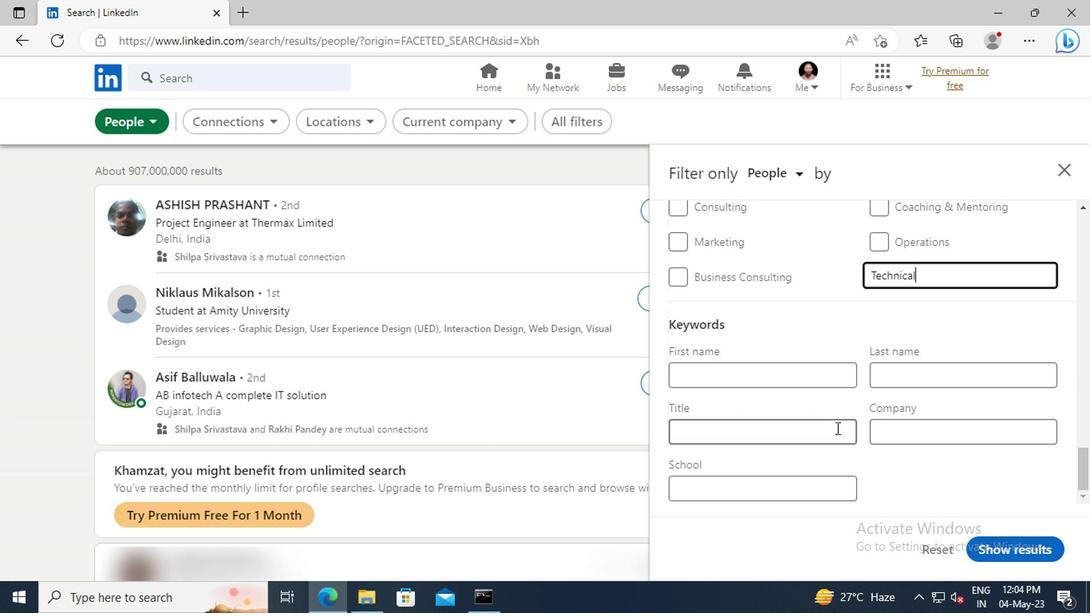 
Action: Mouse pressed left at (804, 433)
Screenshot: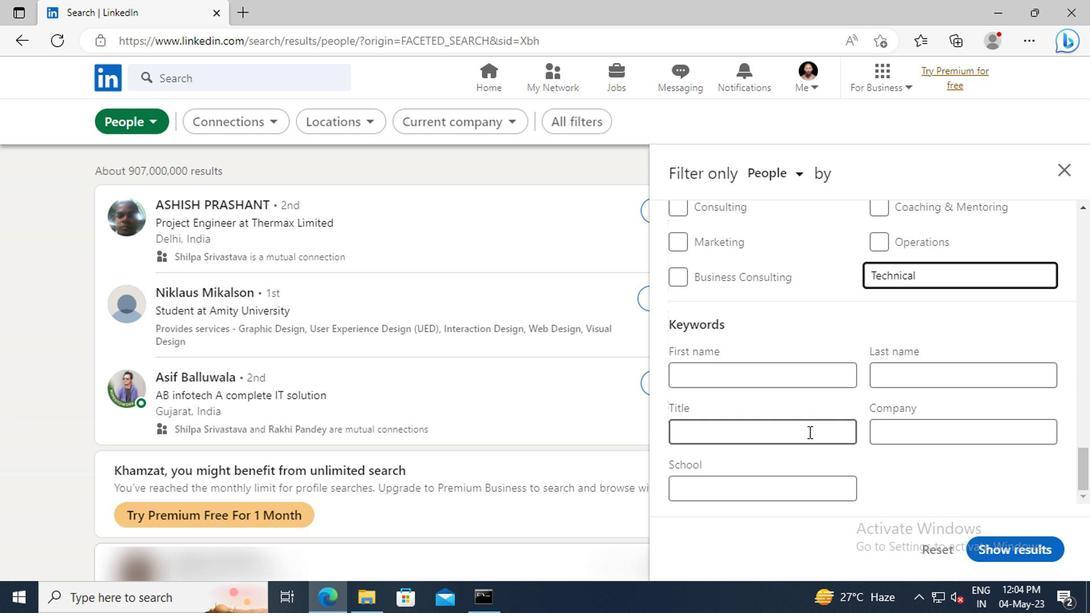 
Action: Key pressed <Key.shift>BUDGET<Key.space><Key.shift>ANALYST<Key.enter>
Screenshot: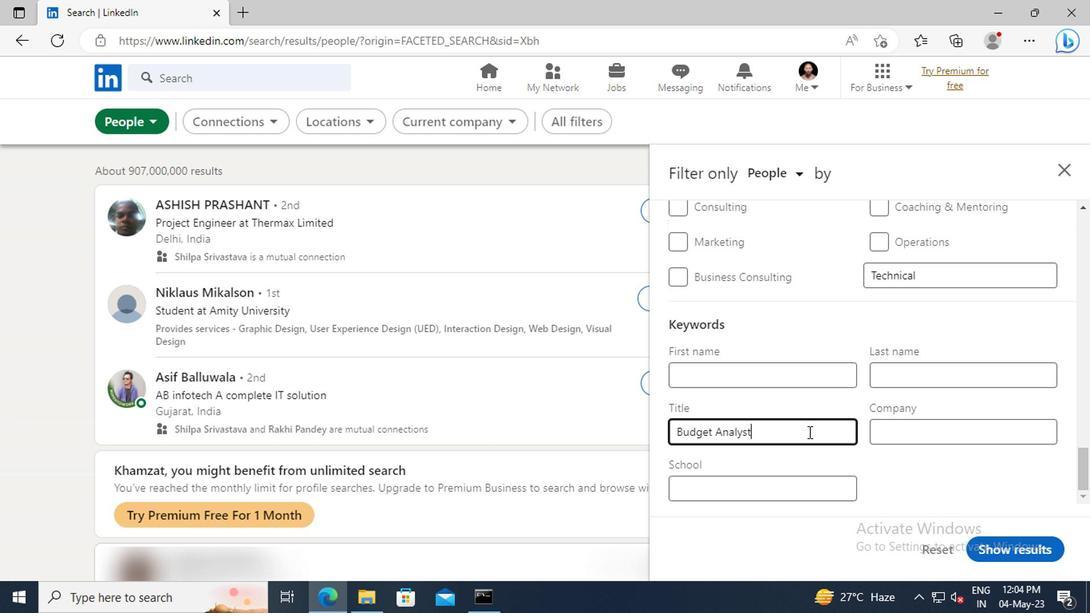 
Action: Mouse moved to (1003, 556)
Screenshot: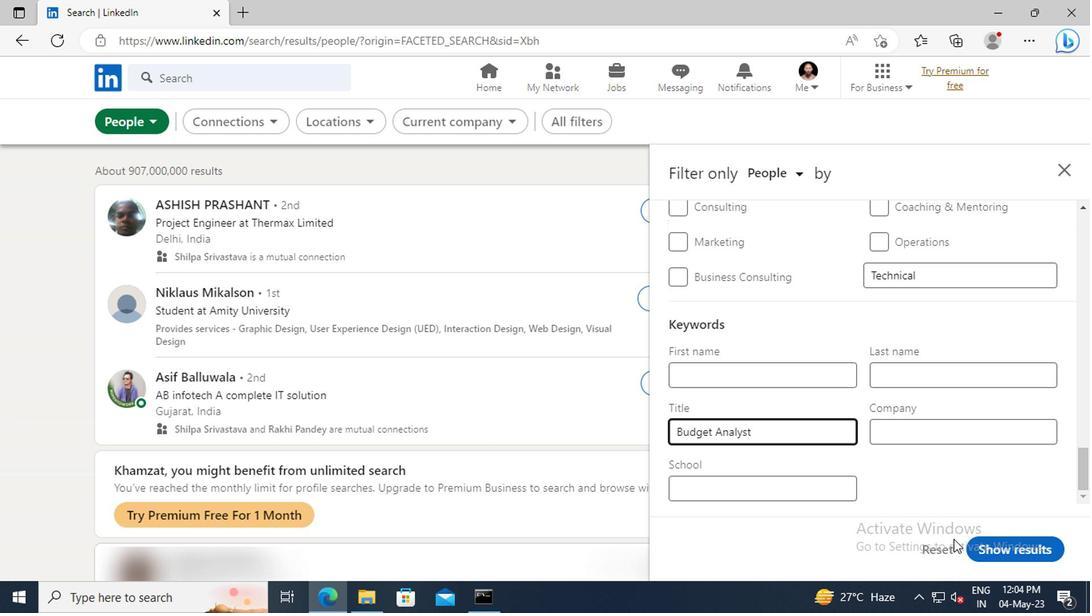 
Action: Mouse pressed left at (1003, 556)
Screenshot: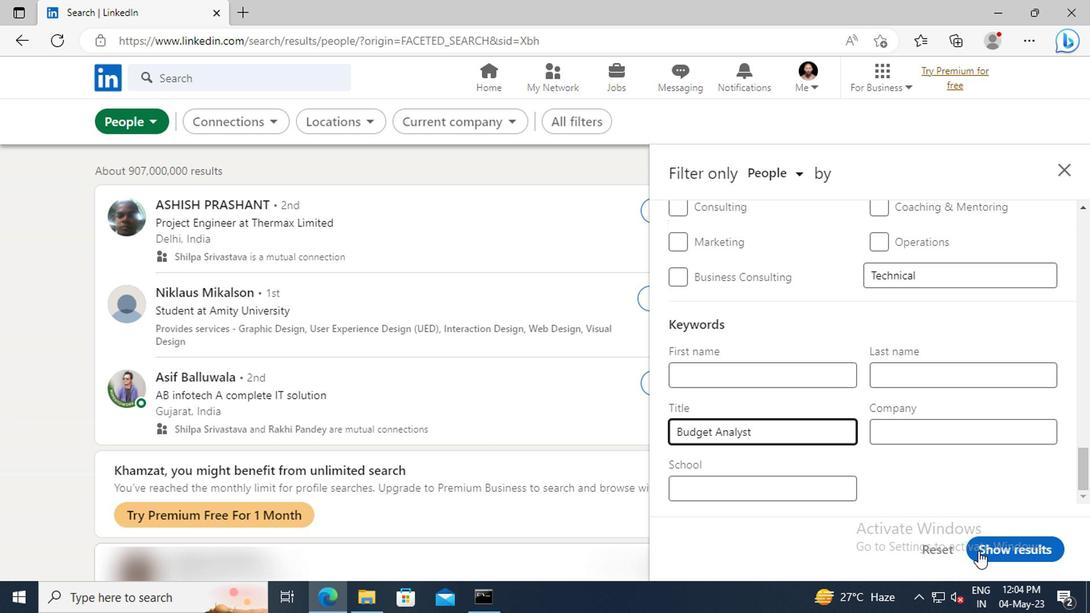 
